 Task: Find connections with filter location Karamsad with filter topic #Saaswith filter profile language German with filter current company Paytm with filter school Fresher jobs updates with filter industry Dairy Product Manufacturing with filter service category Virtual Assistance with filter keywords title Accounting Director
Action: Mouse moved to (233, 299)
Screenshot: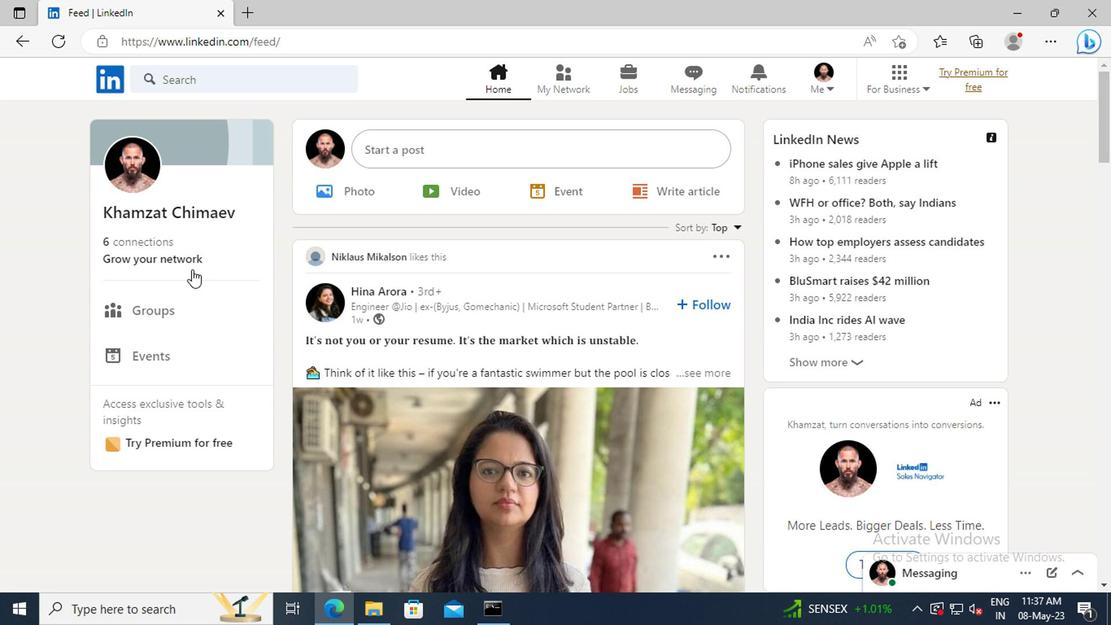 
Action: Mouse pressed left at (233, 299)
Screenshot: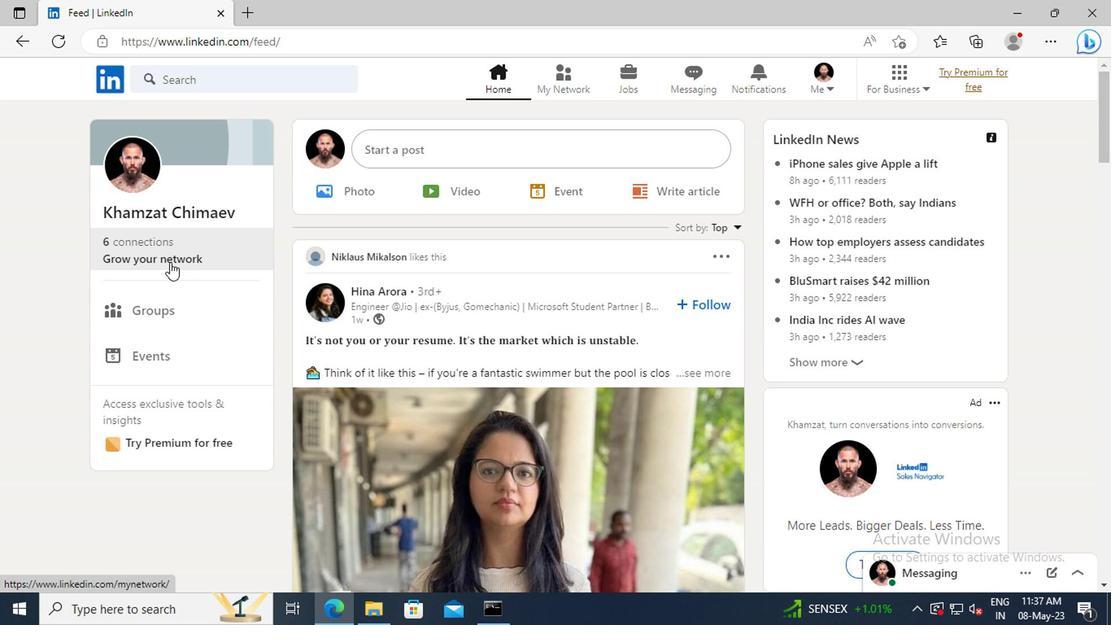 
Action: Mouse moved to (241, 239)
Screenshot: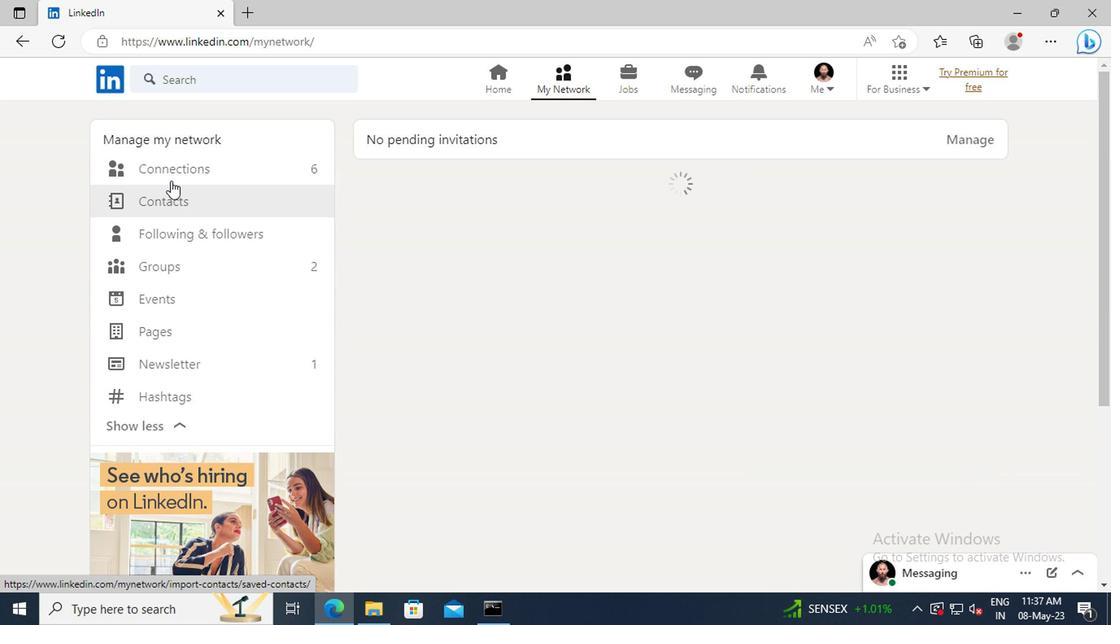
Action: Mouse pressed left at (241, 239)
Screenshot: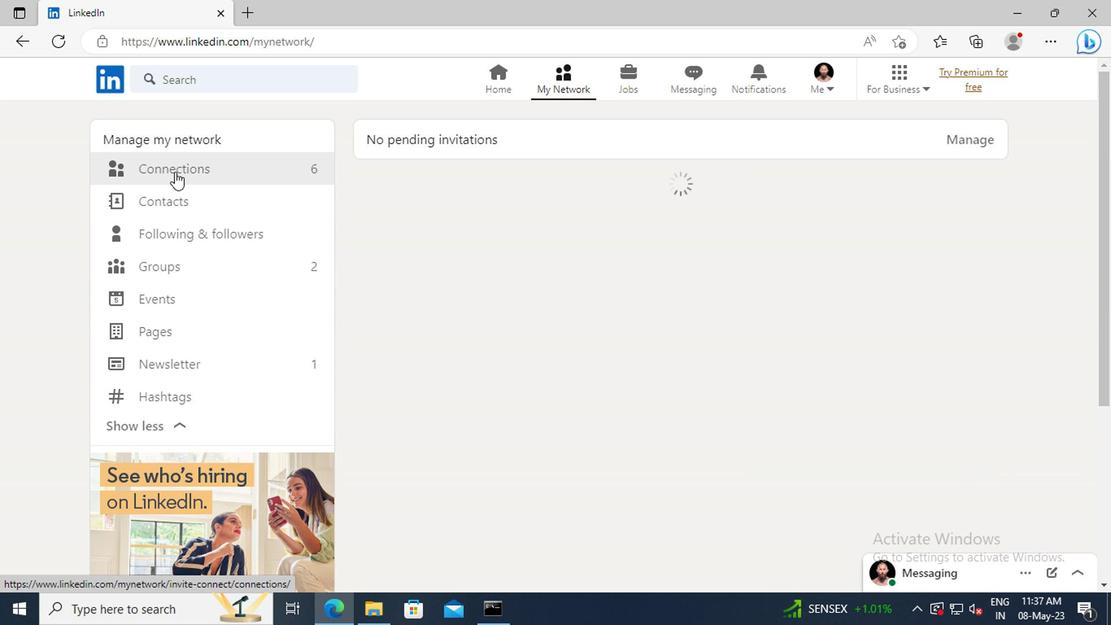 
Action: Mouse moved to (590, 241)
Screenshot: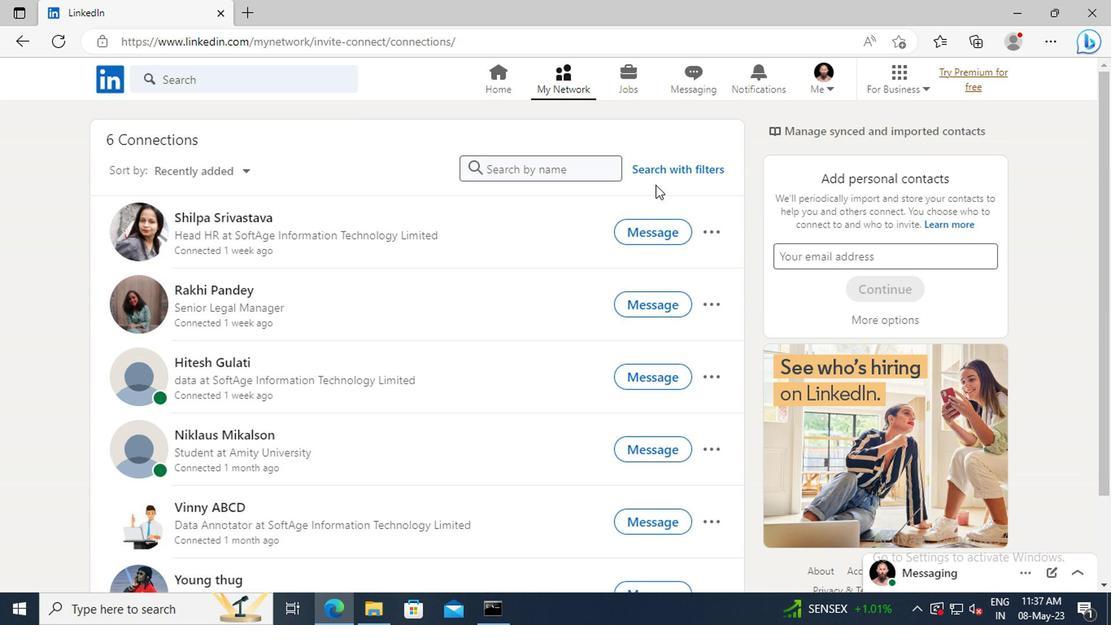 
Action: Mouse pressed left at (590, 241)
Screenshot: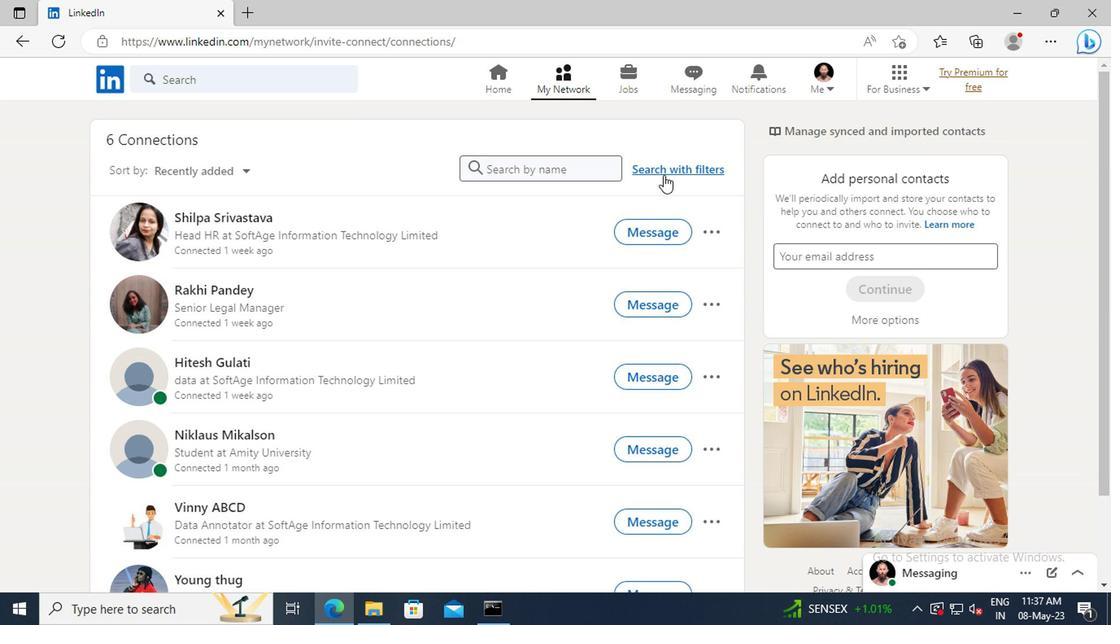 
Action: Mouse moved to (556, 207)
Screenshot: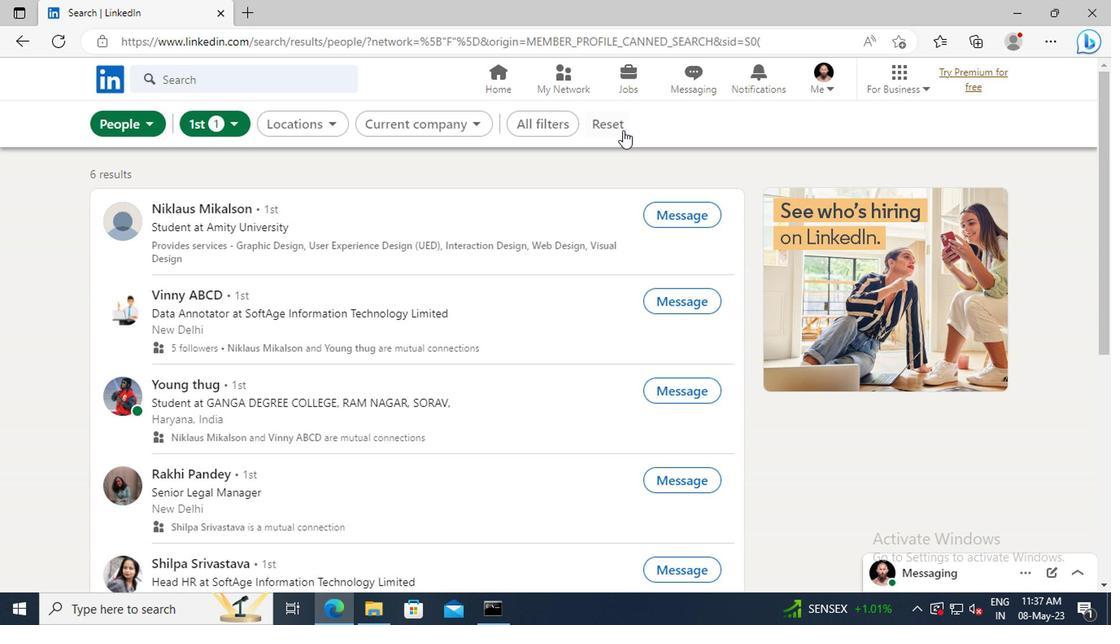 
Action: Mouse pressed left at (556, 207)
Screenshot: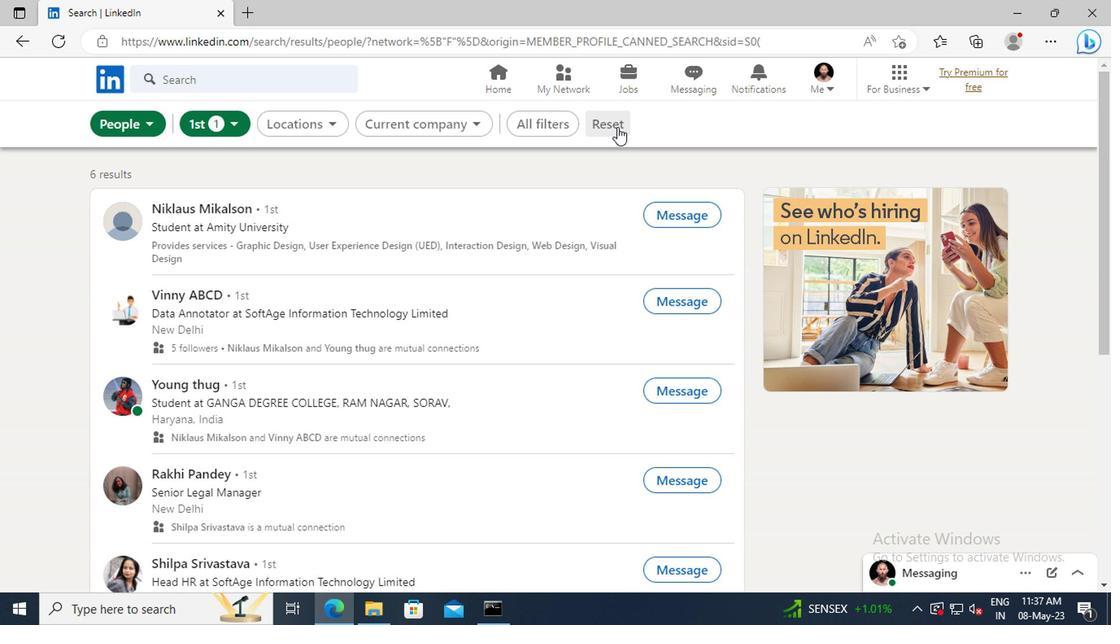 
Action: Mouse moved to (541, 207)
Screenshot: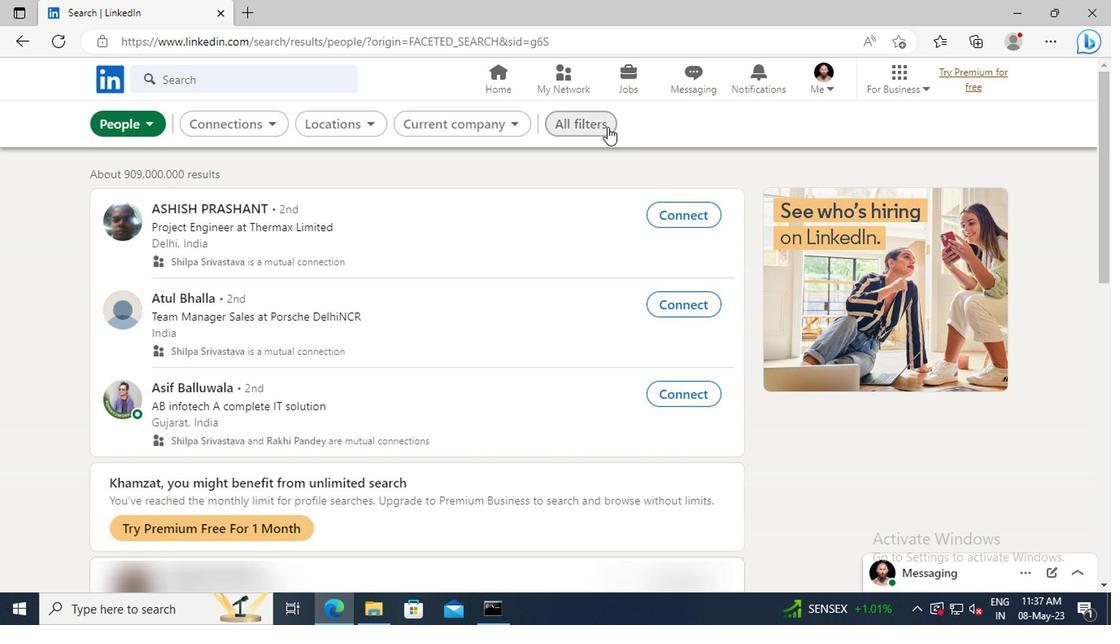 
Action: Mouse pressed left at (541, 207)
Screenshot: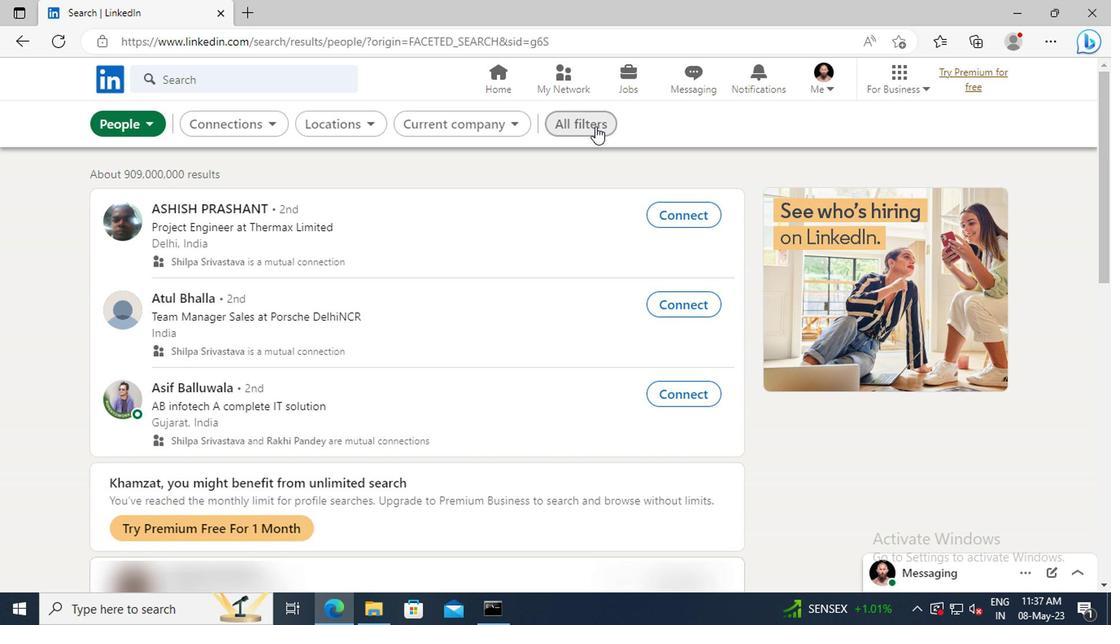 
Action: Mouse moved to (755, 333)
Screenshot: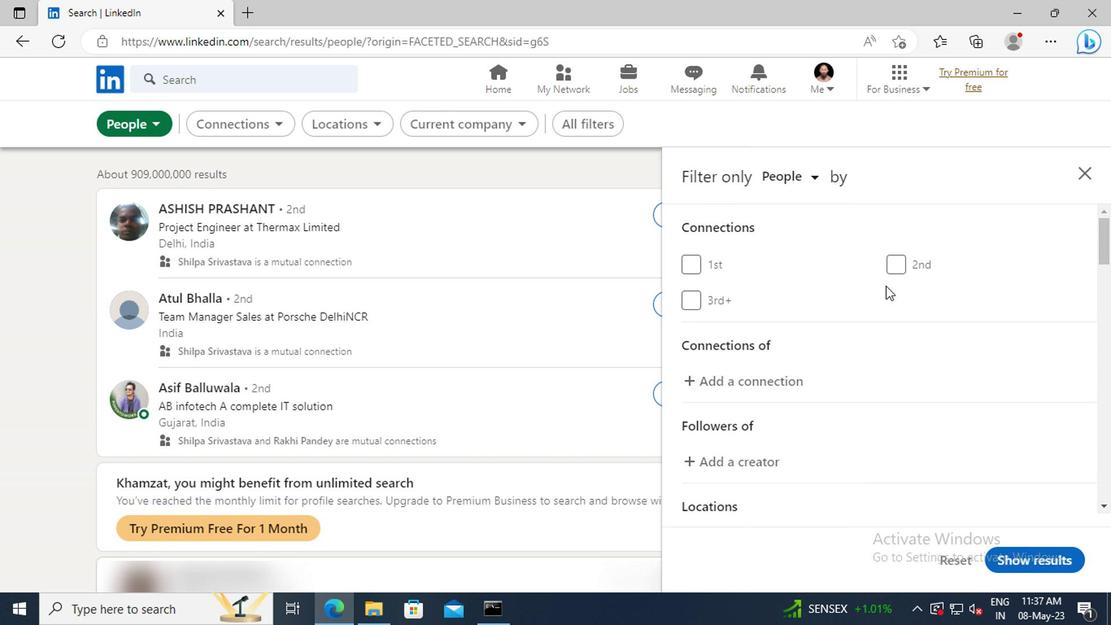 
Action: Mouse scrolled (755, 333) with delta (0, 0)
Screenshot: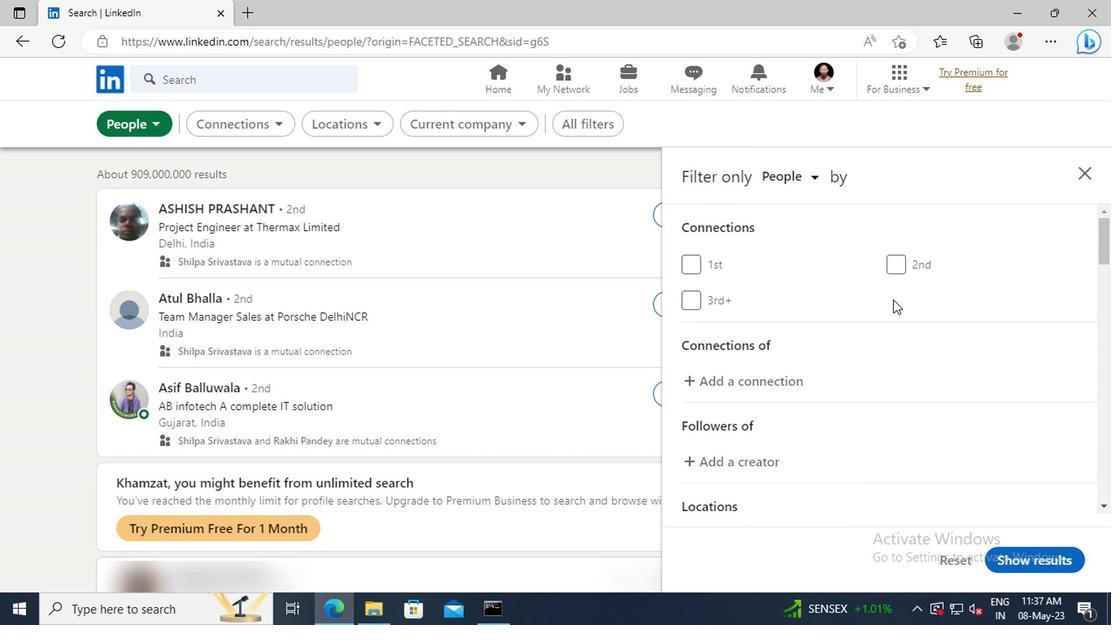 
Action: Mouse scrolled (755, 333) with delta (0, 0)
Screenshot: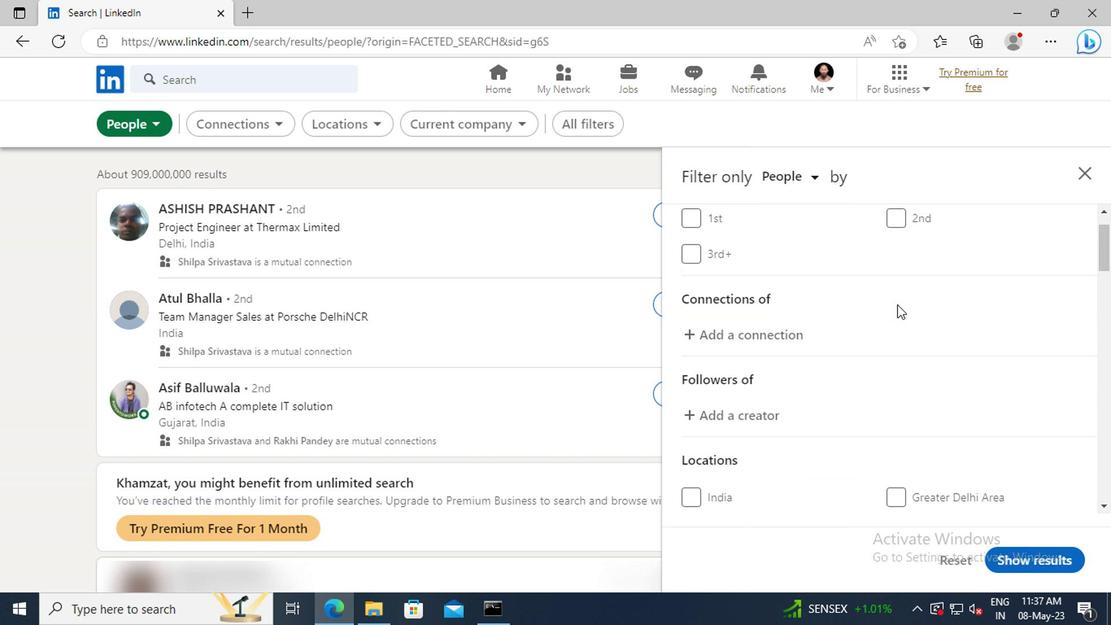 
Action: Mouse scrolled (755, 333) with delta (0, 0)
Screenshot: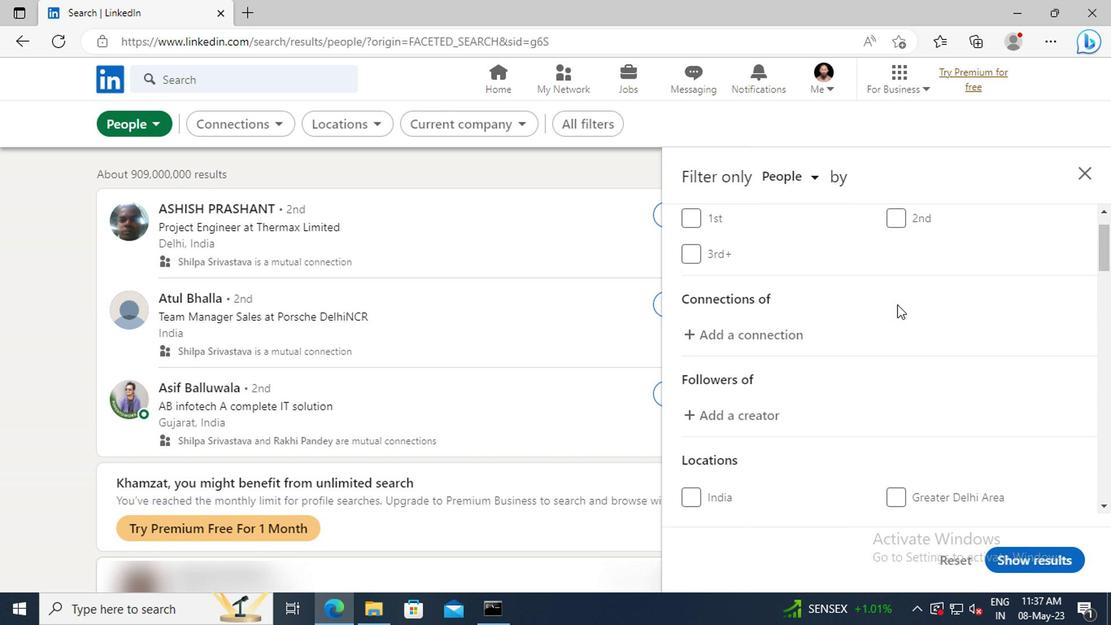 
Action: Mouse scrolled (755, 333) with delta (0, 0)
Screenshot: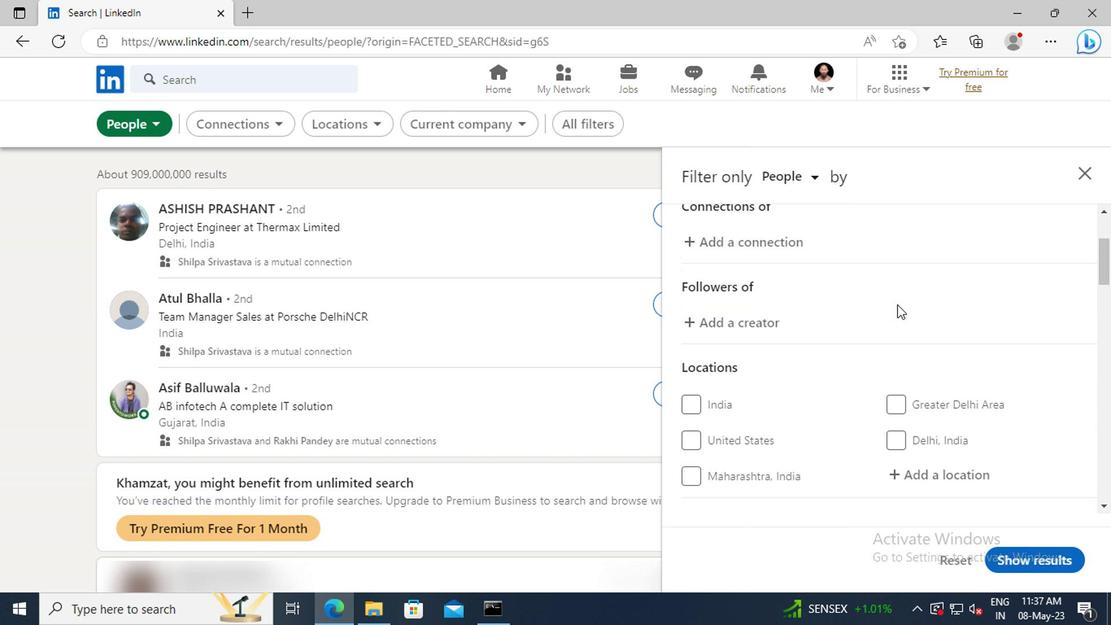 
Action: Mouse scrolled (755, 333) with delta (0, 0)
Screenshot: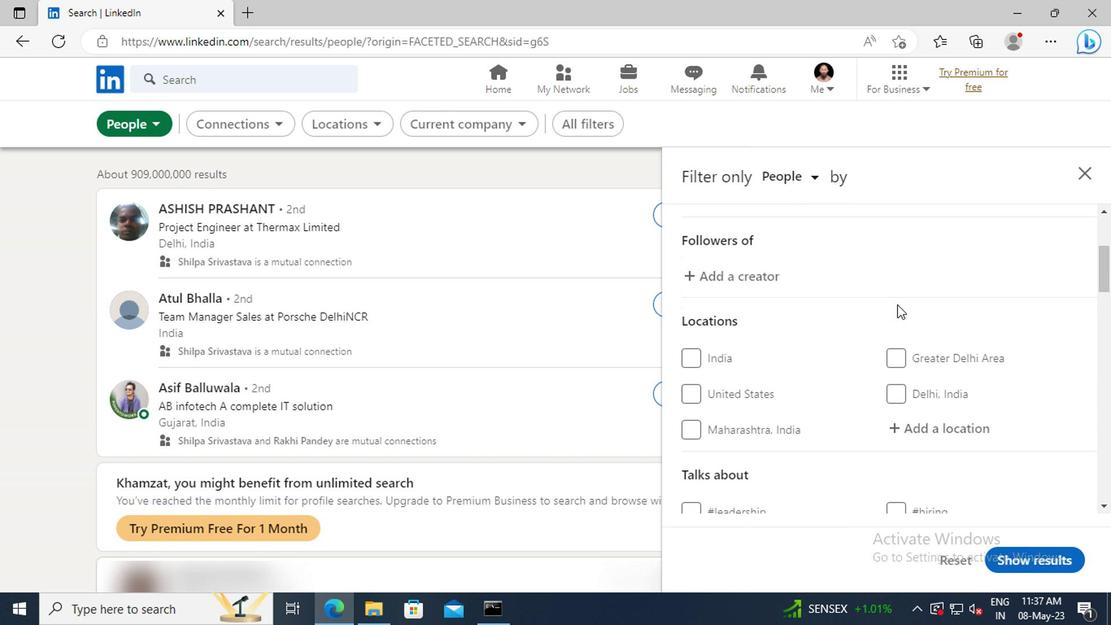 
Action: Mouse scrolled (755, 333) with delta (0, 0)
Screenshot: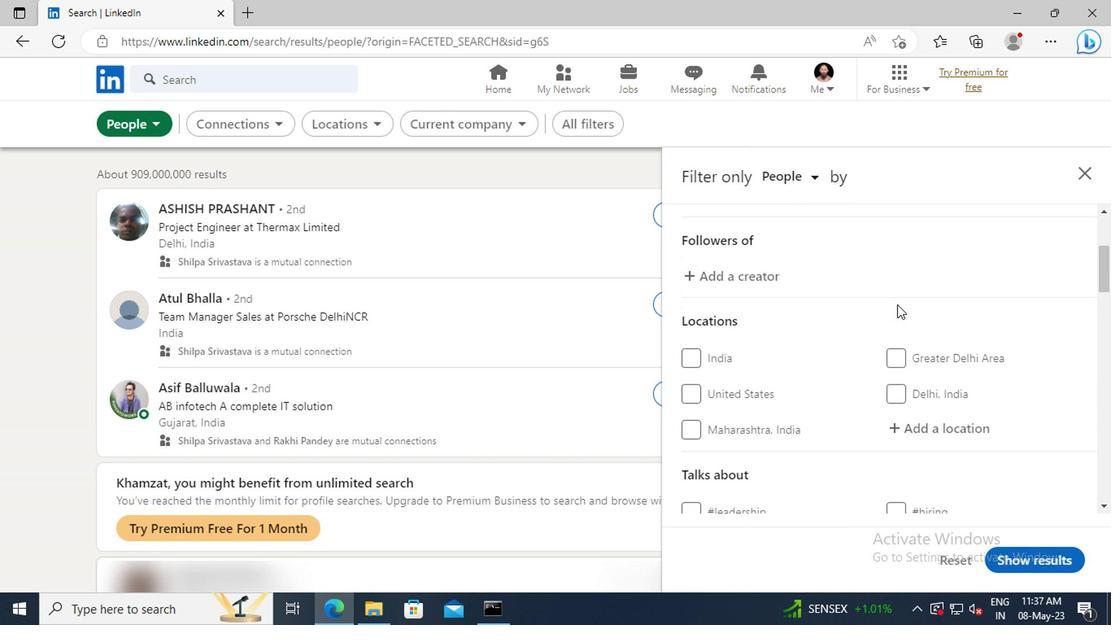 
Action: Mouse moved to (762, 353)
Screenshot: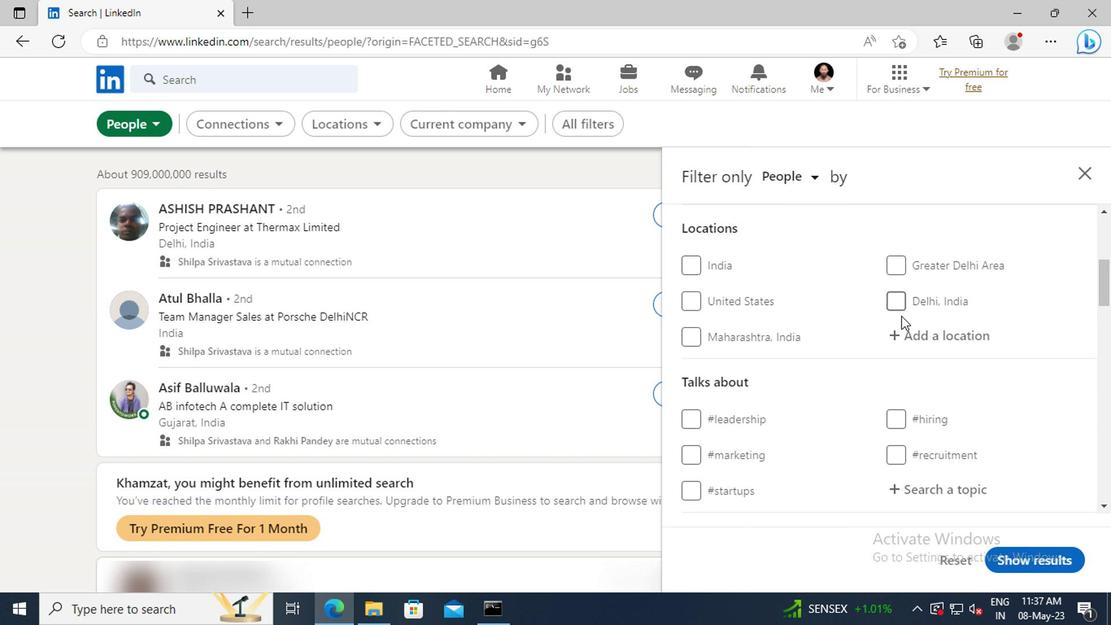 
Action: Mouse pressed left at (762, 353)
Screenshot: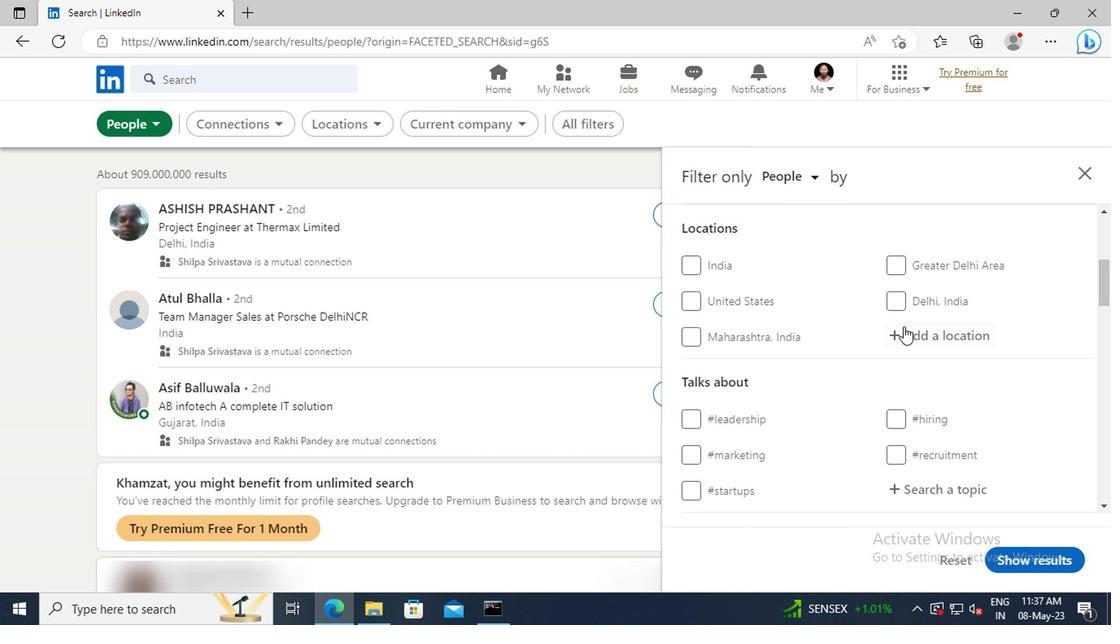 
Action: Key pressed <Key.shift>KARAMSAD<Key.enter>
Screenshot: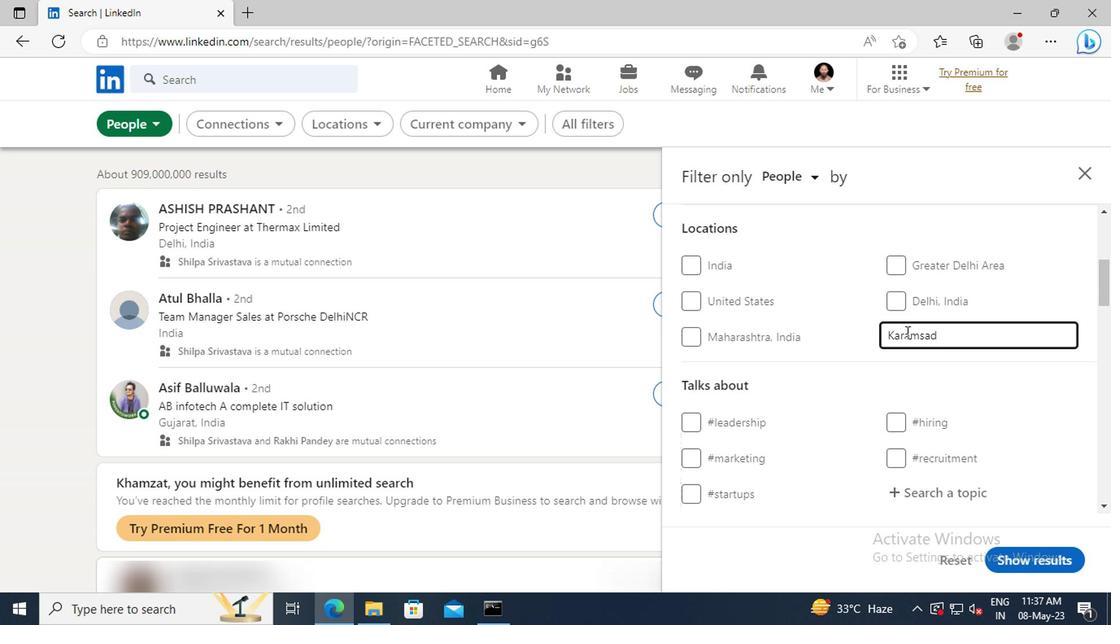 
Action: Mouse scrolled (762, 353) with delta (0, 0)
Screenshot: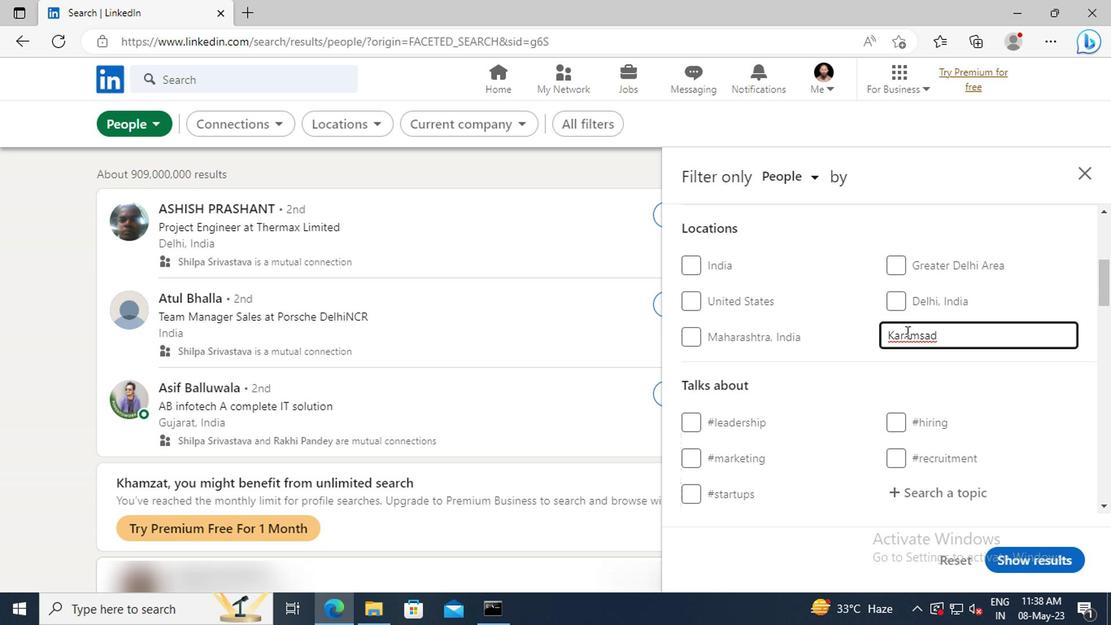 
Action: Mouse scrolled (762, 353) with delta (0, 0)
Screenshot: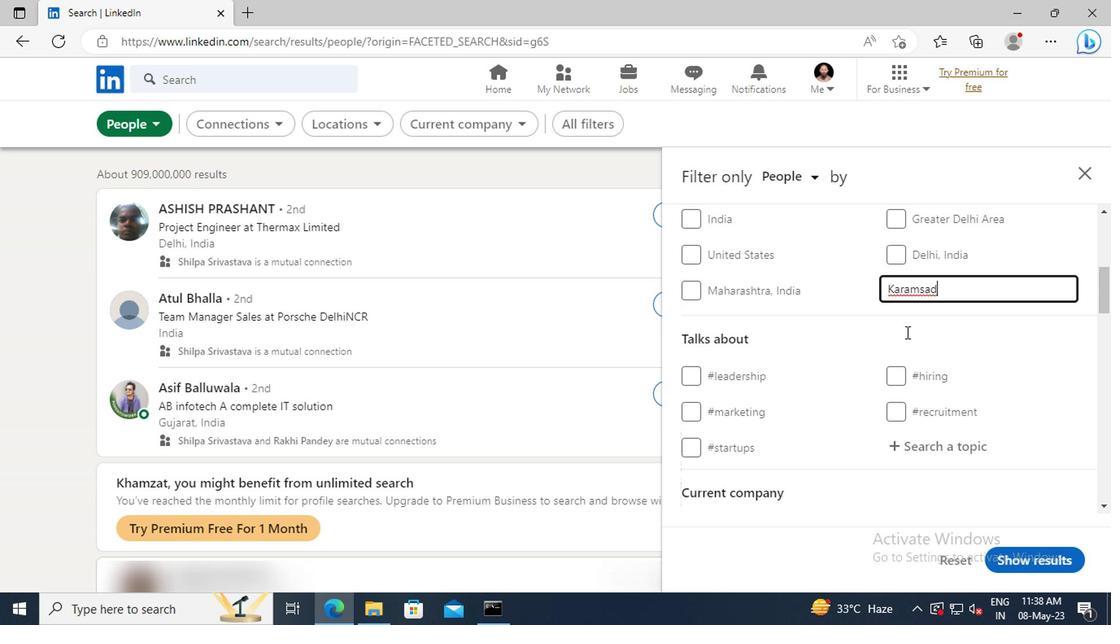 
Action: Mouse scrolled (762, 353) with delta (0, 0)
Screenshot: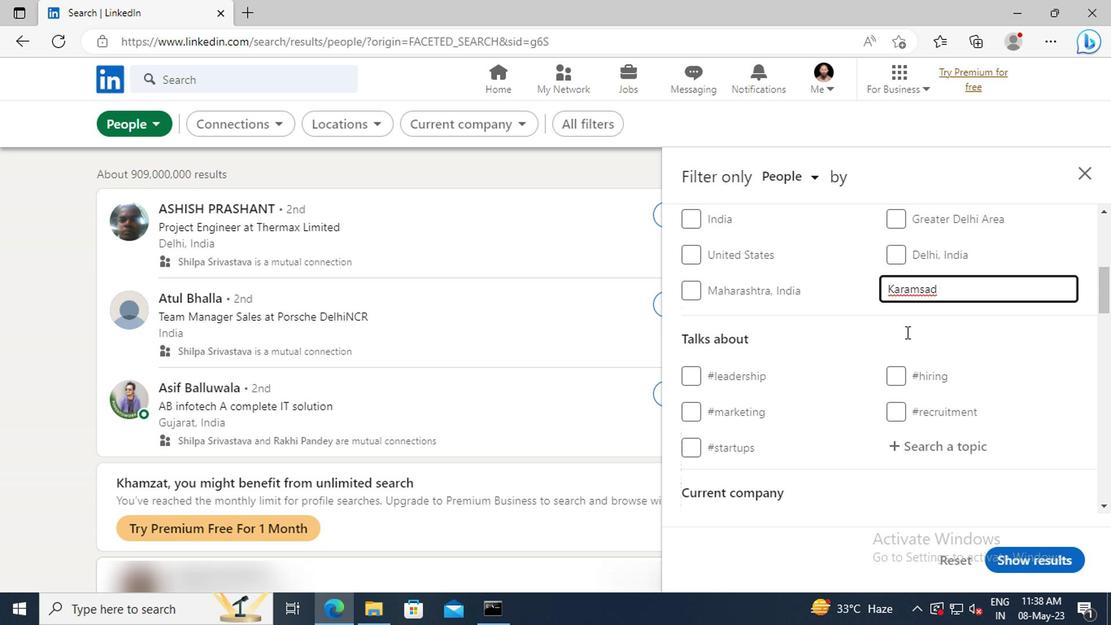 
Action: Mouse moved to (765, 364)
Screenshot: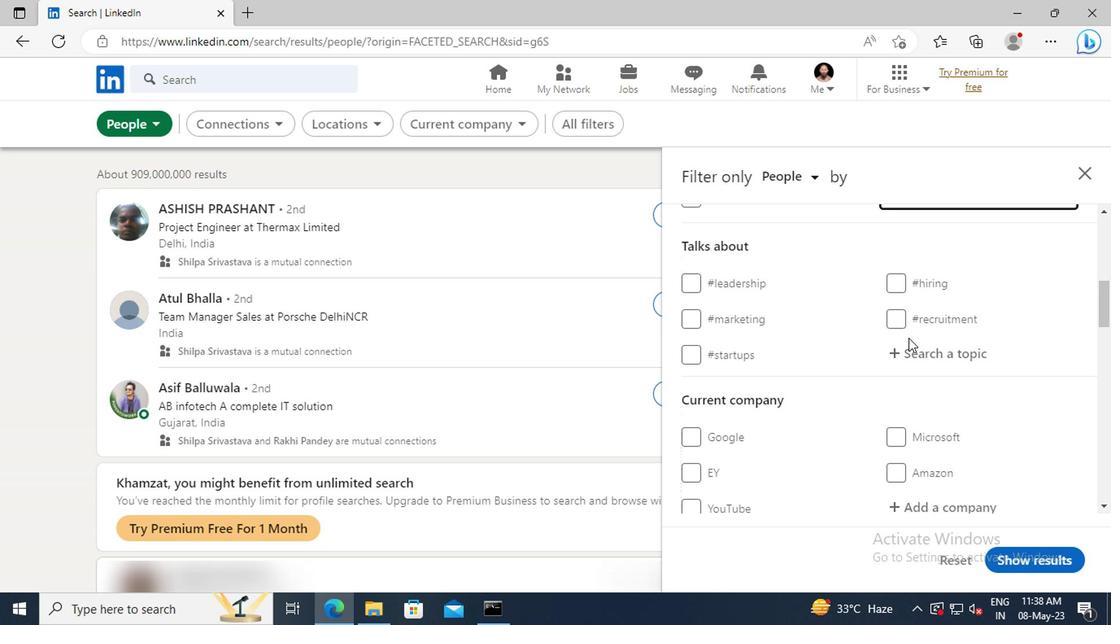 
Action: Mouse pressed left at (765, 364)
Screenshot: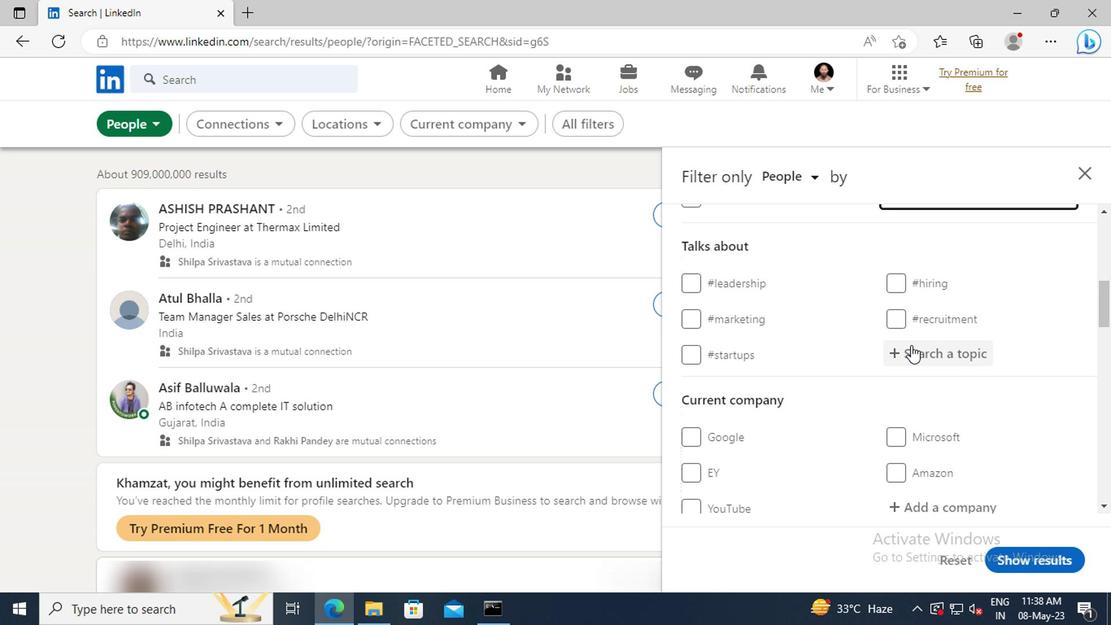 
Action: Key pressed <Key.shift>SAS<Key.backspace>AS
Screenshot: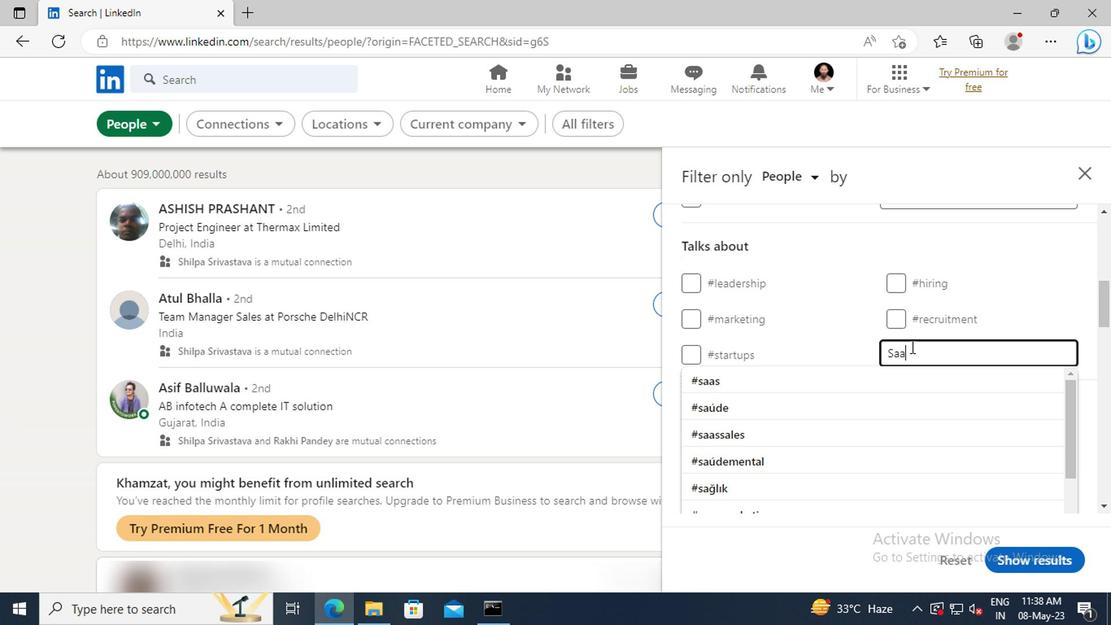 
Action: Mouse moved to (767, 384)
Screenshot: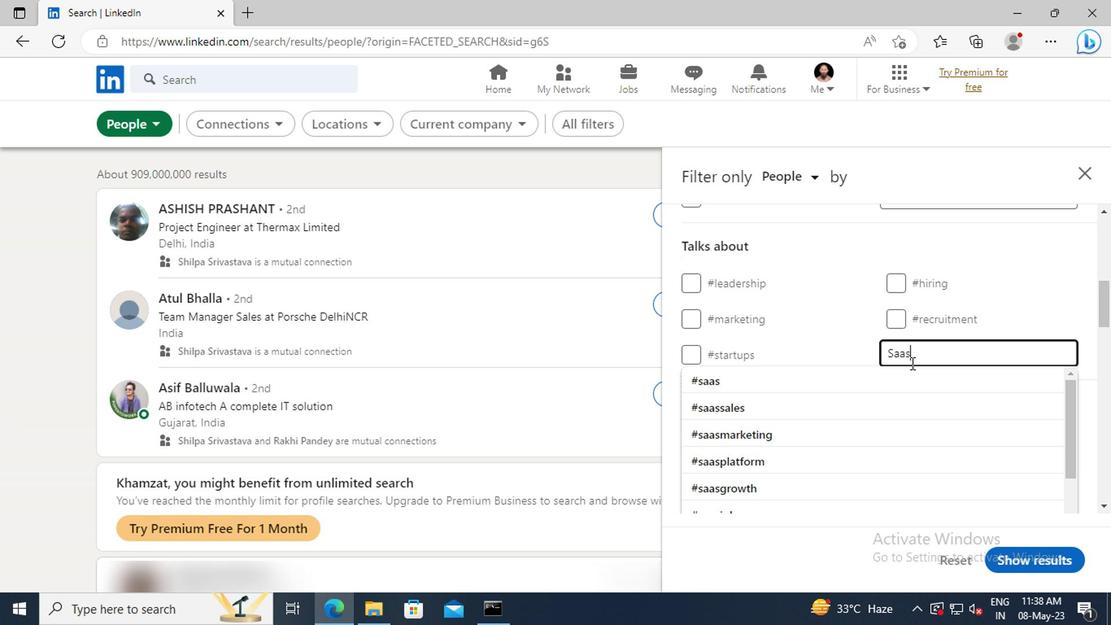 
Action: Mouse pressed left at (767, 384)
Screenshot: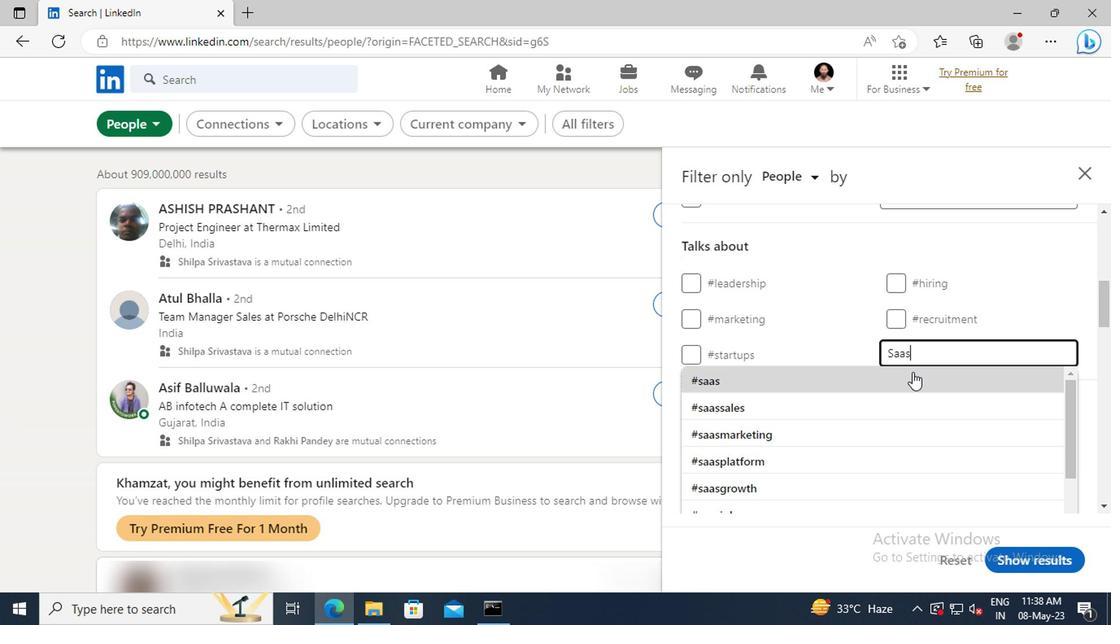 
Action: Mouse scrolled (767, 384) with delta (0, 0)
Screenshot: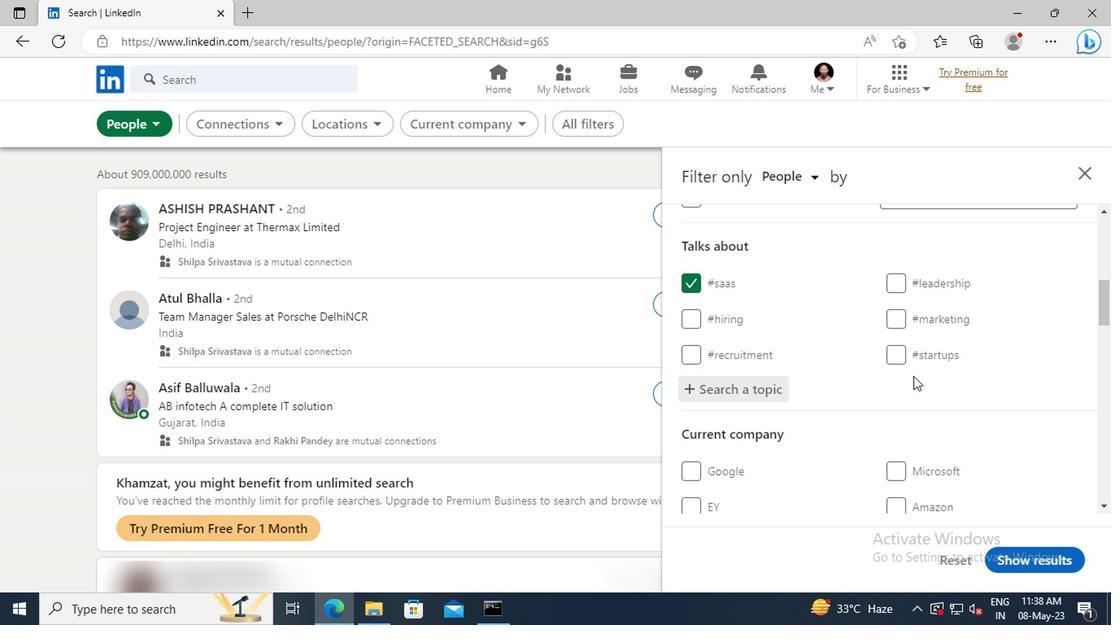 
Action: Mouse scrolled (767, 384) with delta (0, 0)
Screenshot: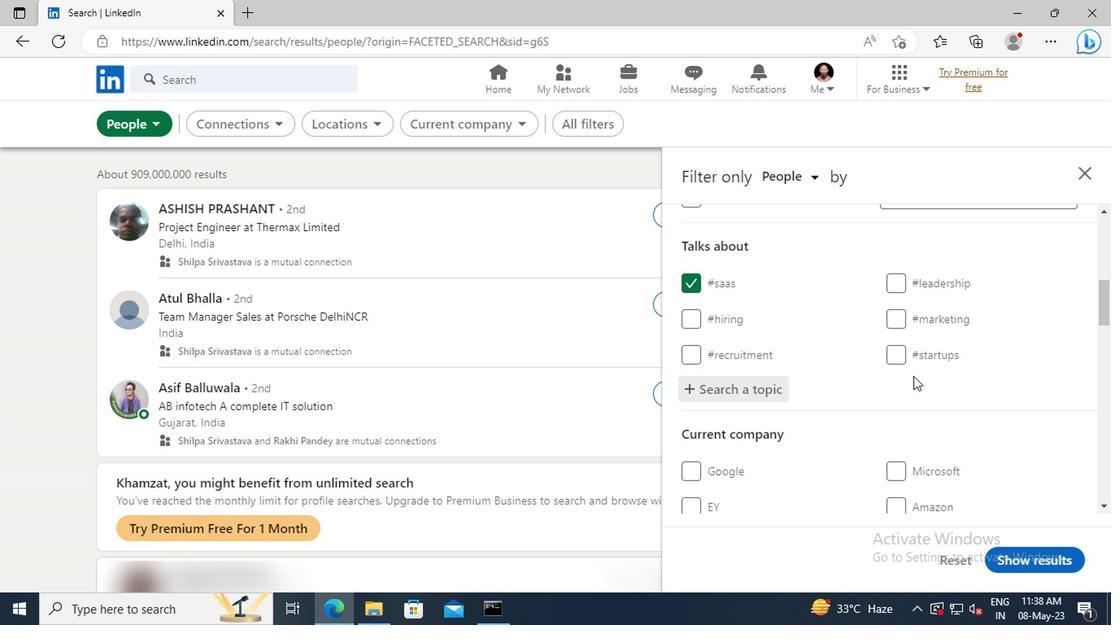
Action: Mouse scrolled (767, 384) with delta (0, 0)
Screenshot: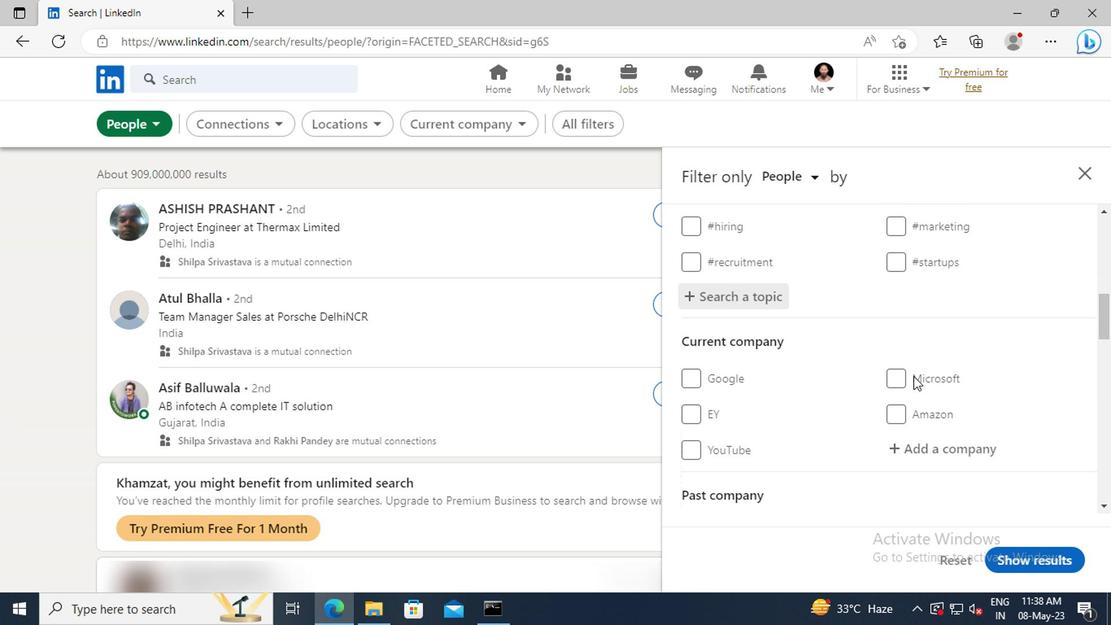 
Action: Mouse scrolled (767, 384) with delta (0, 0)
Screenshot: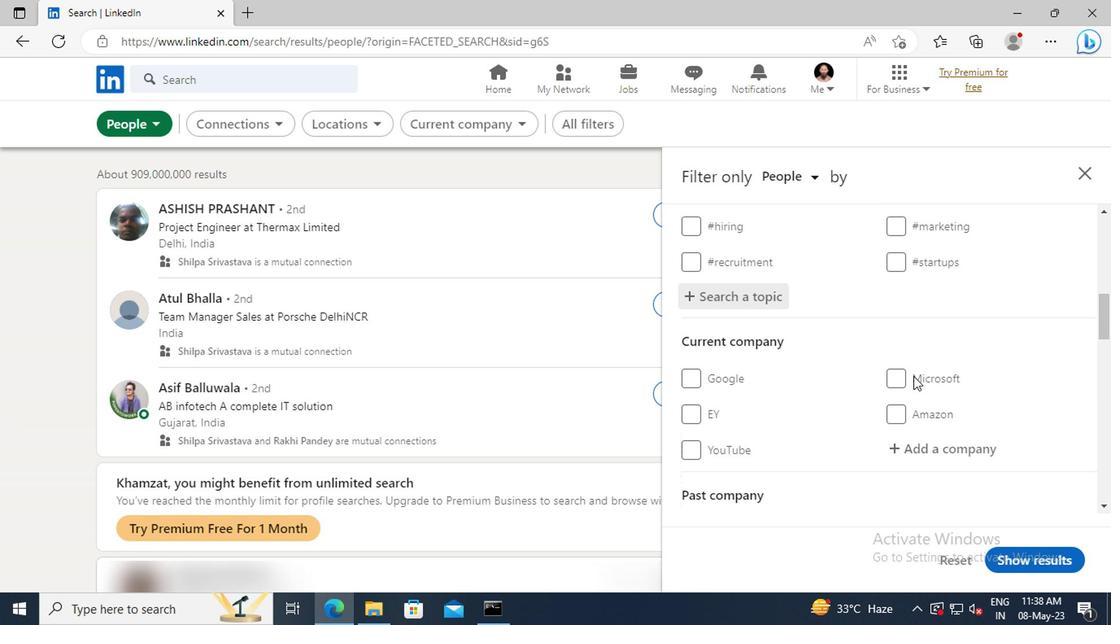 
Action: Mouse scrolled (767, 384) with delta (0, 0)
Screenshot: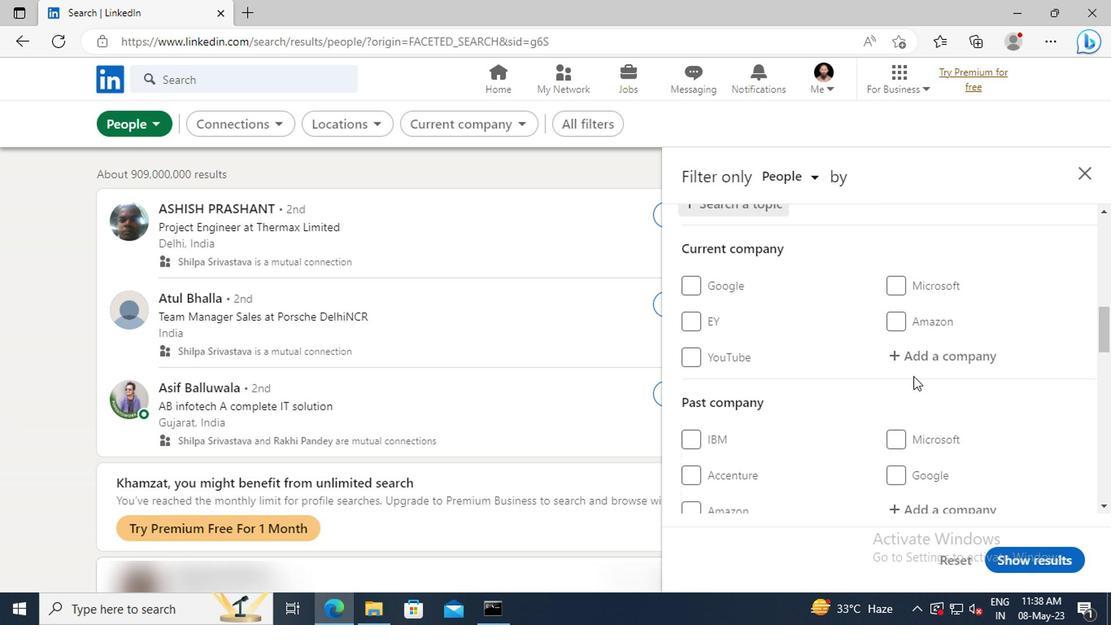 
Action: Mouse scrolled (767, 384) with delta (0, 0)
Screenshot: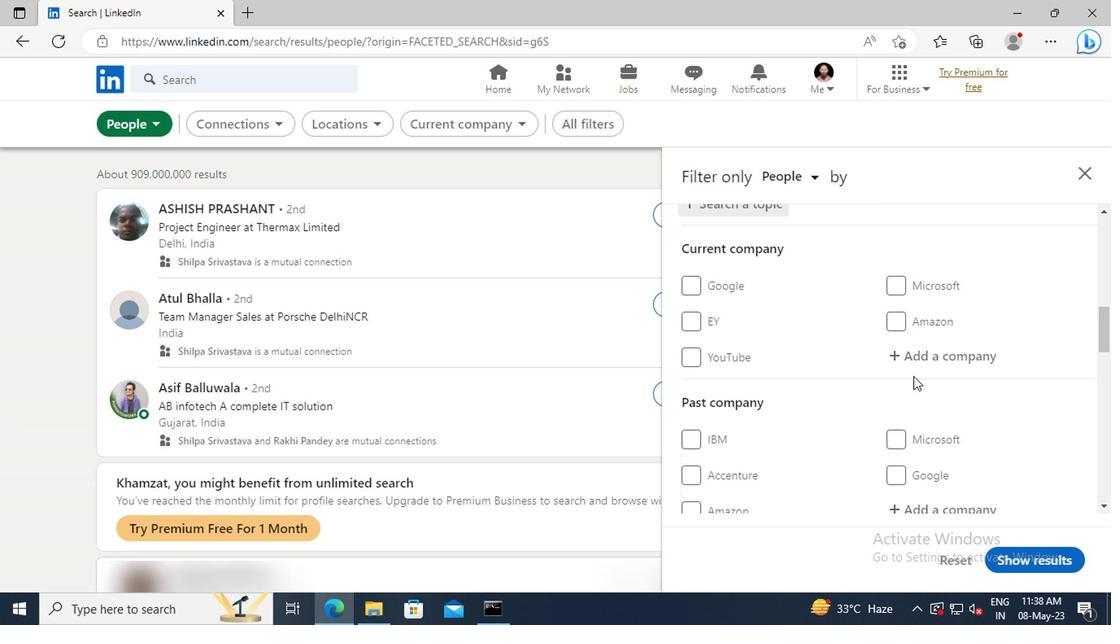 
Action: Mouse scrolled (767, 384) with delta (0, 0)
Screenshot: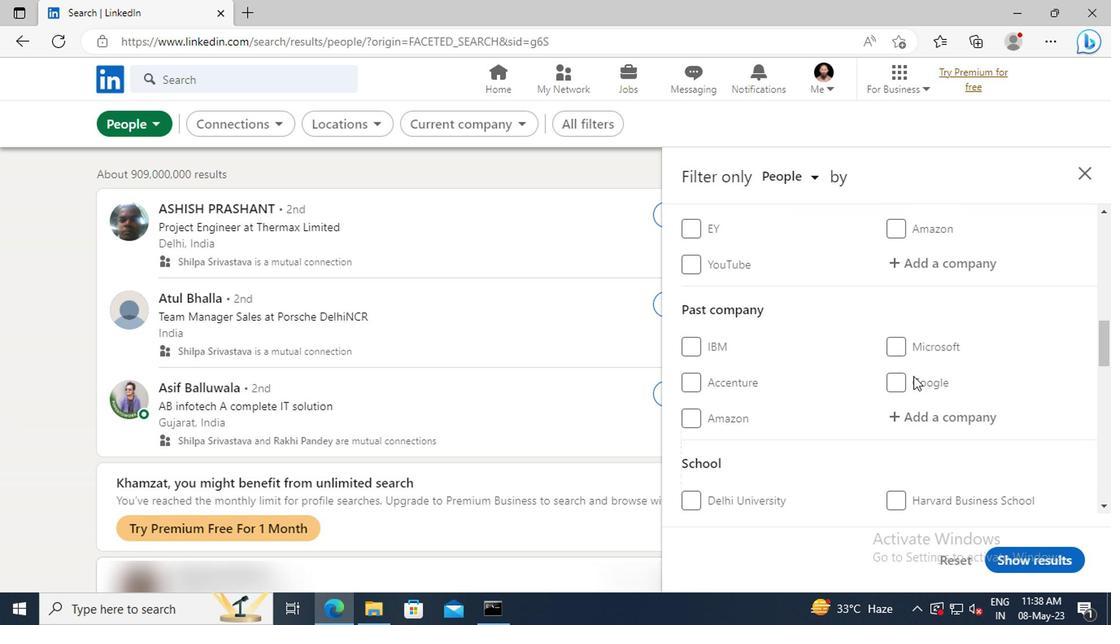 
Action: Mouse scrolled (767, 384) with delta (0, 0)
Screenshot: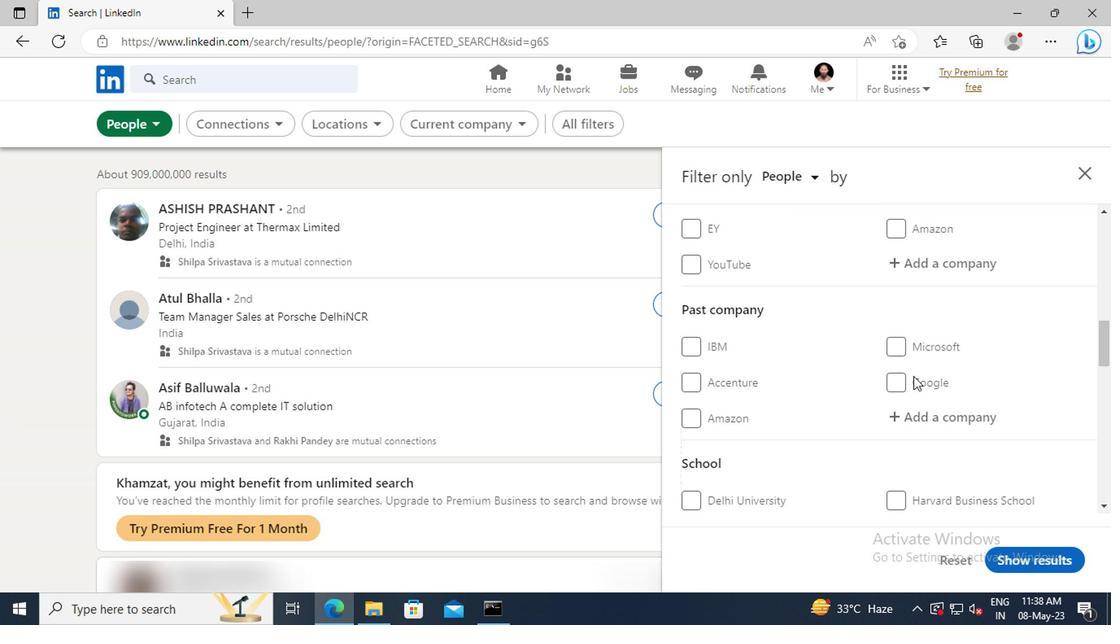 
Action: Mouse scrolled (767, 384) with delta (0, 0)
Screenshot: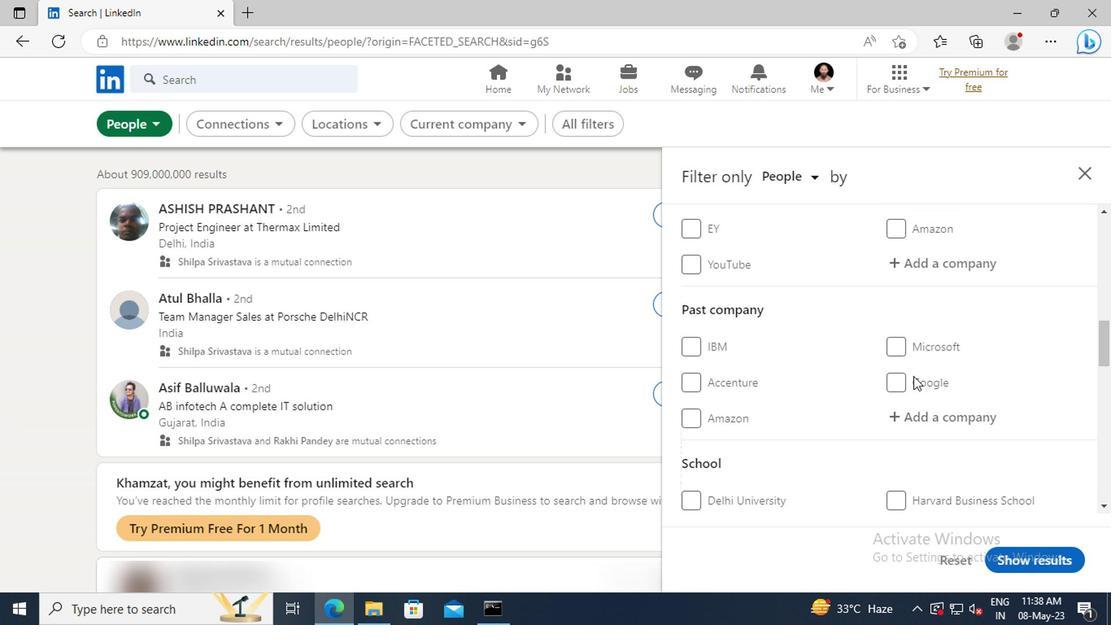 
Action: Mouse scrolled (767, 384) with delta (0, 0)
Screenshot: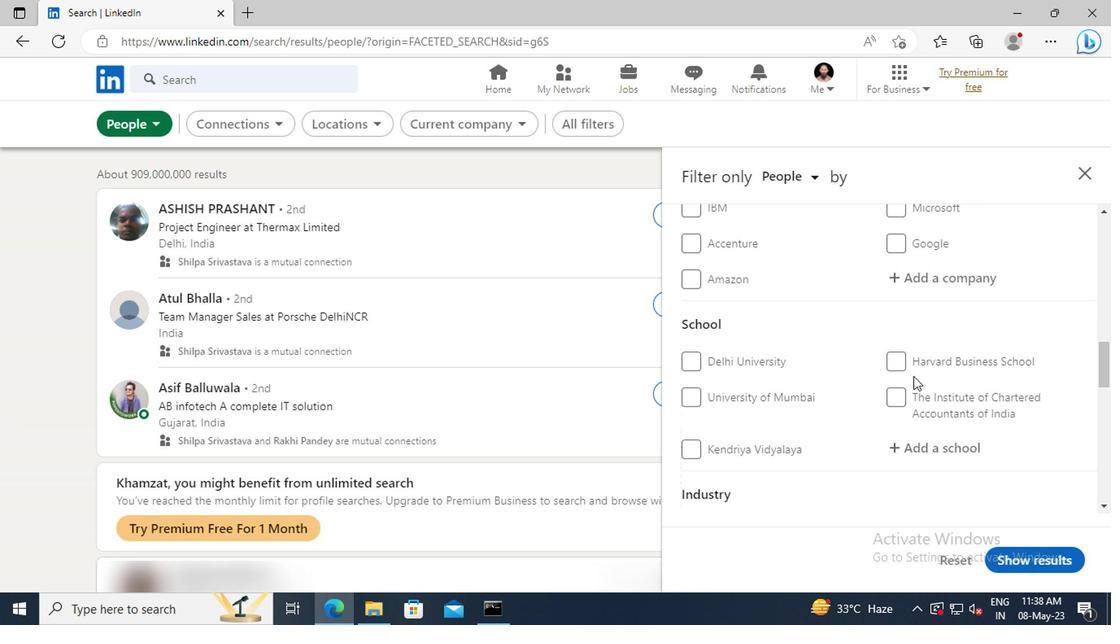 
Action: Mouse scrolled (767, 384) with delta (0, 0)
Screenshot: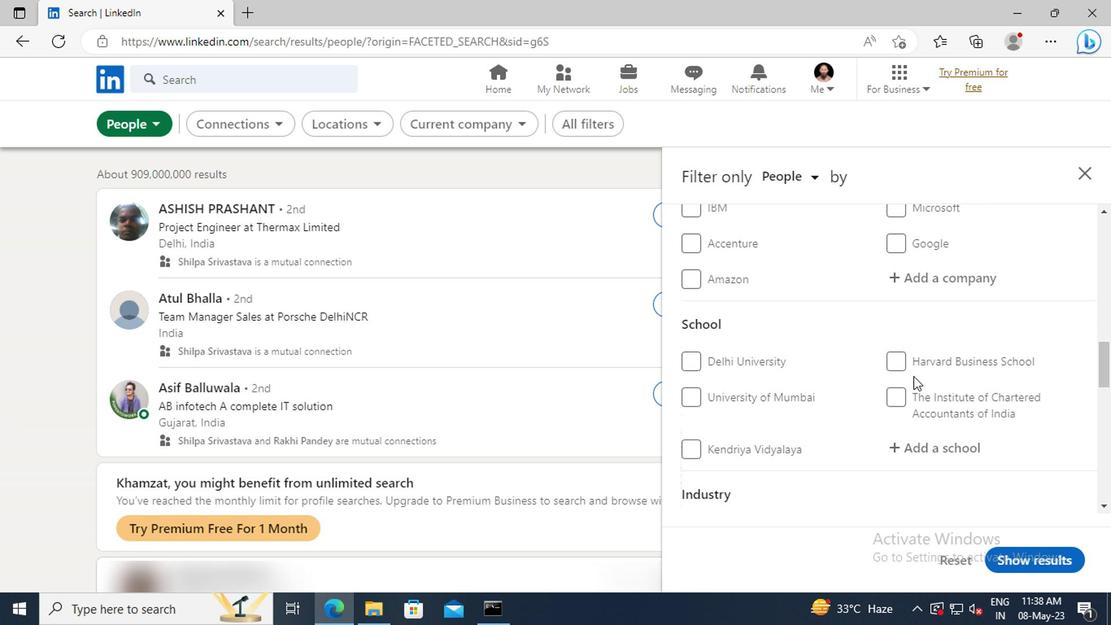 
Action: Mouse scrolled (767, 384) with delta (0, 0)
Screenshot: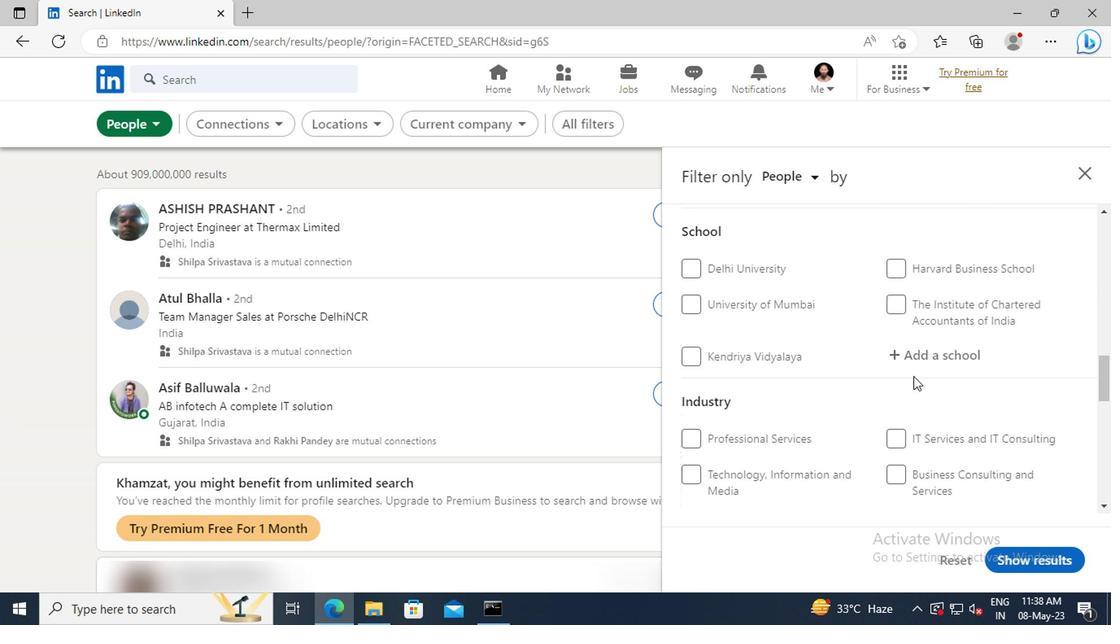 
Action: Mouse scrolled (767, 384) with delta (0, 0)
Screenshot: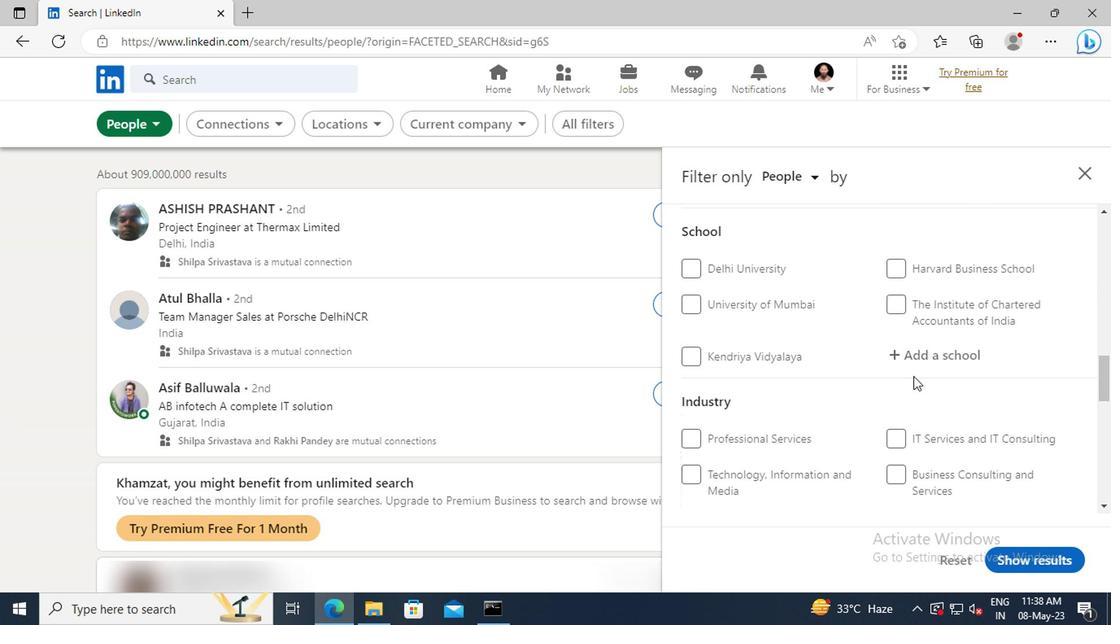 
Action: Mouse scrolled (767, 384) with delta (0, 0)
Screenshot: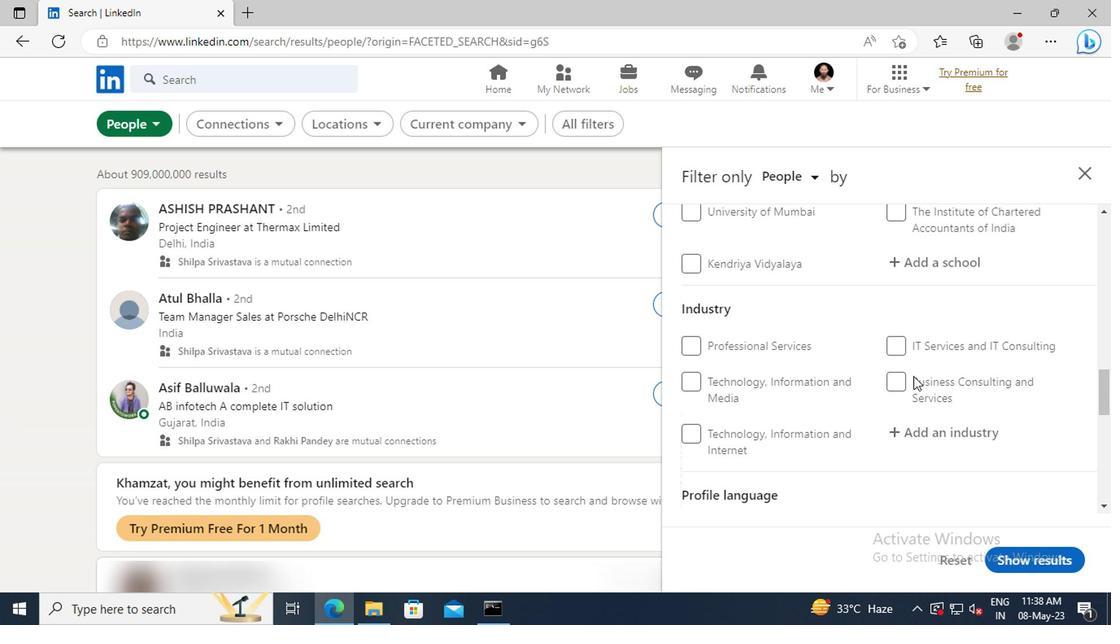 
Action: Mouse scrolled (767, 384) with delta (0, 0)
Screenshot: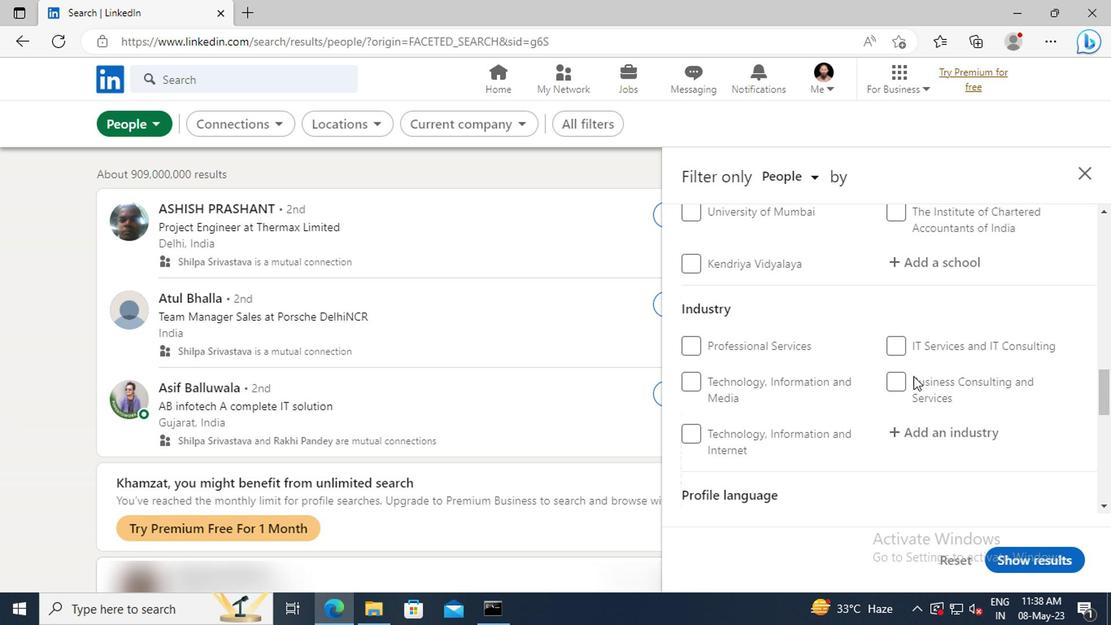 
Action: Mouse scrolled (767, 384) with delta (0, 0)
Screenshot: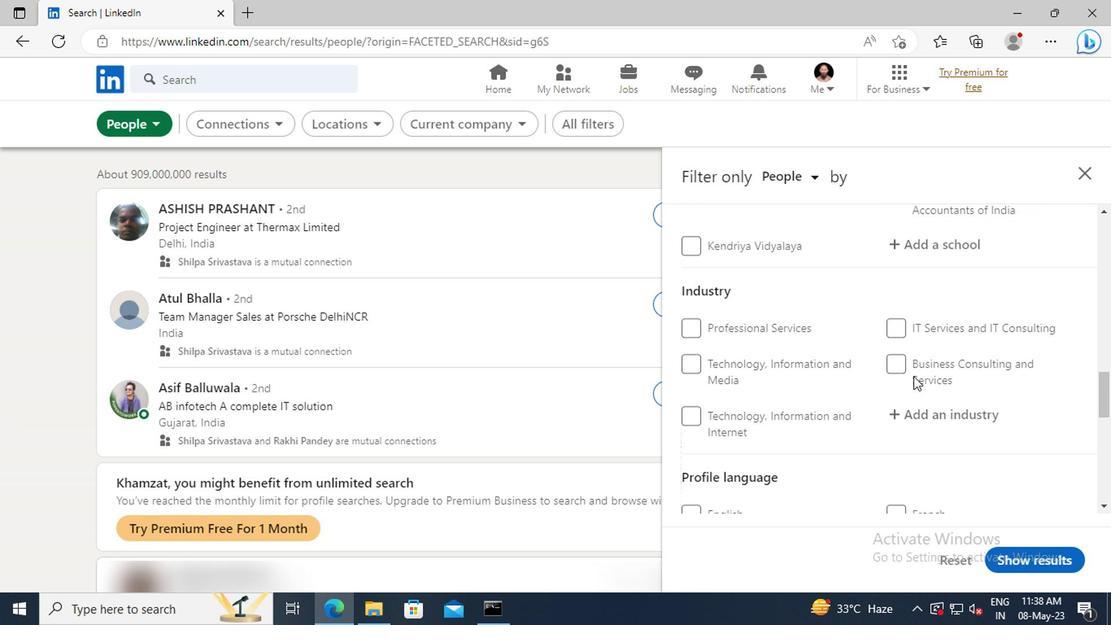 
Action: Mouse moved to (612, 448)
Screenshot: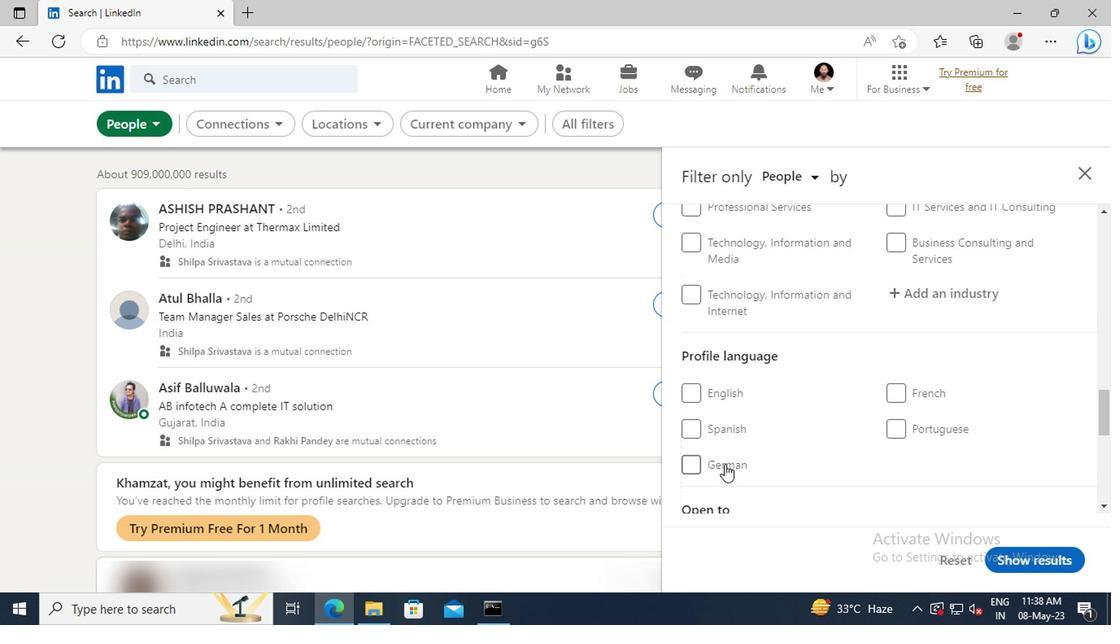 
Action: Mouse pressed left at (612, 448)
Screenshot: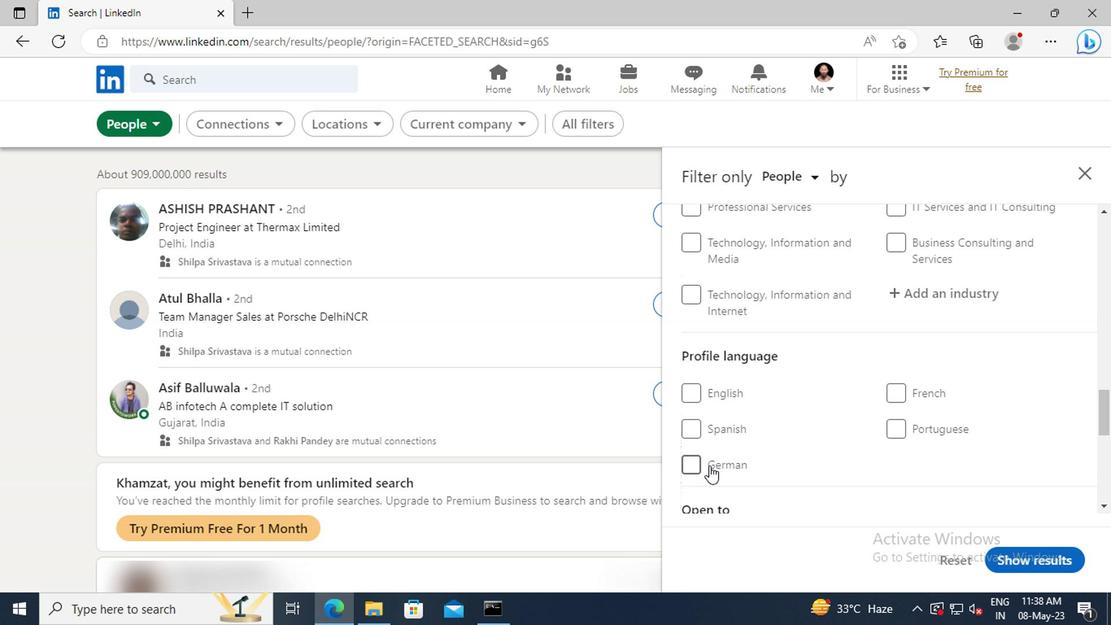 
Action: Mouse moved to (761, 396)
Screenshot: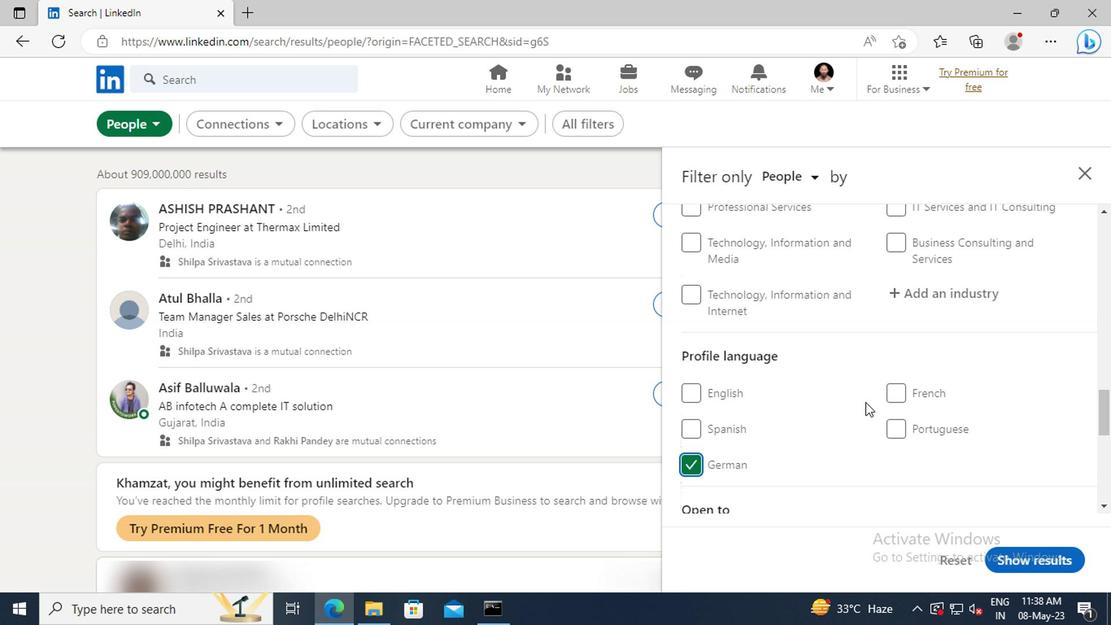 
Action: Mouse scrolled (761, 397) with delta (0, 0)
Screenshot: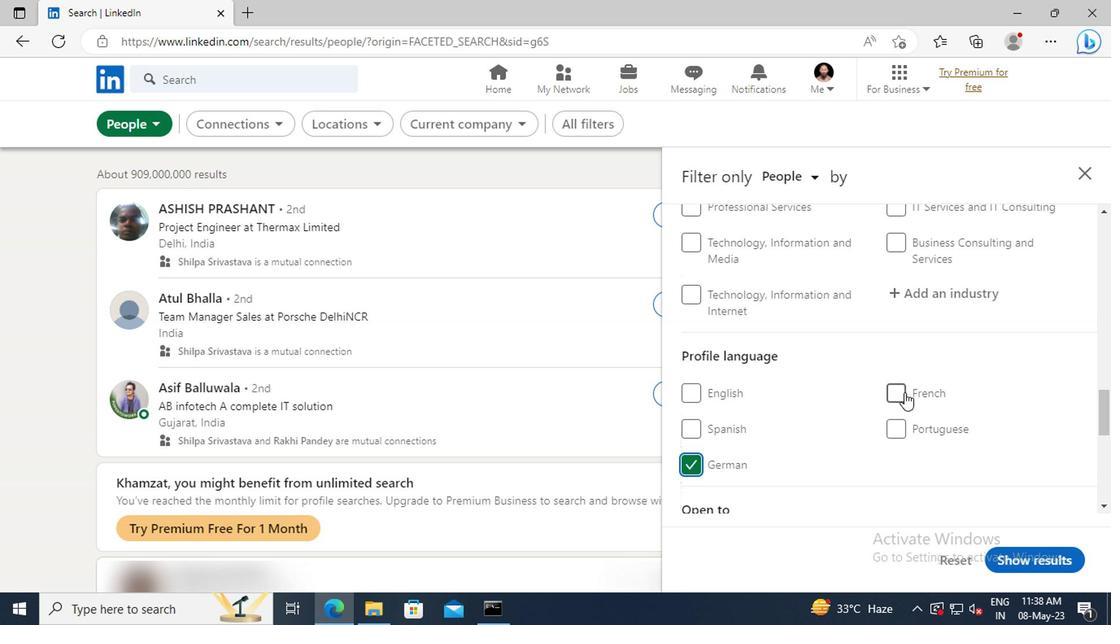 
Action: Mouse scrolled (761, 397) with delta (0, 0)
Screenshot: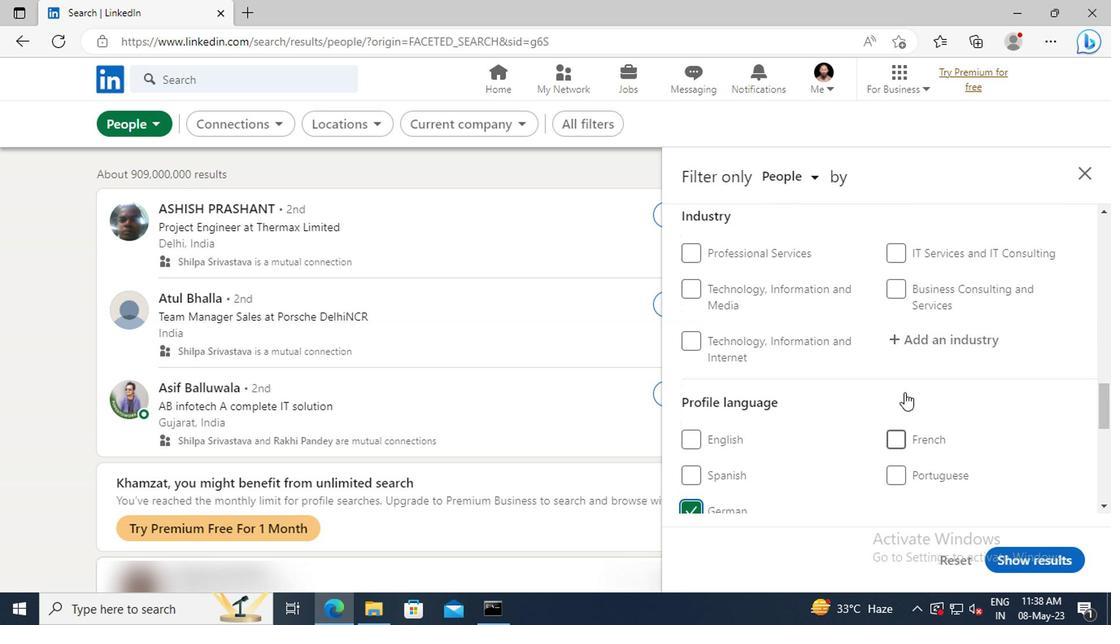
Action: Mouse moved to (761, 396)
Screenshot: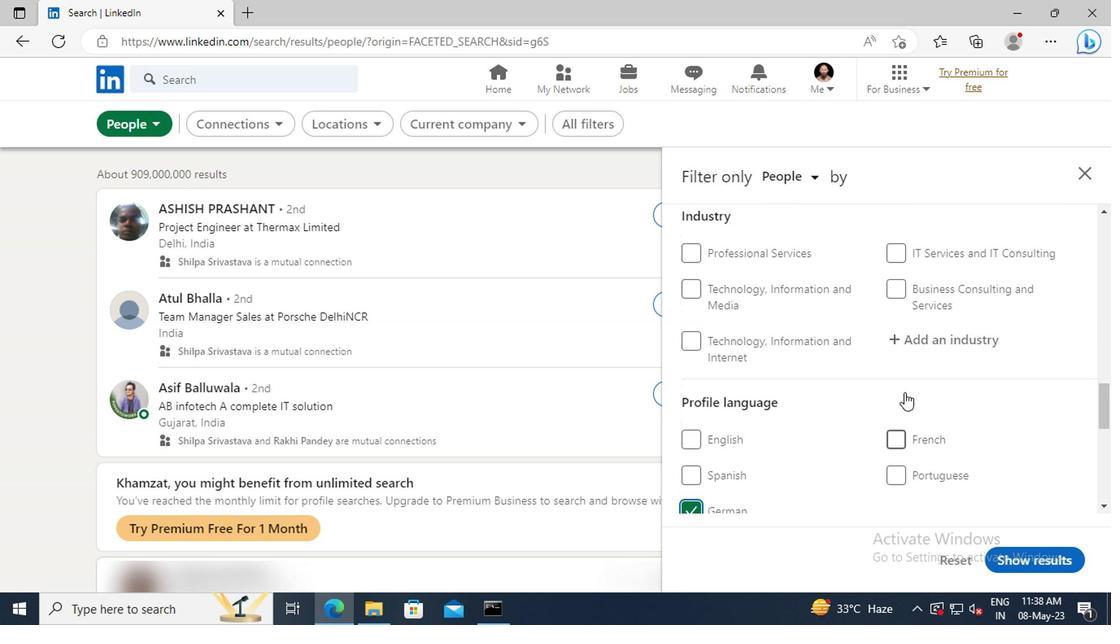 
Action: Mouse scrolled (761, 397) with delta (0, 0)
Screenshot: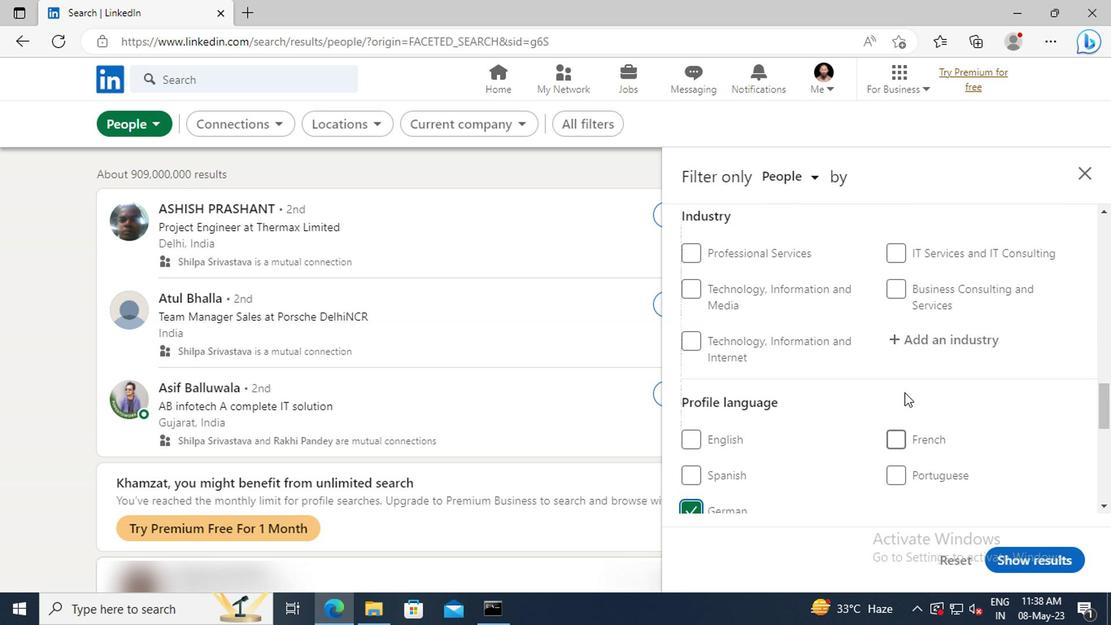 
Action: Mouse scrolled (761, 397) with delta (0, 0)
Screenshot: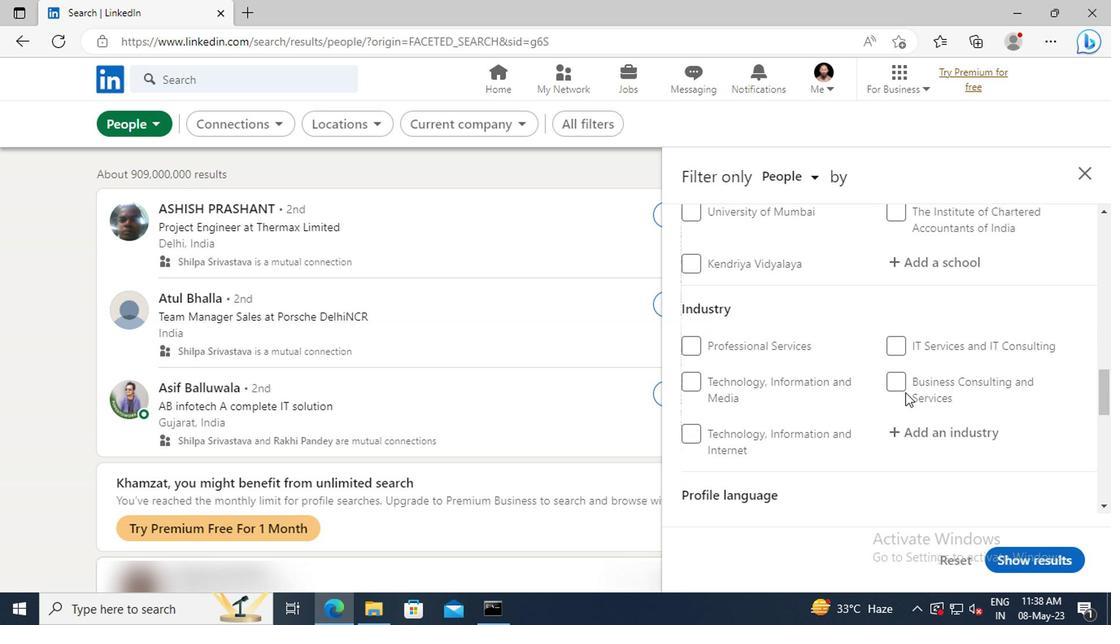 
Action: Mouse scrolled (761, 397) with delta (0, 0)
Screenshot: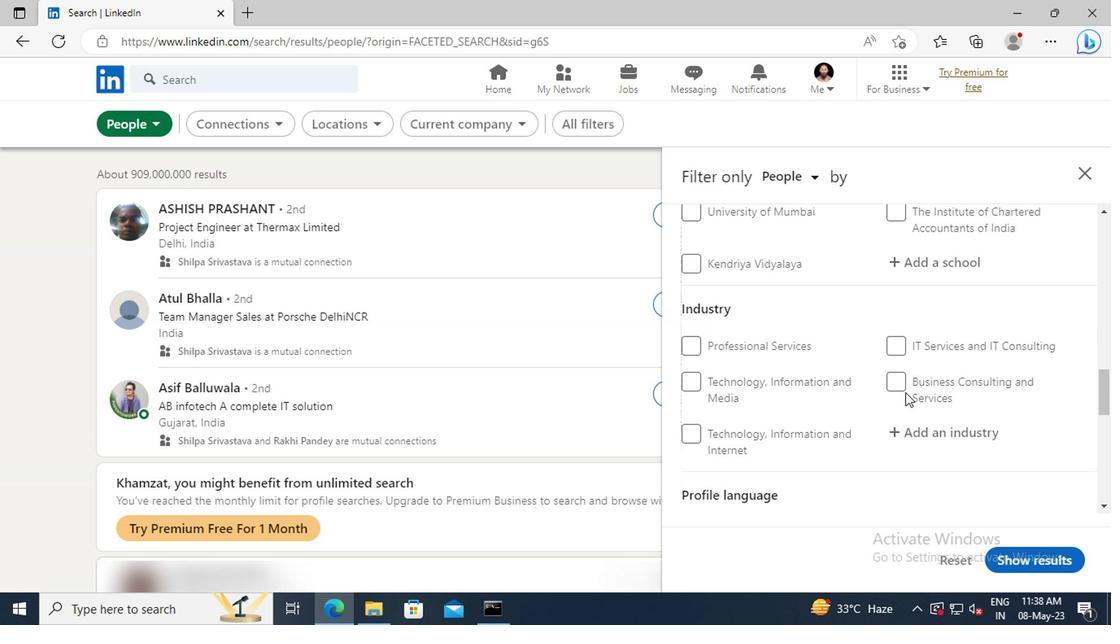 
Action: Mouse moved to (762, 395)
Screenshot: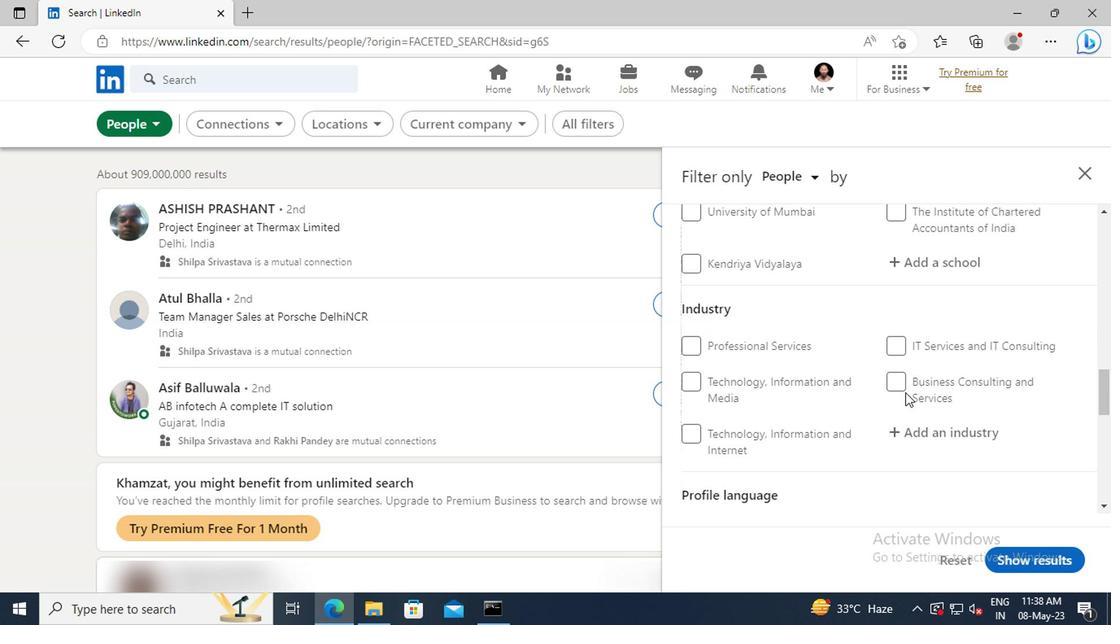 
Action: Mouse scrolled (762, 396) with delta (0, 0)
Screenshot: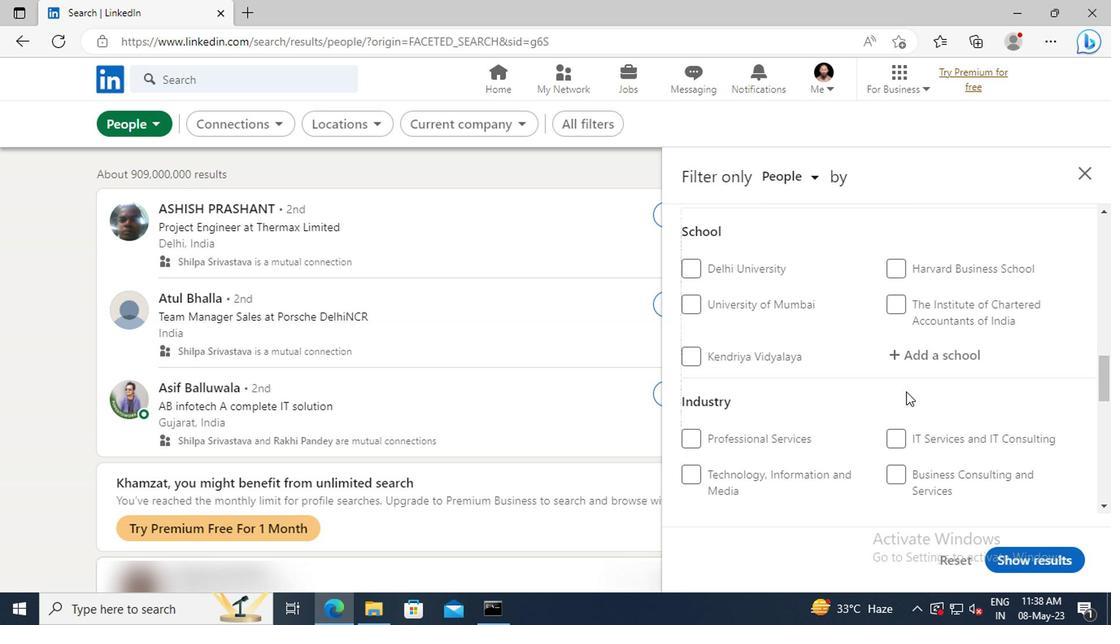 
Action: Mouse scrolled (762, 396) with delta (0, 0)
Screenshot: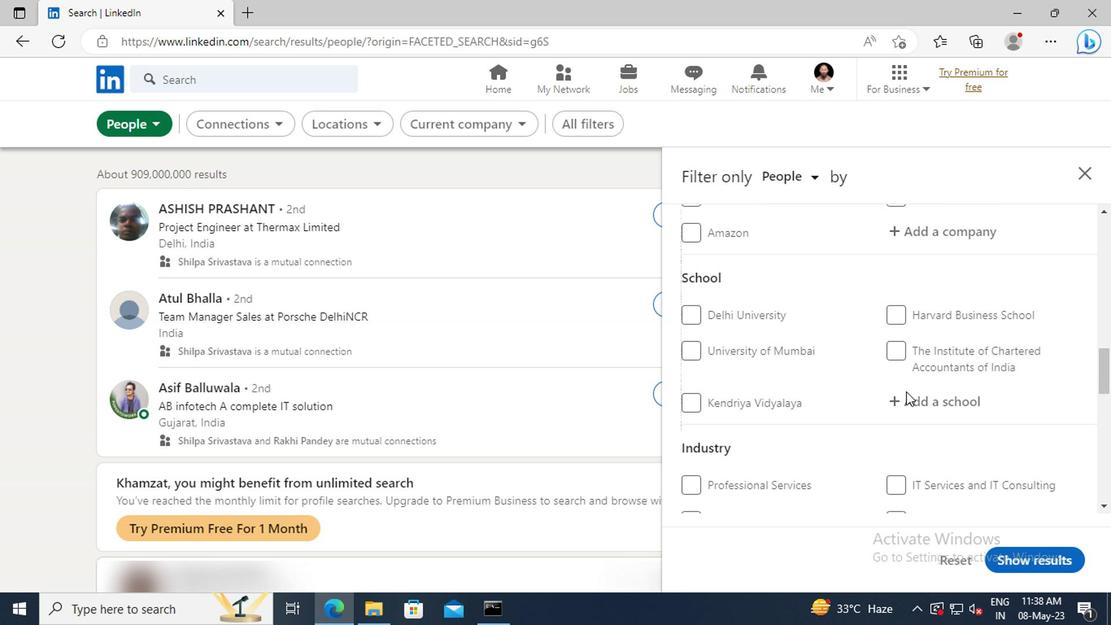 
Action: Mouse scrolled (762, 396) with delta (0, 0)
Screenshot: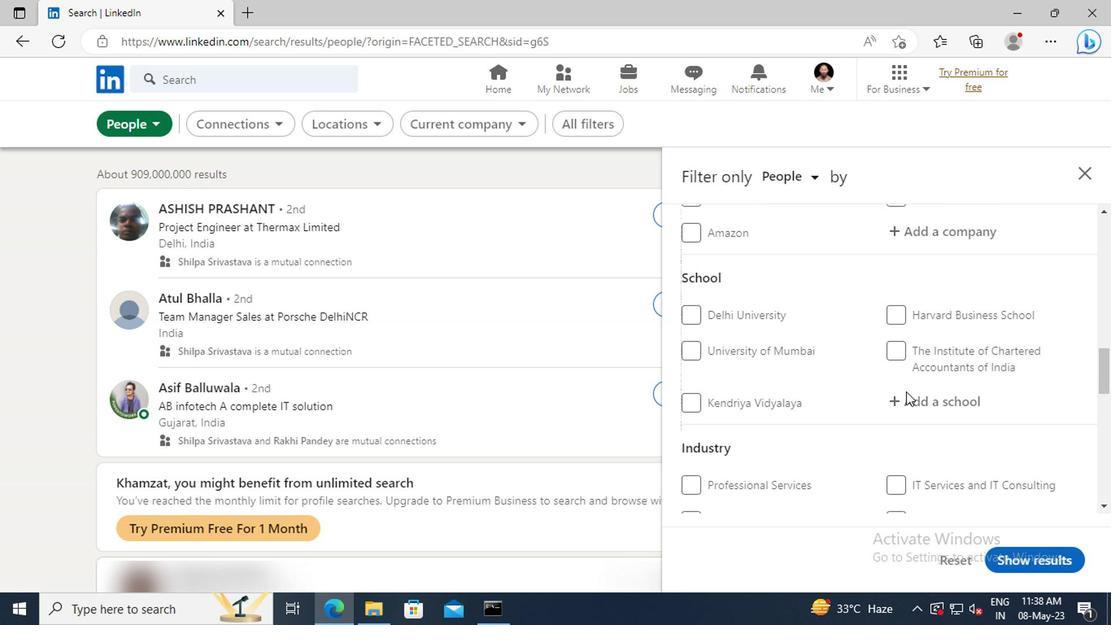 
Action: Mouse scrolled (762, 396) with delta (0, 0)
Screenshot: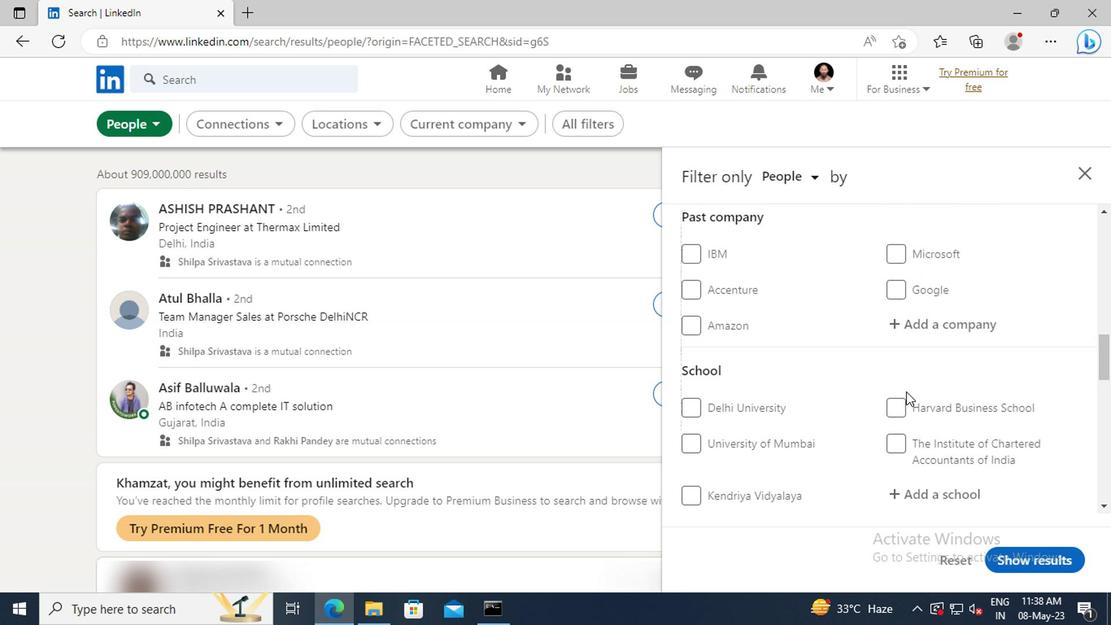 
Action: Mouse scrolled (762, 396) with delta (0, 0)
Screenshot: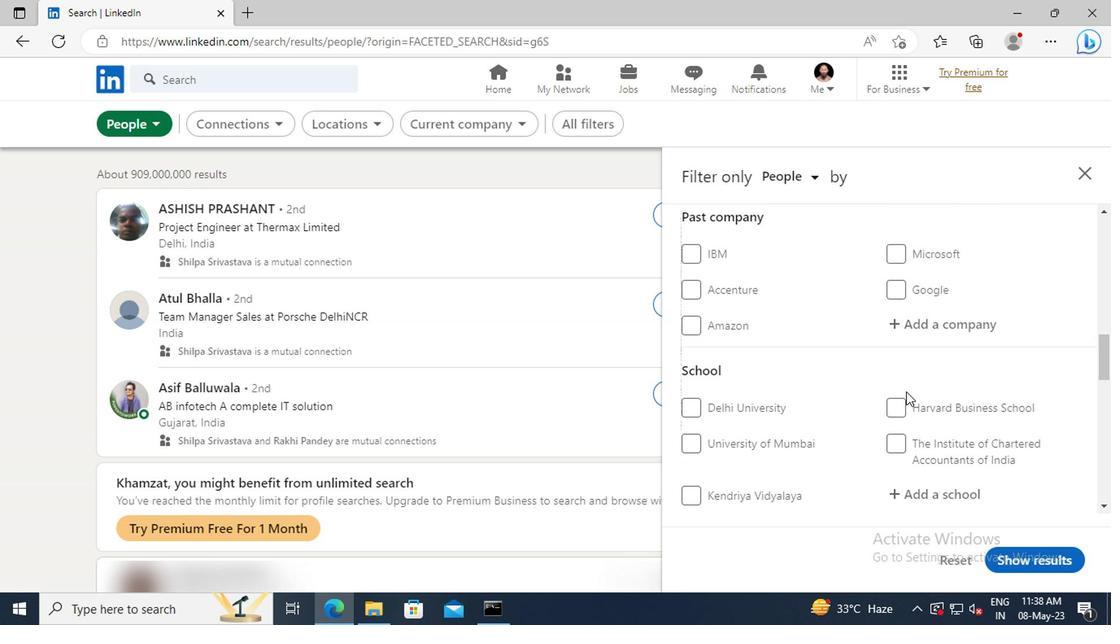 
Action: Mouse scrolled (762, 396) with delta (0, 0)
Screenshot: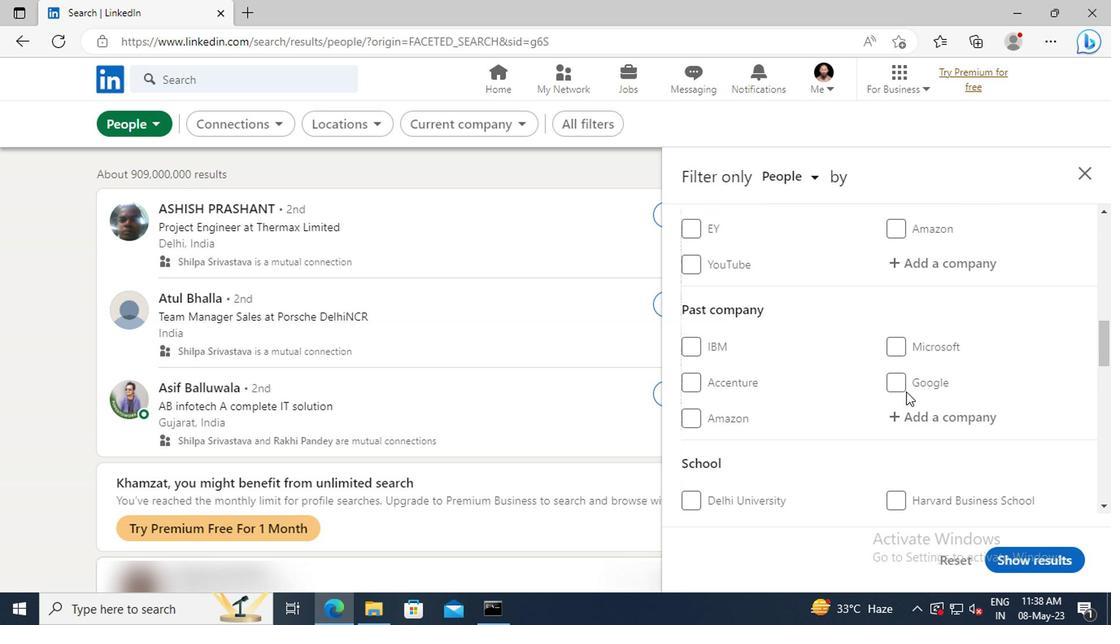 
Action: Mouse scrolled (762, 396) with delta (0, 0)
Screenshot: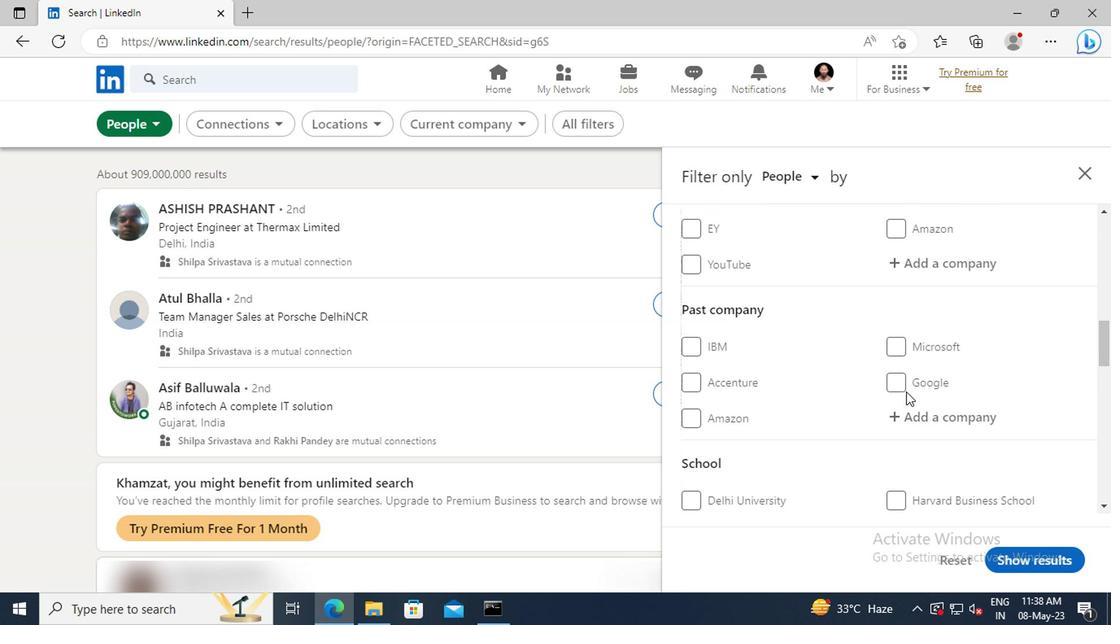 
Action: Mouse moved to (758, 371)
Screenshot: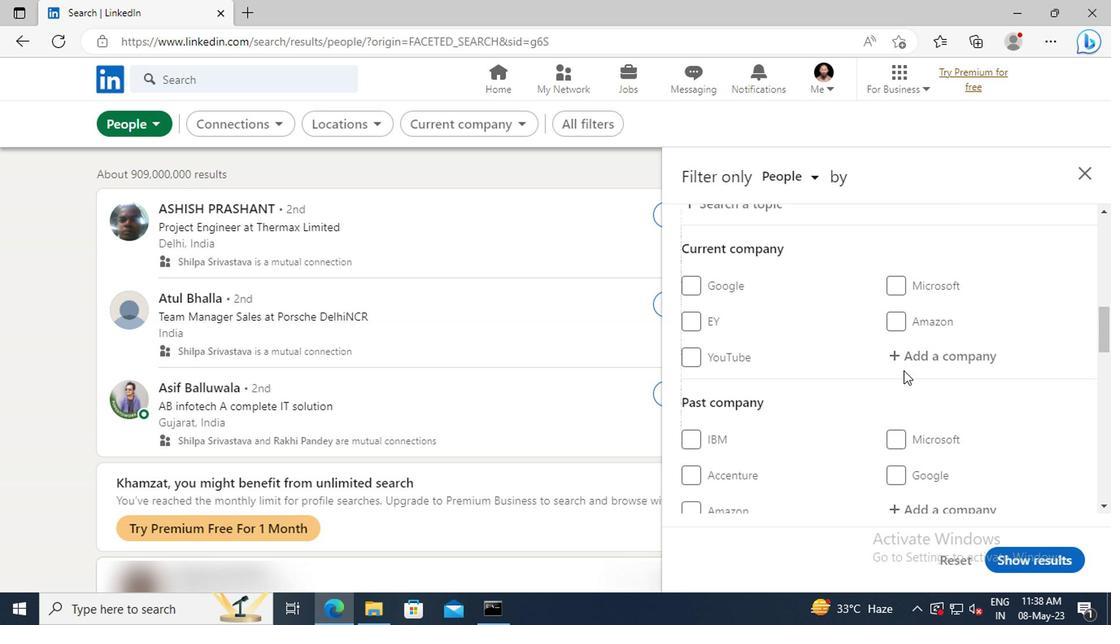 
Action: Mouse pressed left at (758, 371)
Screenshot: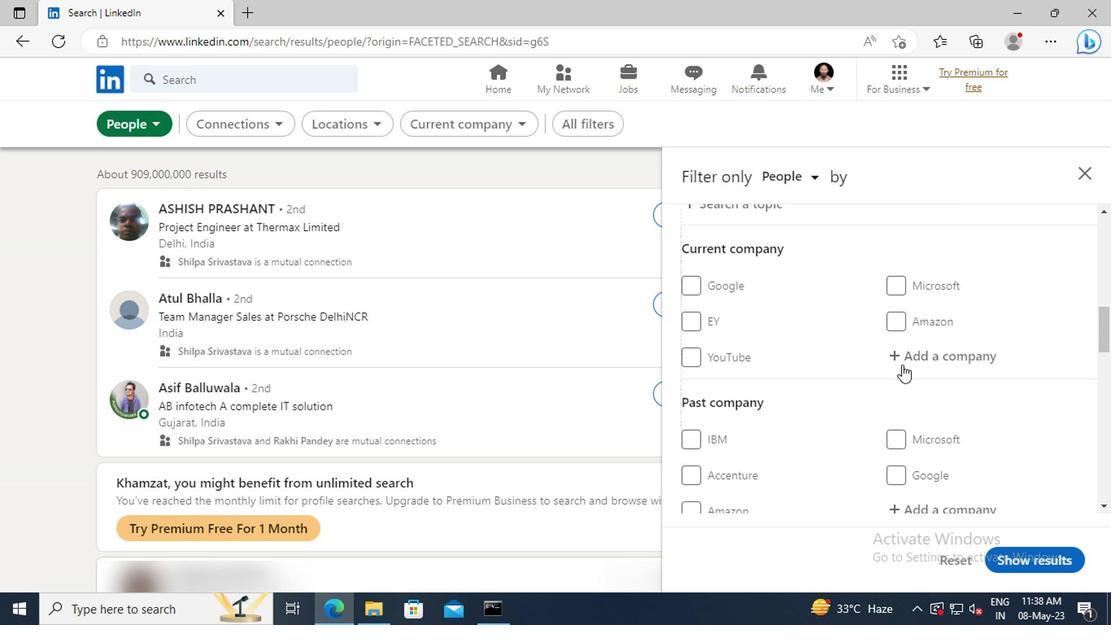 
Action: Key pressed <Key.shift>PAYTM
Screenshot: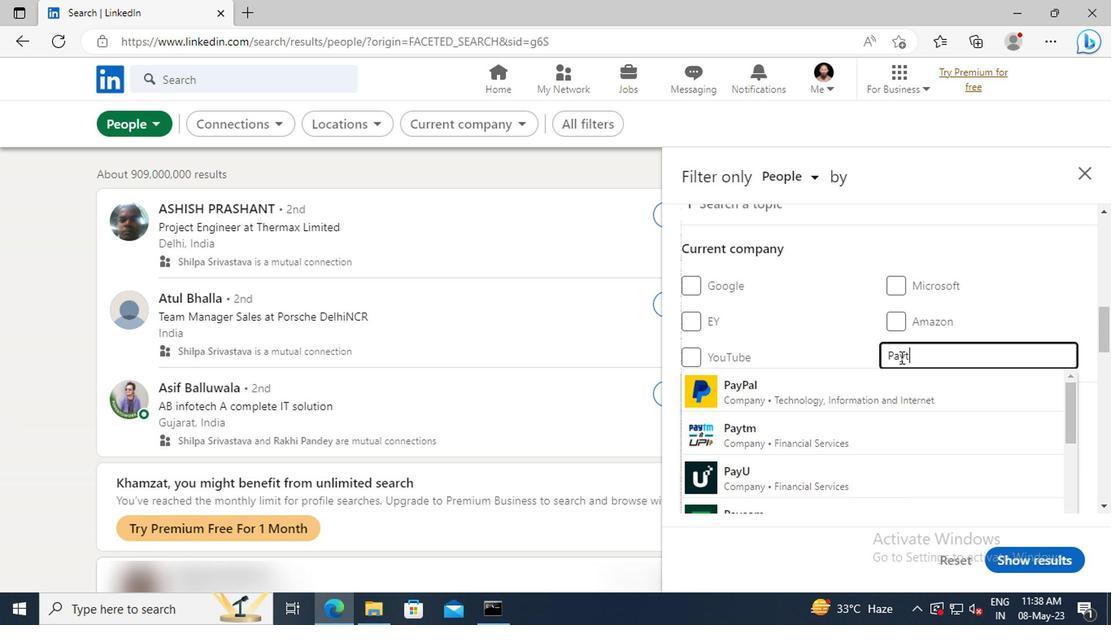
Action: Mouse moved to (759, 391)
Screenshot: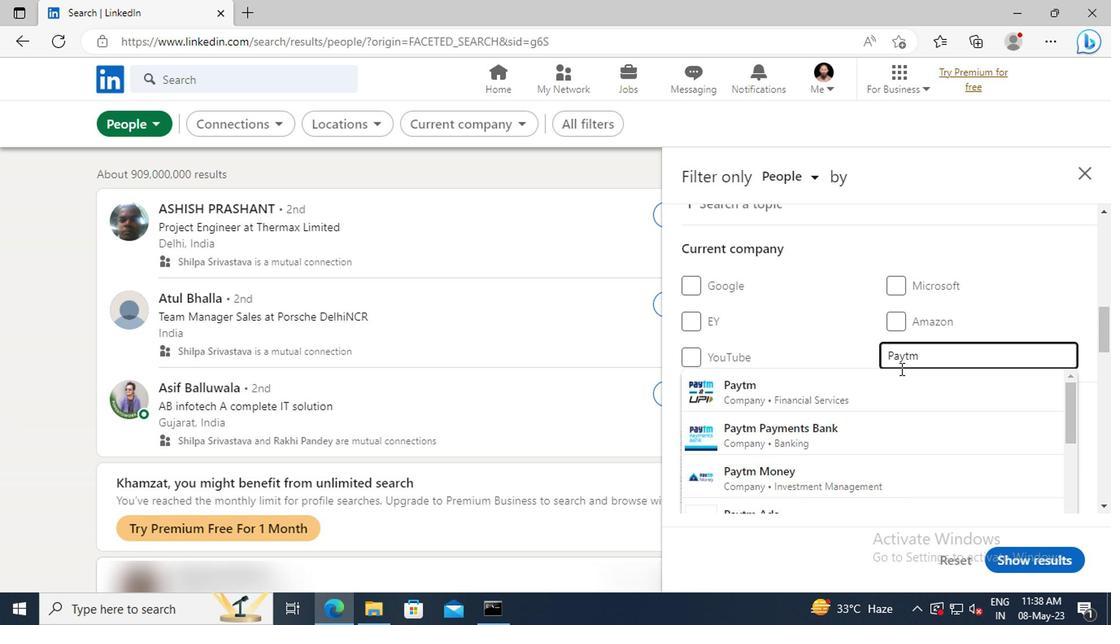 
Action: Mouse pressed left at (759, 391)
Screenshot: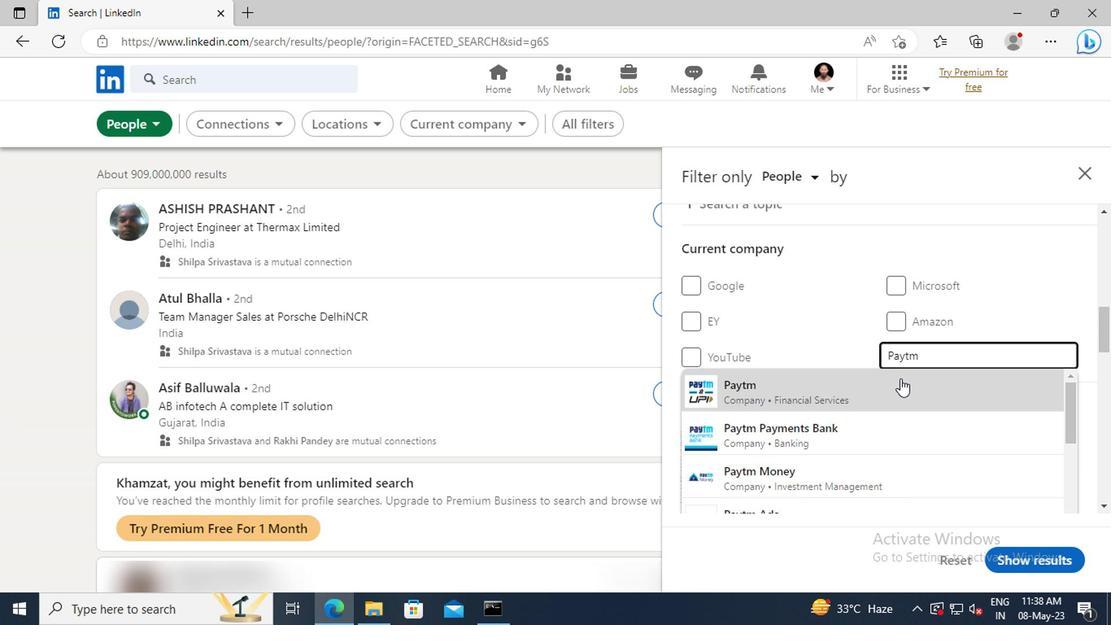 
Action: Mouse scrolled (759, 390) with delta (0, 0)
Screenshot: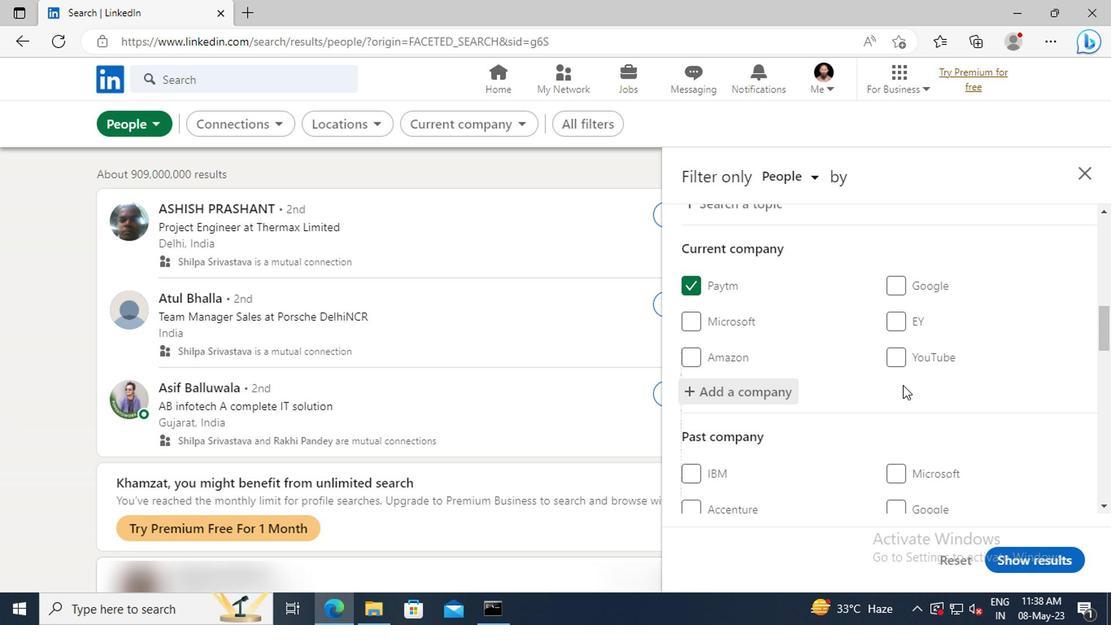 
Action: Mouse moved to (759, 389)
Screenshot: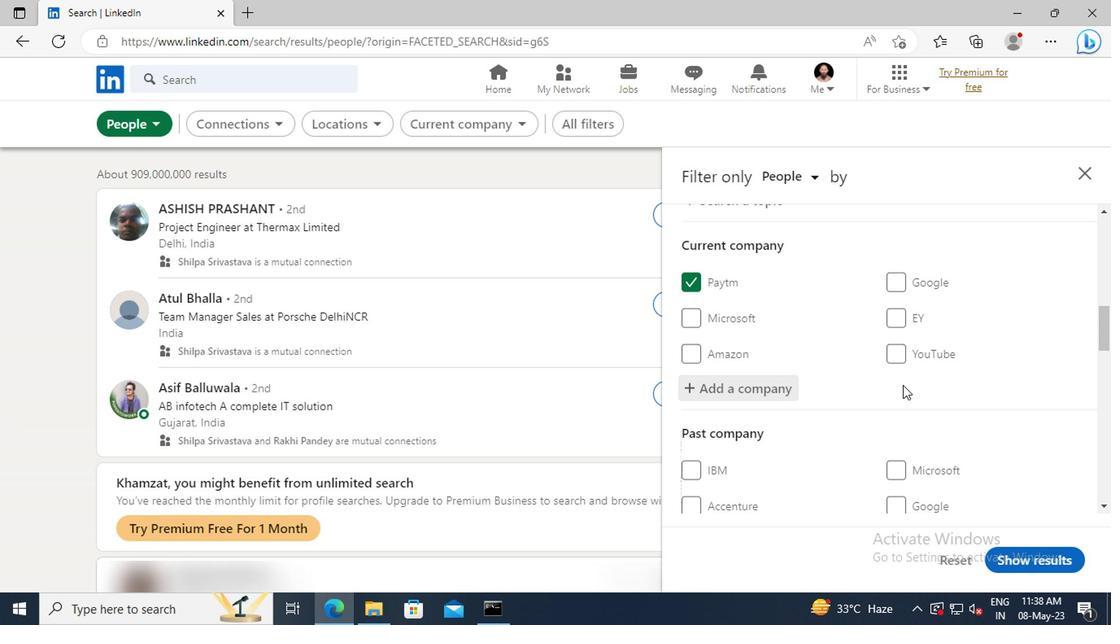 
Action: Mouse scrolled (759, 388) with delta (0, 0)
Screenshot: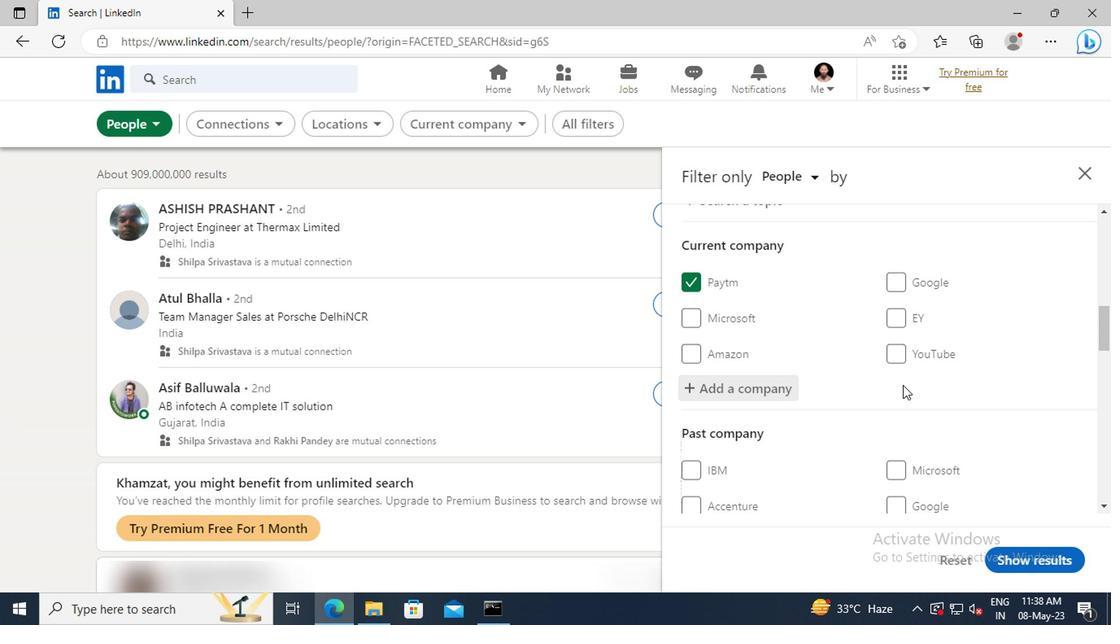 
Action: Mouse moved to (759, 378)
Screenshot: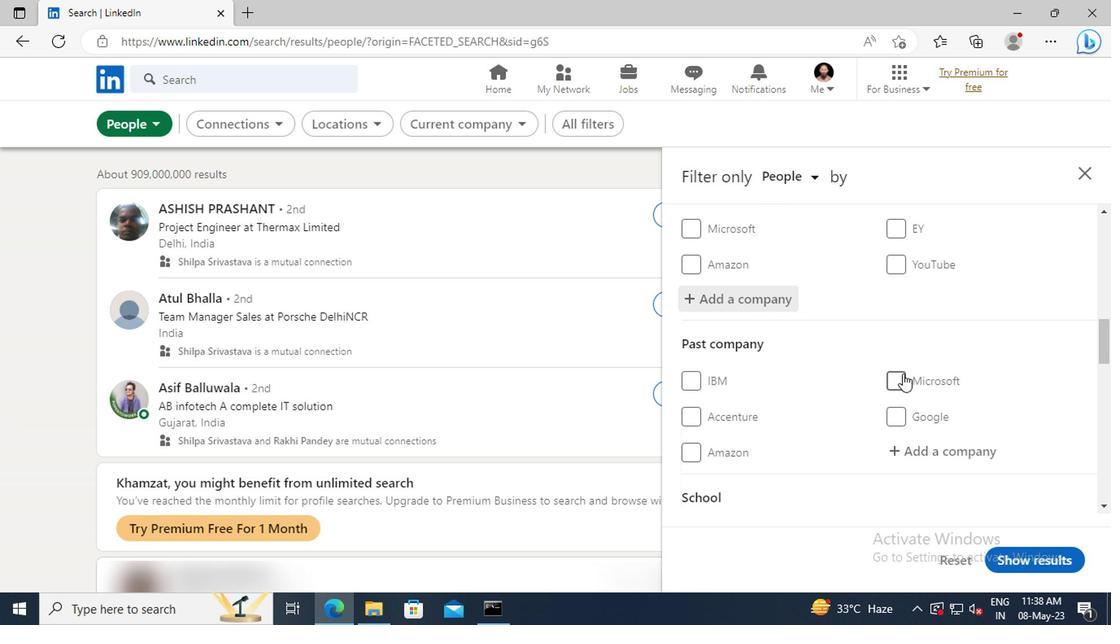 
Action: Mouse scrolled (759, 377) with delta (0, 0)
Screenshot: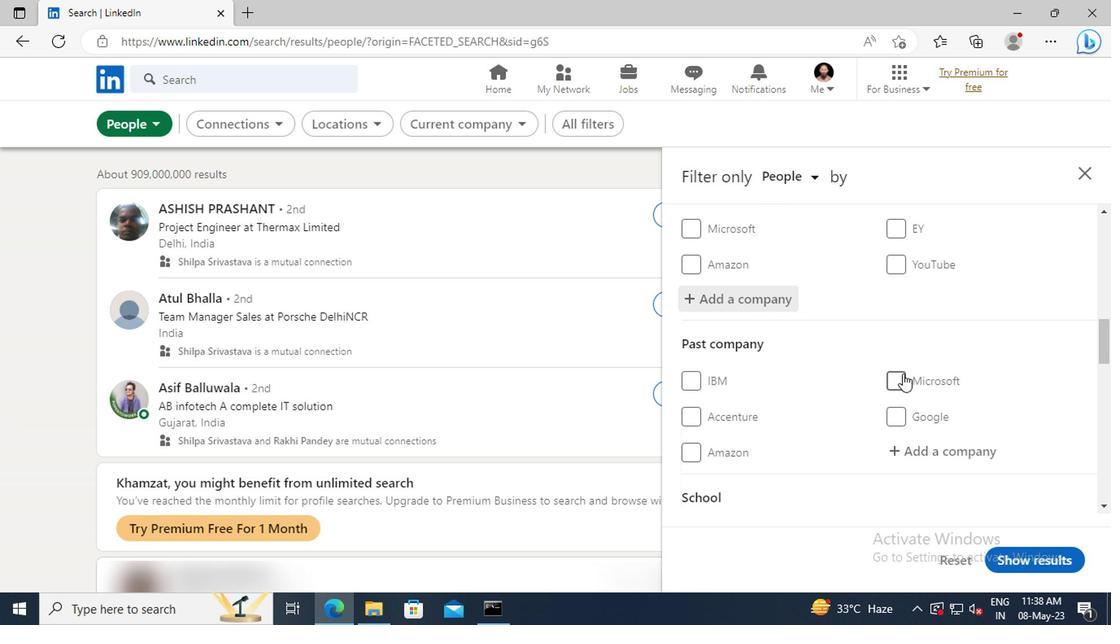 
Action: Mouse moved to (758, 372)
Screenshot: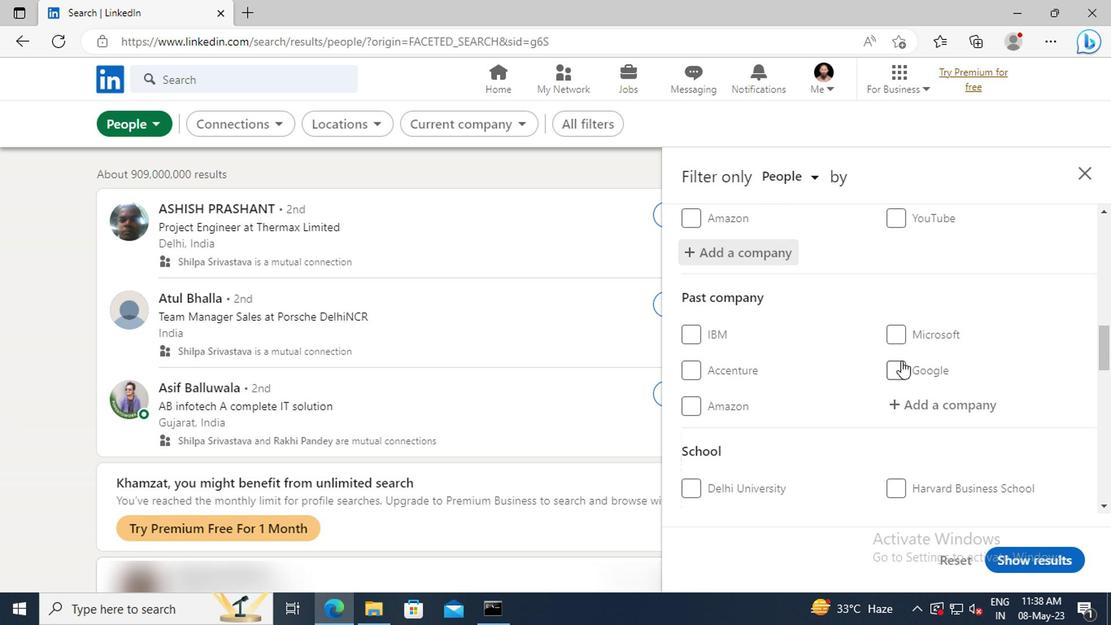 
Action: Mouse scrolled (758, 371) with delta (0, 0)
Screenshot: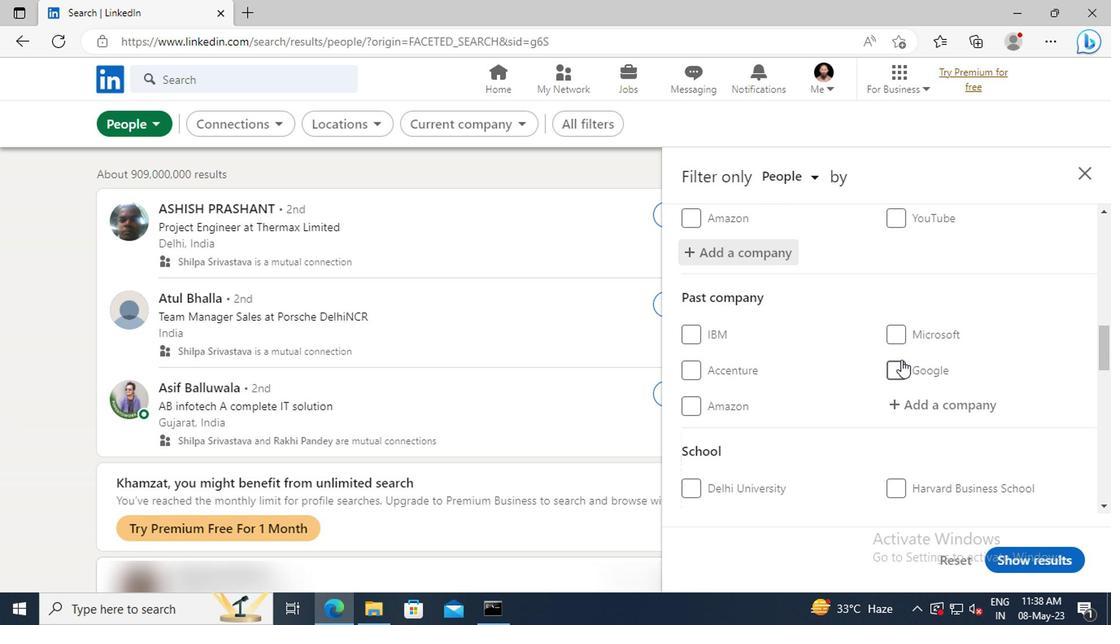 
Action: Mouse moved to (758, 371)
Screenshot: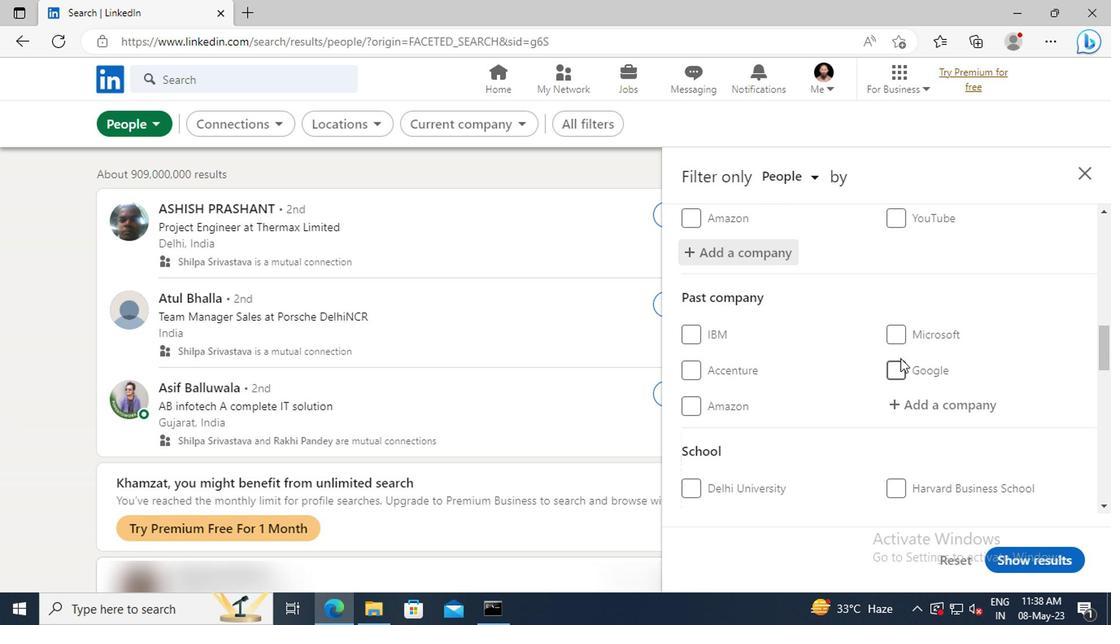
Action: Mouse scrolled (758, 370) with delta (0, 0)
Screenshot: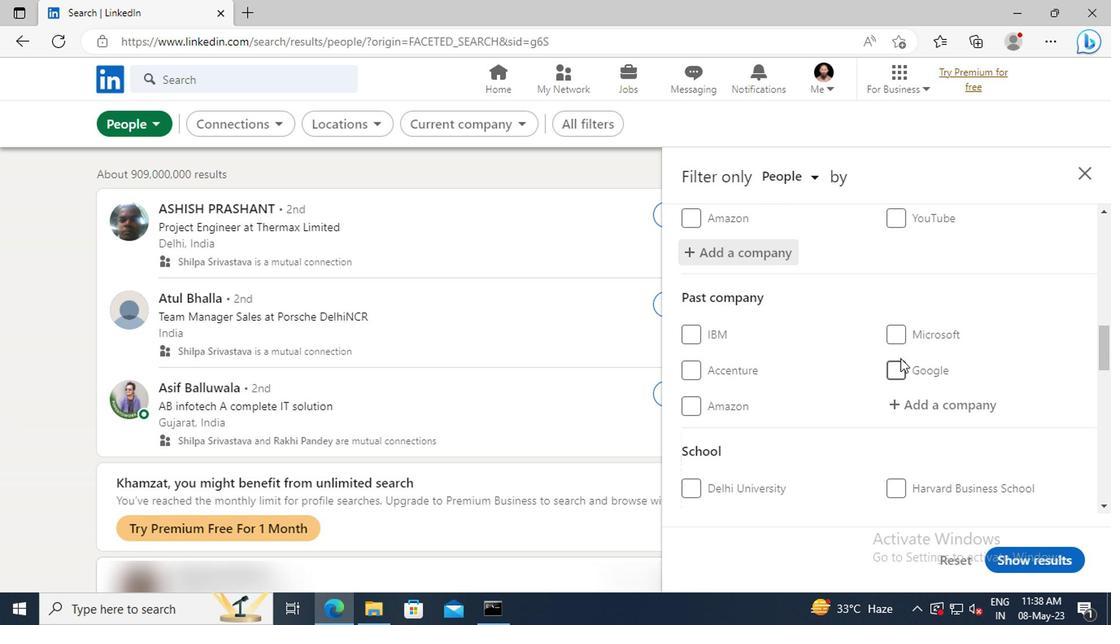 
Action: Mouse moved to (758, 370)
Screenshot: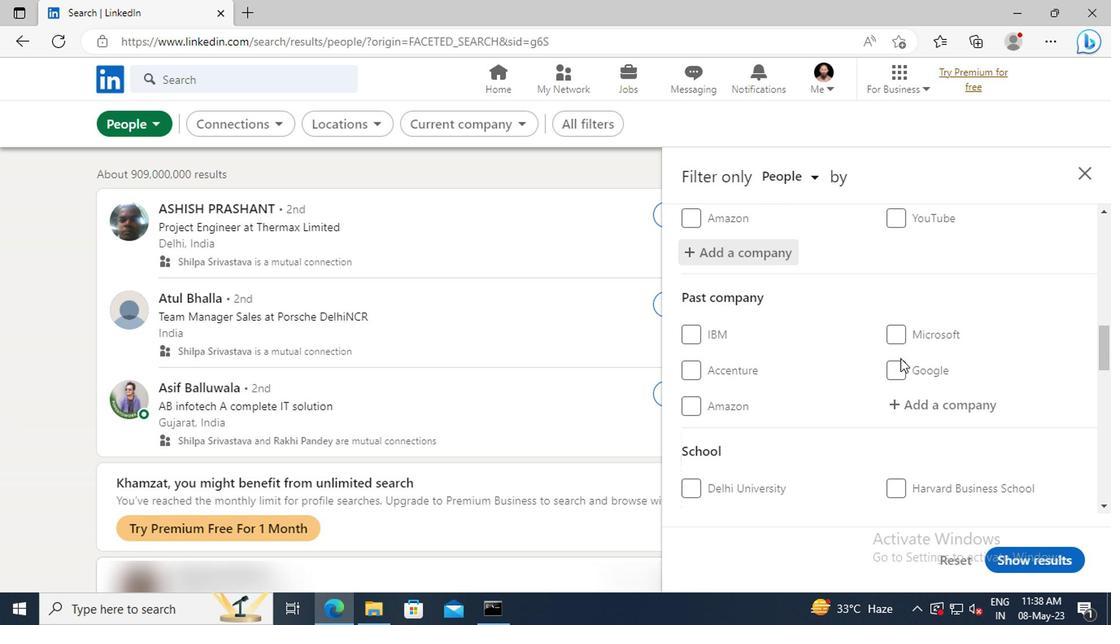 
Action: Mouse scrolled (758, 370) with delta (0, 0)
Screenshot: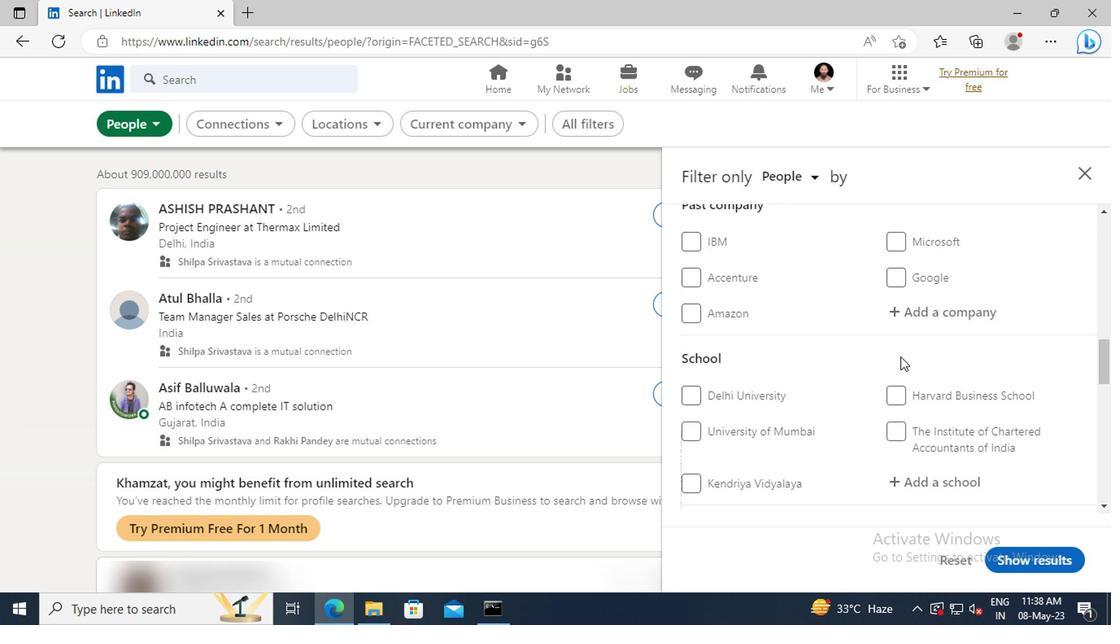 
Action: Mouse scrolled (758, 370) with delta (0, 0)
Screenshot: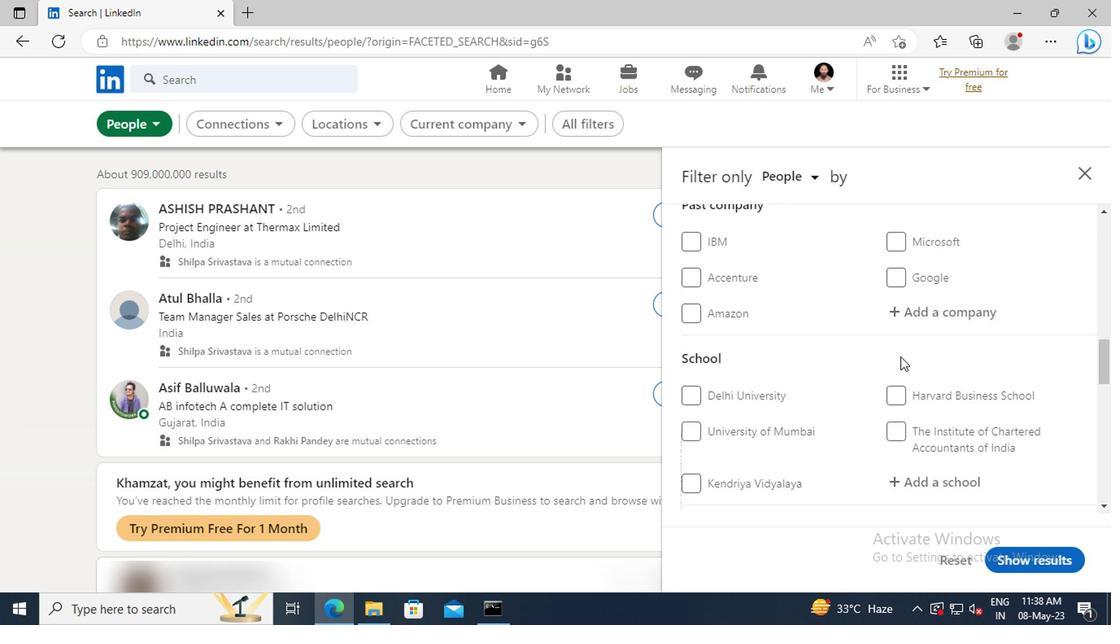 
Action: Mouse scrolled (758, 370) with delta (0, 0)
Screenshot: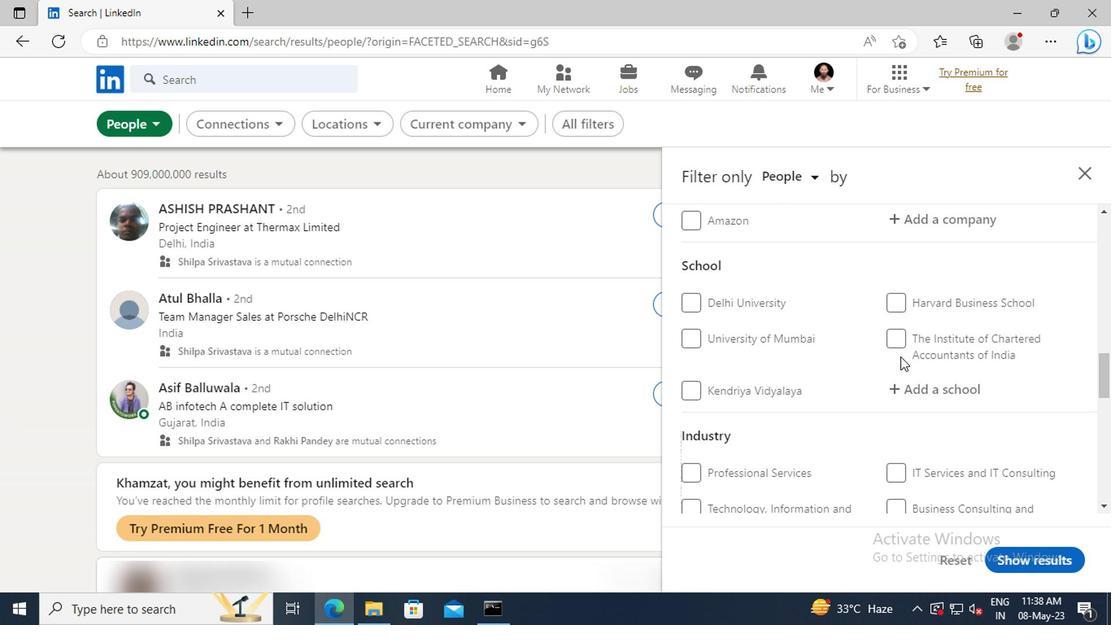 
Action: Mouse moved to (759, 364)
Screenshot: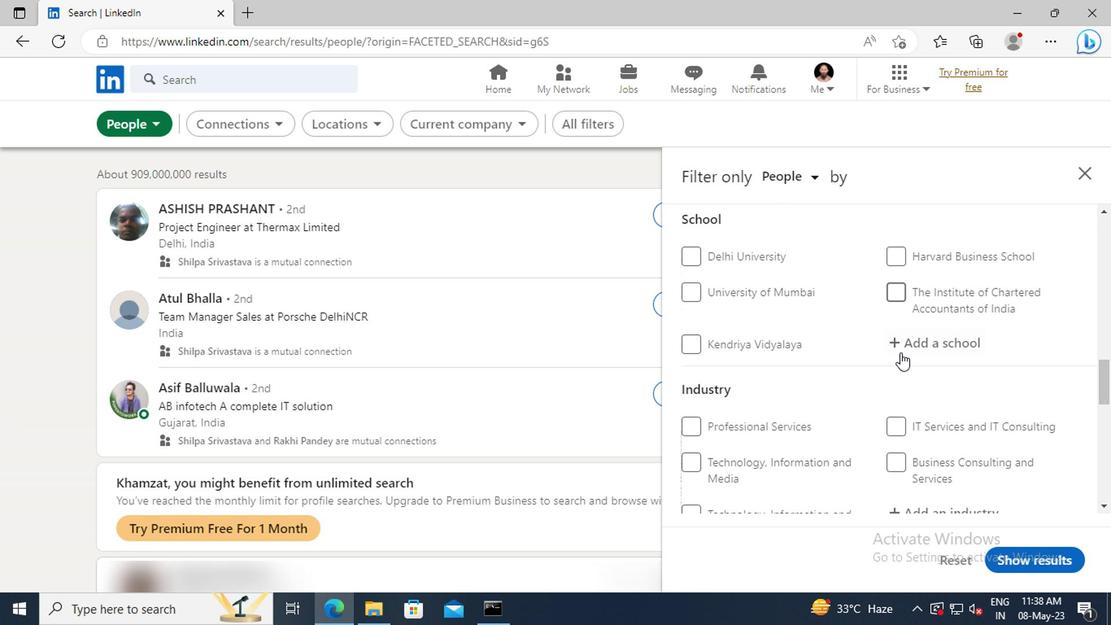 
Action: Mouse pressed left at (759, 364)
Screenshot: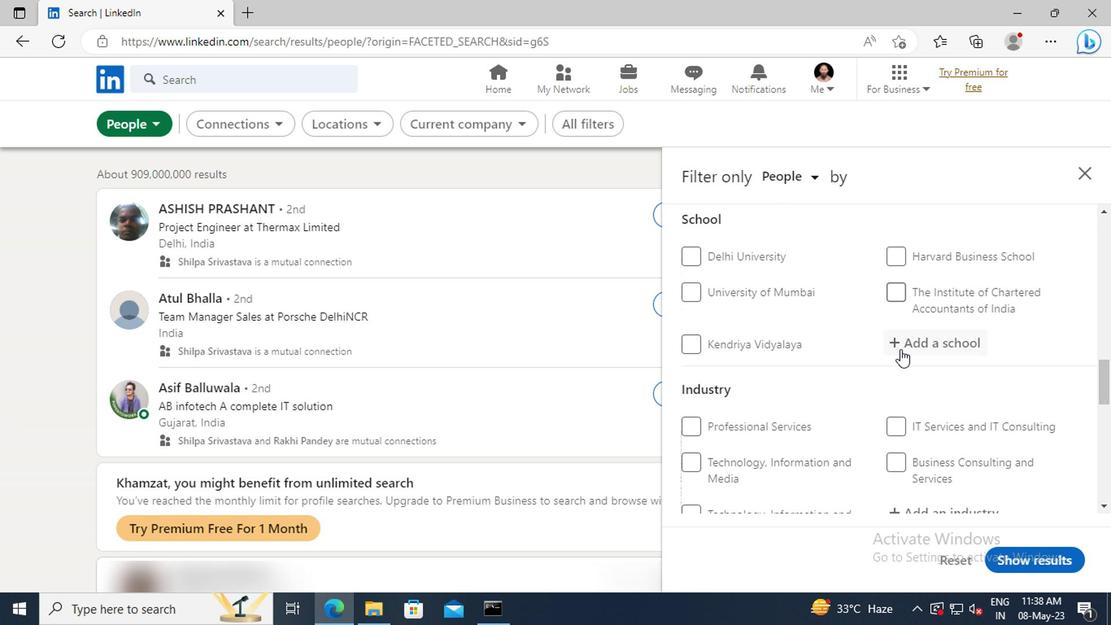 
Action: Key pressed <Key.shift>FRESHER<Key.space>JOBS<Key.space>
Screenshot: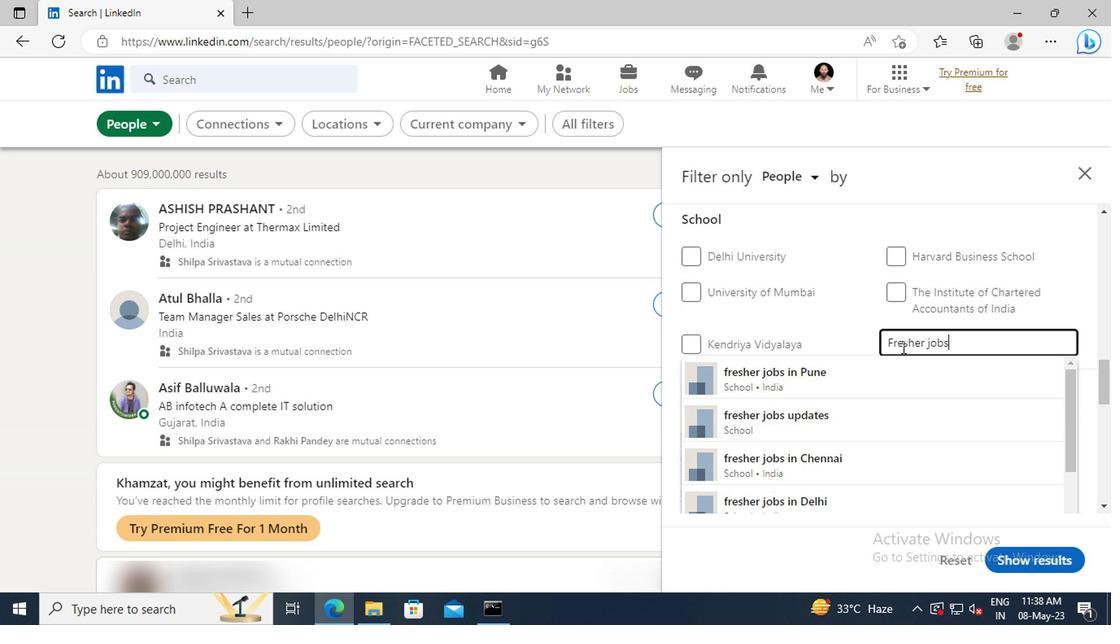 
Action: Mouse moved to (770, 406)
Screenshot: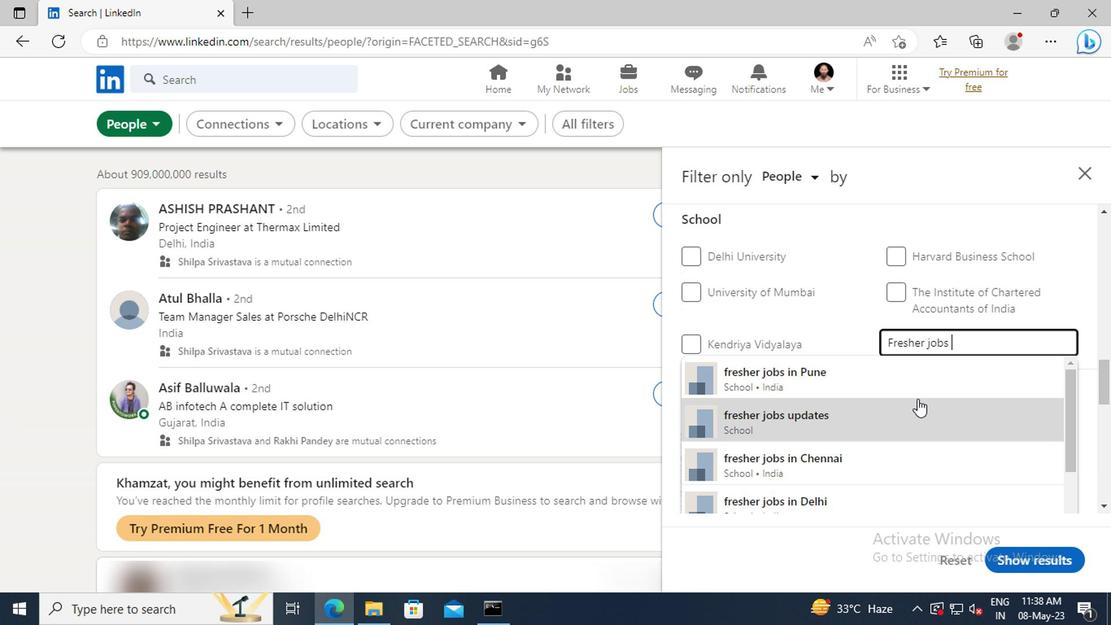
Action: Mouse pressed left at (770, 406)
Screenshot: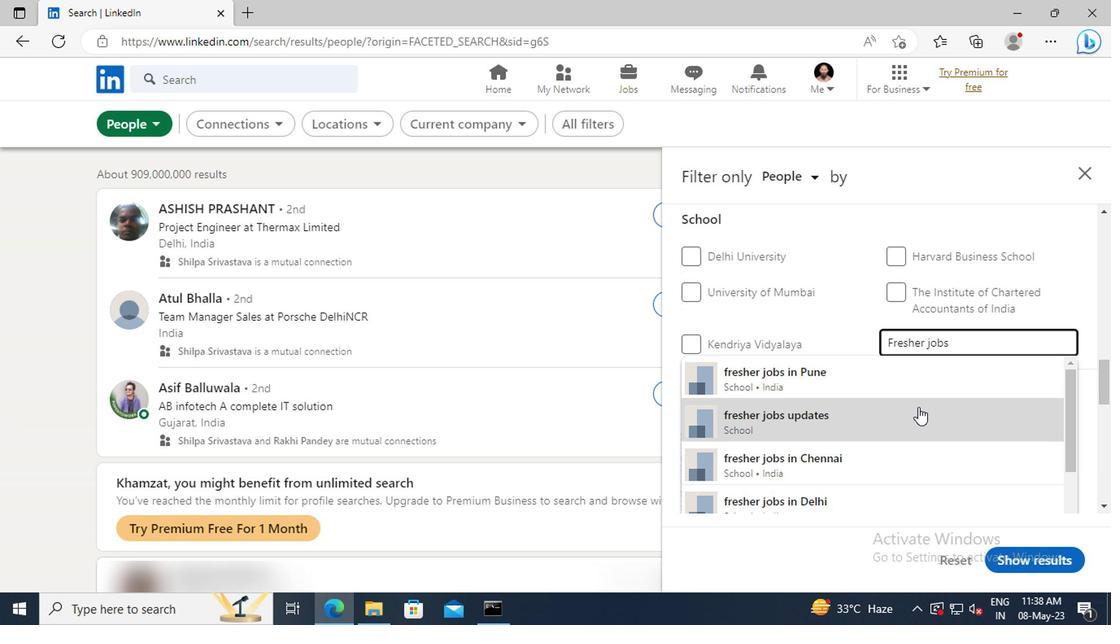 
Action: Mouse scrolled (770, 406) with delta (0, 0)
Screenshot: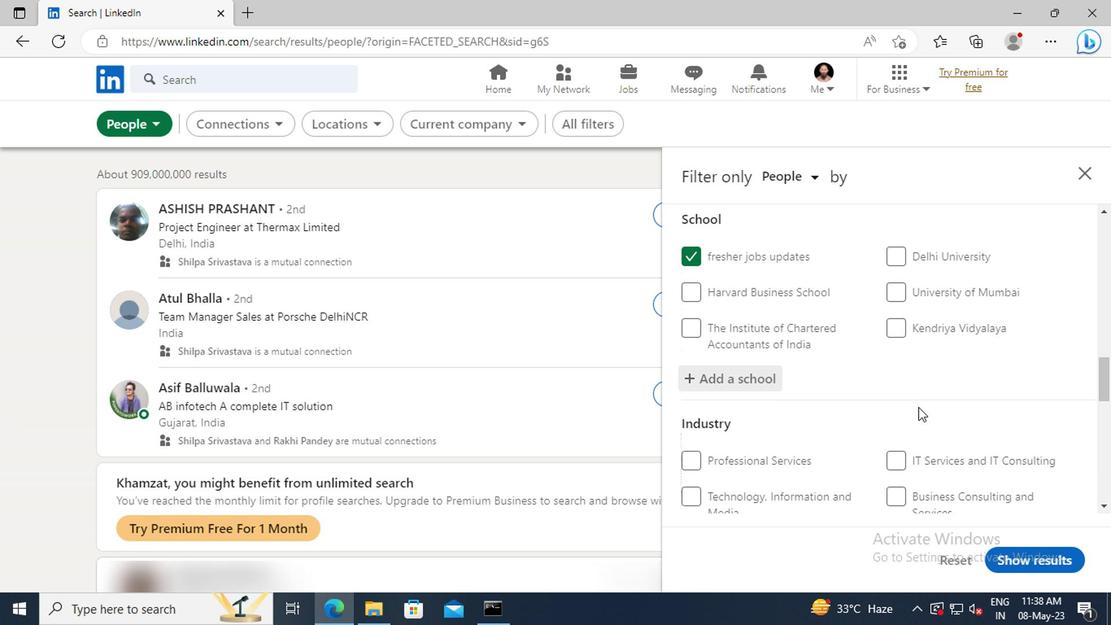
Action: Mouse moved to (770, 405)
Screenshot: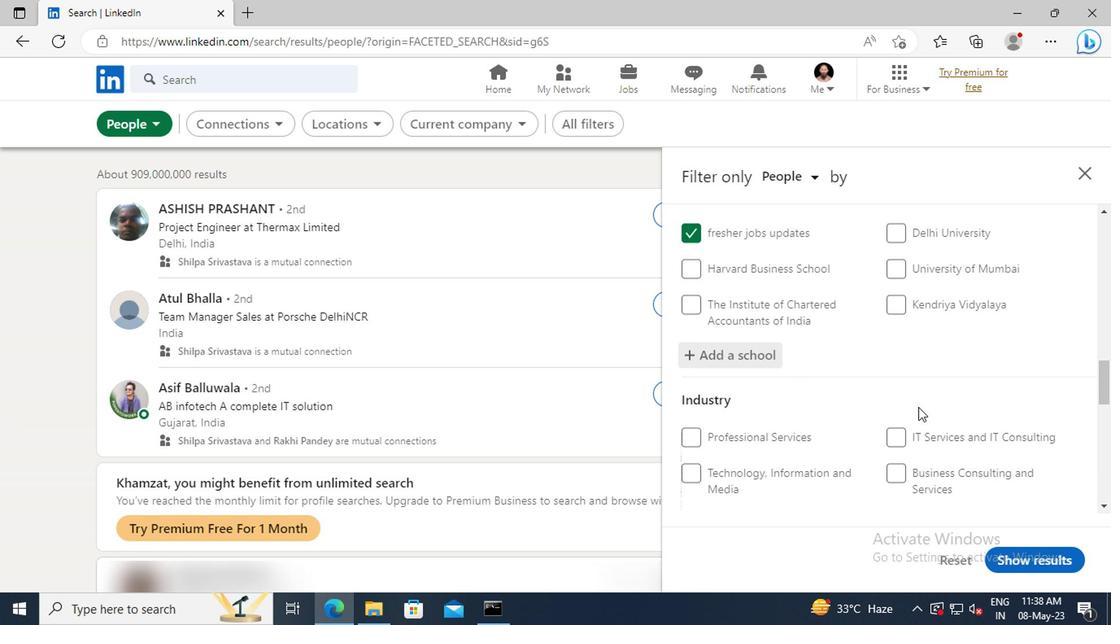 
Action: Mouse scrolled (770, 404) with delta (0, 0)
Screenshot: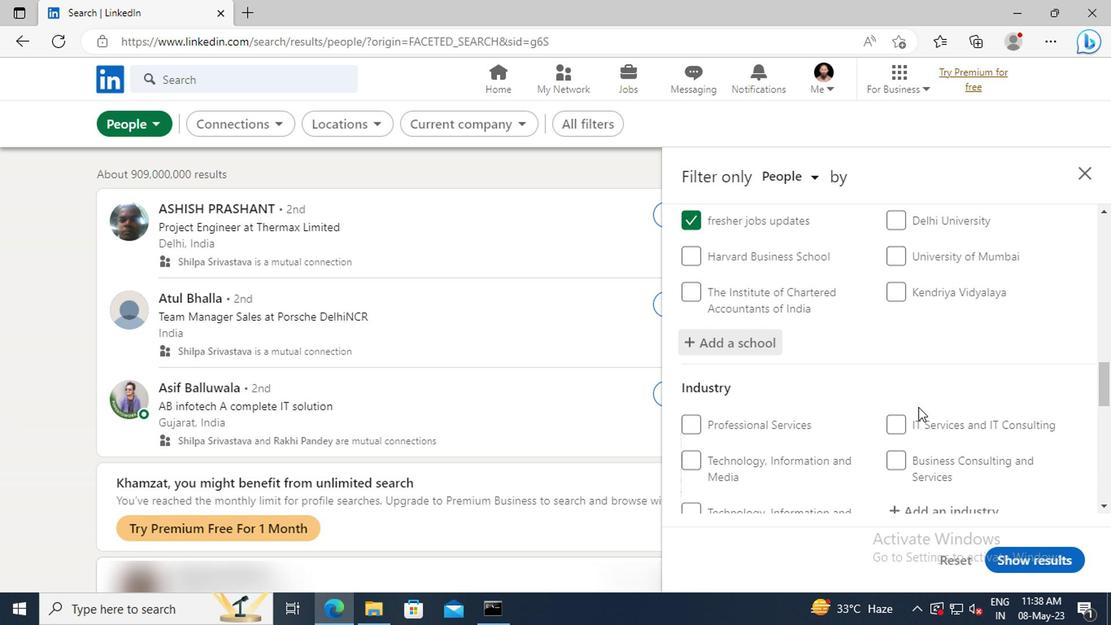 
Action: Mouse moved to (770, 399)
Screenshot: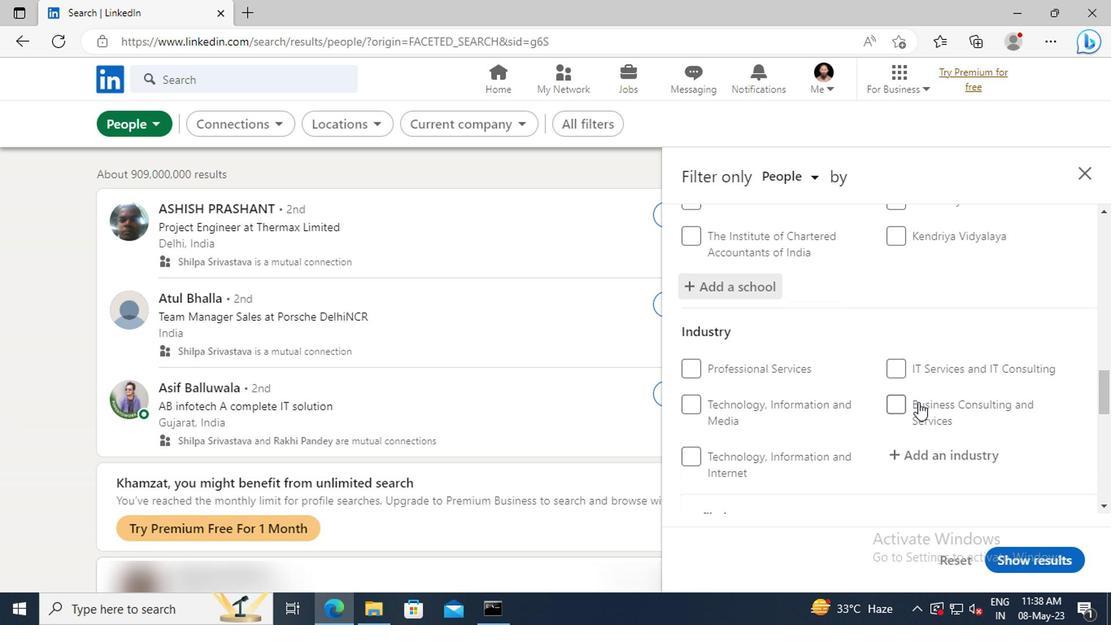 
Action: Mouse scrolled (770, 399) with delta (0, 0)
Screenshot: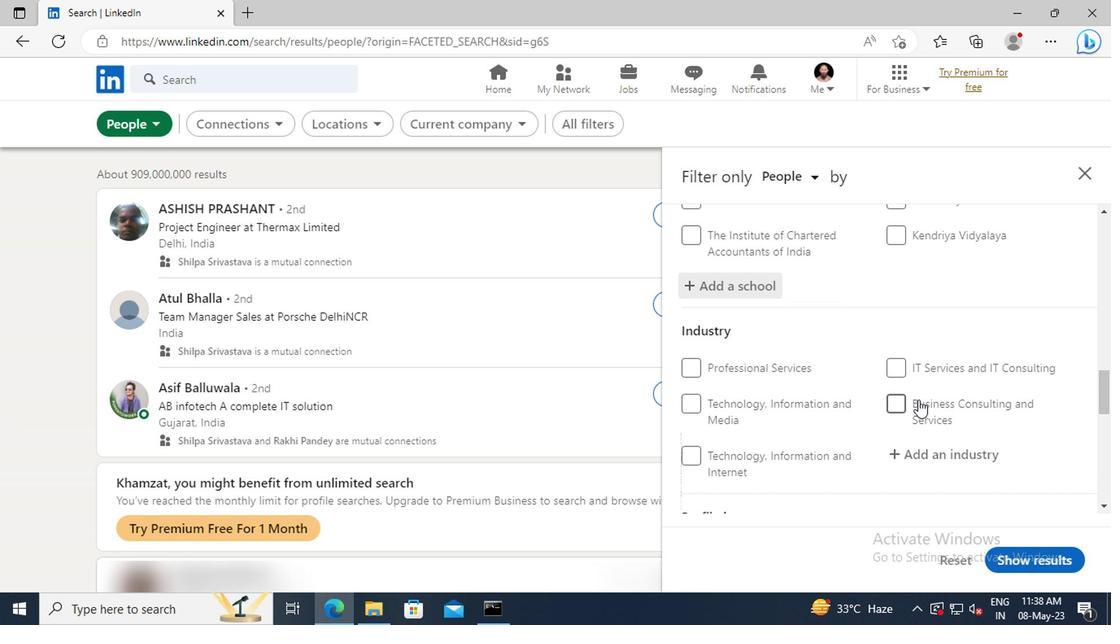 
Action: Mouse moved to (770, 406)
Screenshot: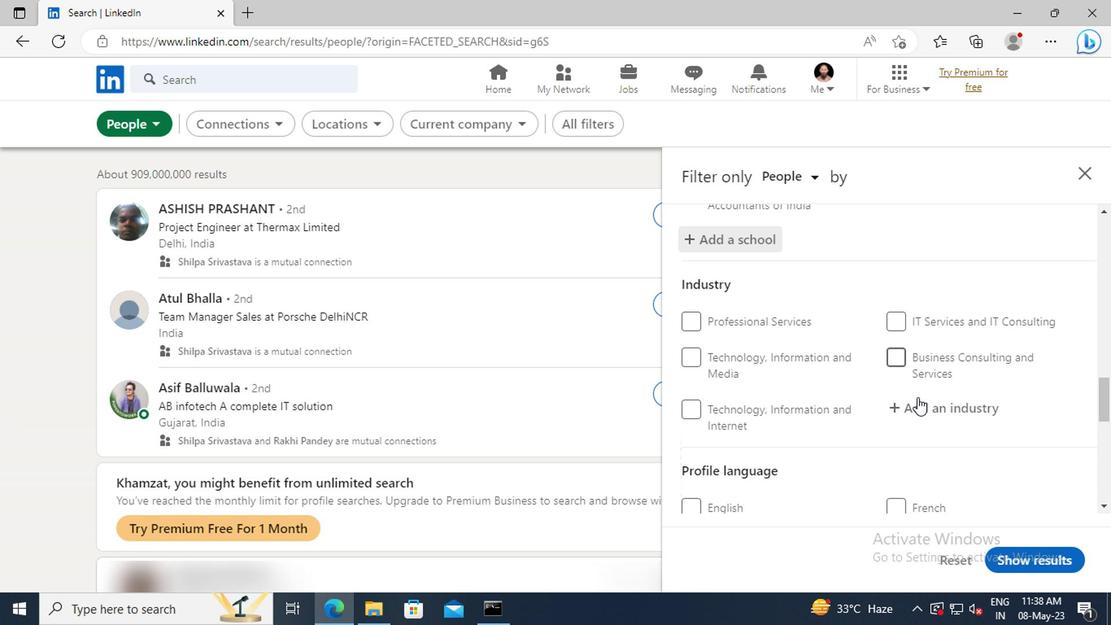 
Action: Mouse pressed left at (770, 406)
Screenshot: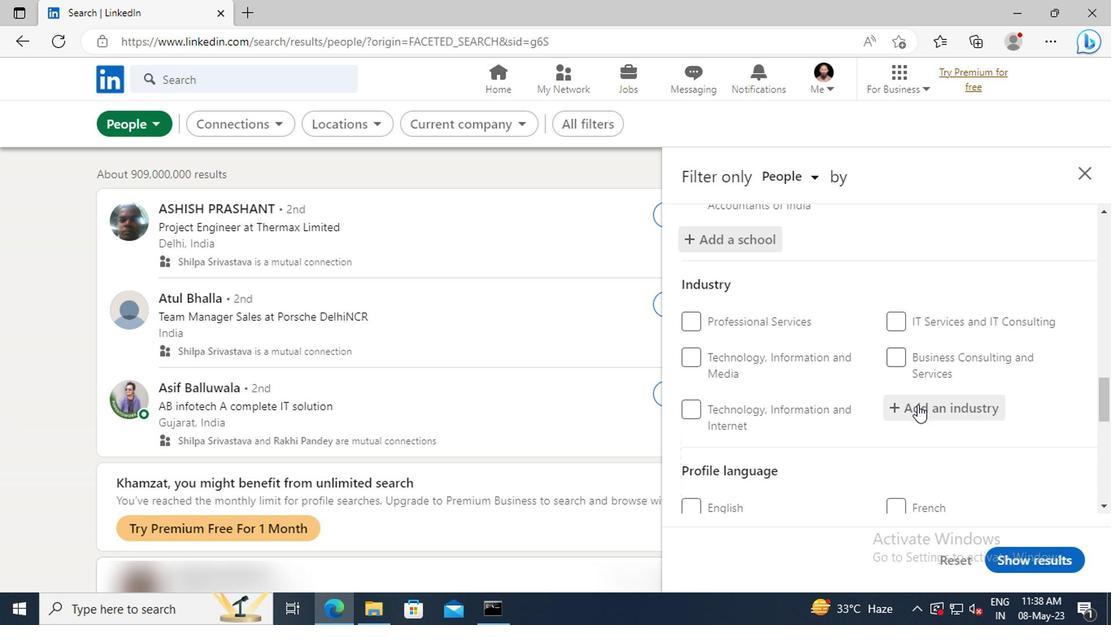 
Action: Key pressed <Key.shift>DAIRY<Key.space>
Screenshot: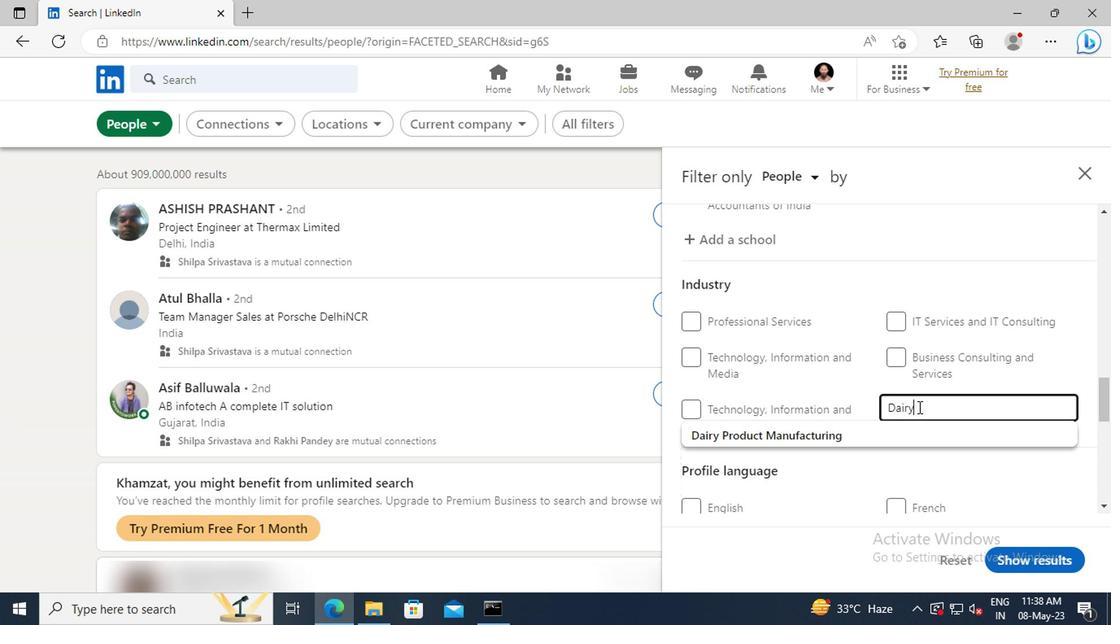 
Action: Mouse moved to (775, 421)
Screenshot: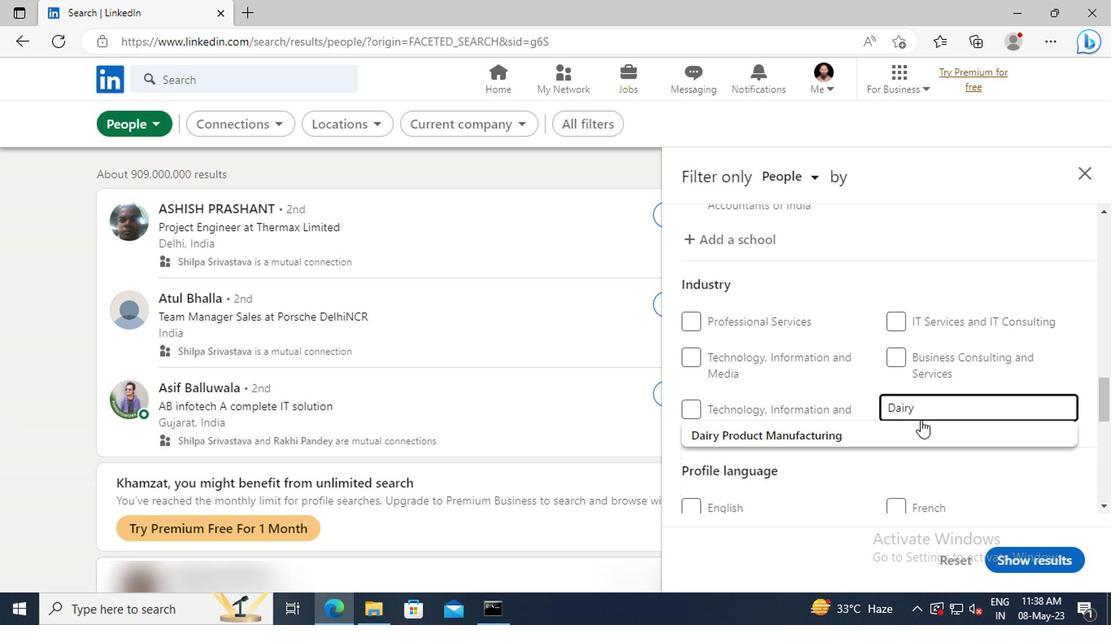 
Action: Mouse pressed left at (775, 421)
Screenshot: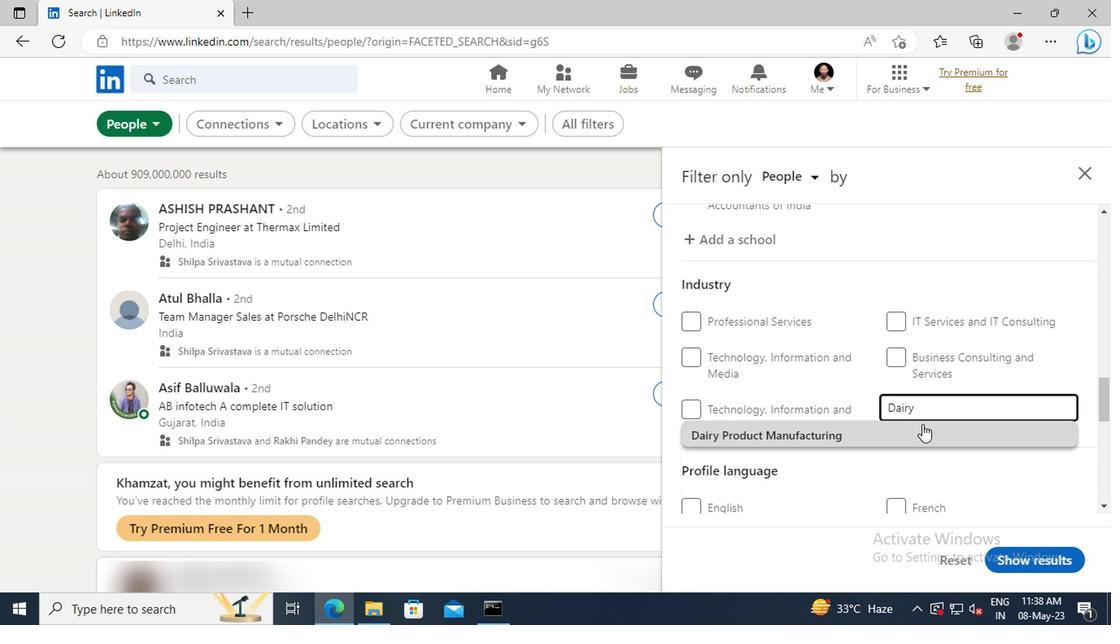 
Action: Mouse scrolled (775, 420) with delta (0, 0)
Screenshot: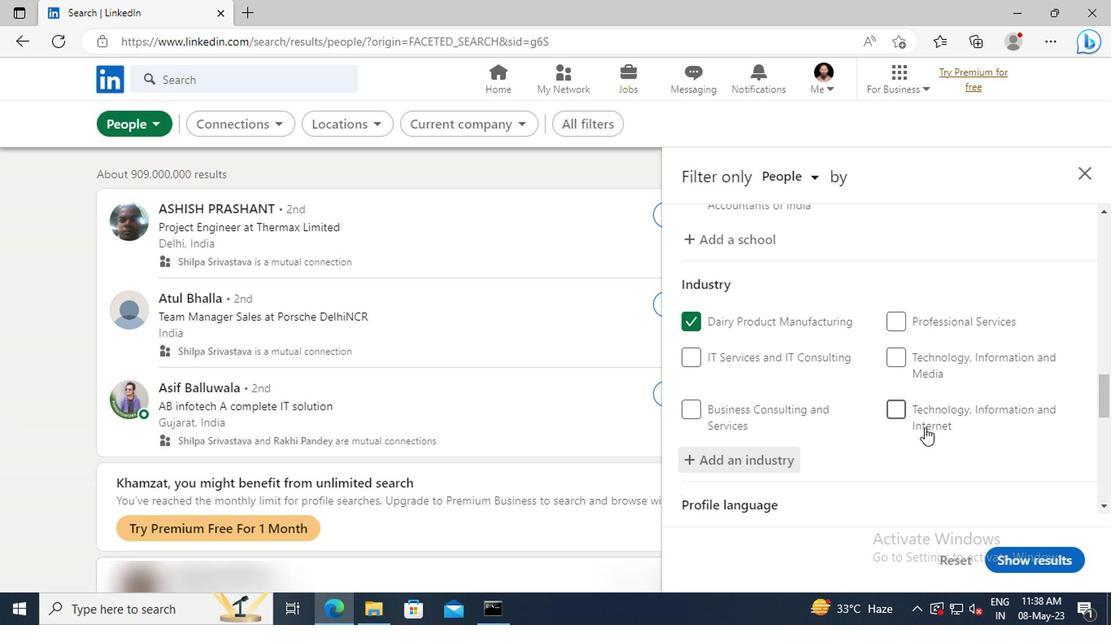 
Action: Mouse scrolled (775, 420) with delta (0, 0)
Screenshot: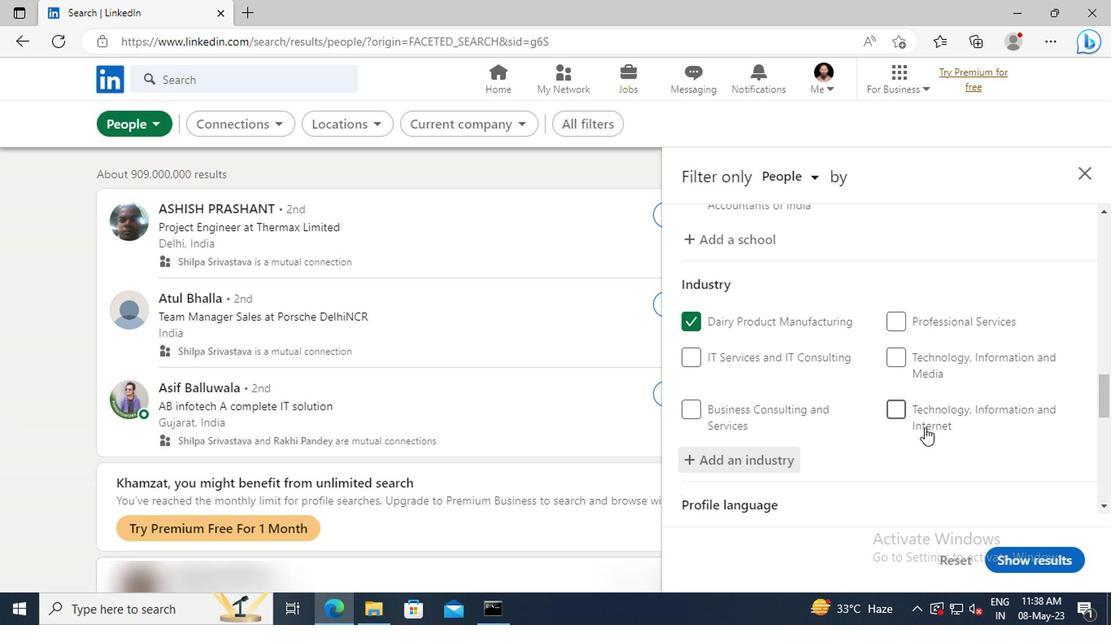 
Action: Mouse scrolled (775, 420) with delta (0, 0)
Screenshot: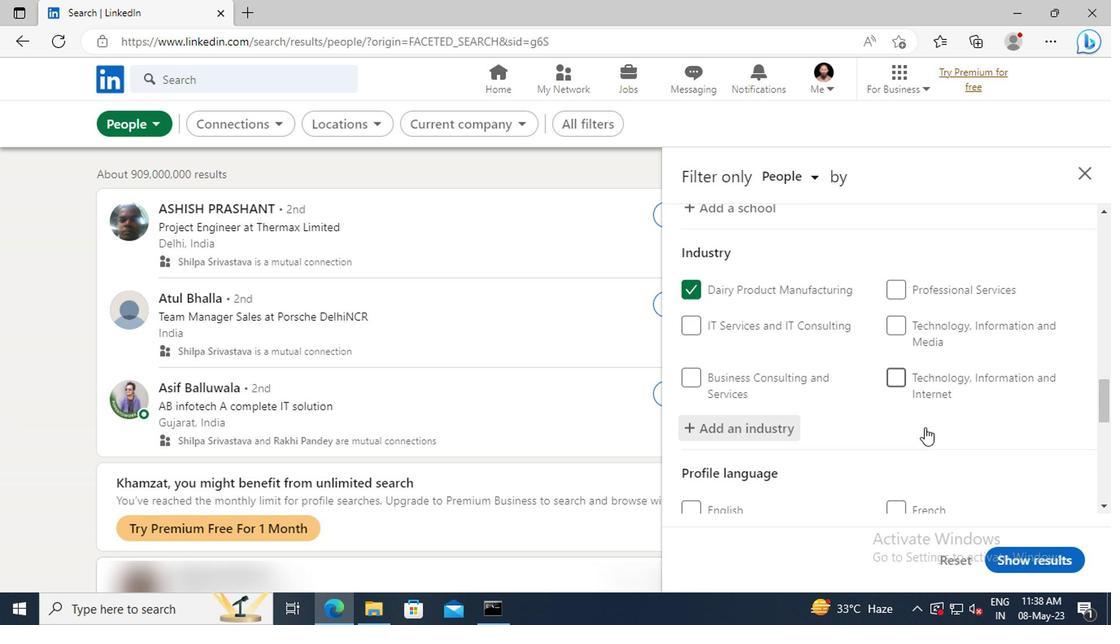 
Action: Mouse scrolled (775, 420) with delta (0, 0)
Screenshot: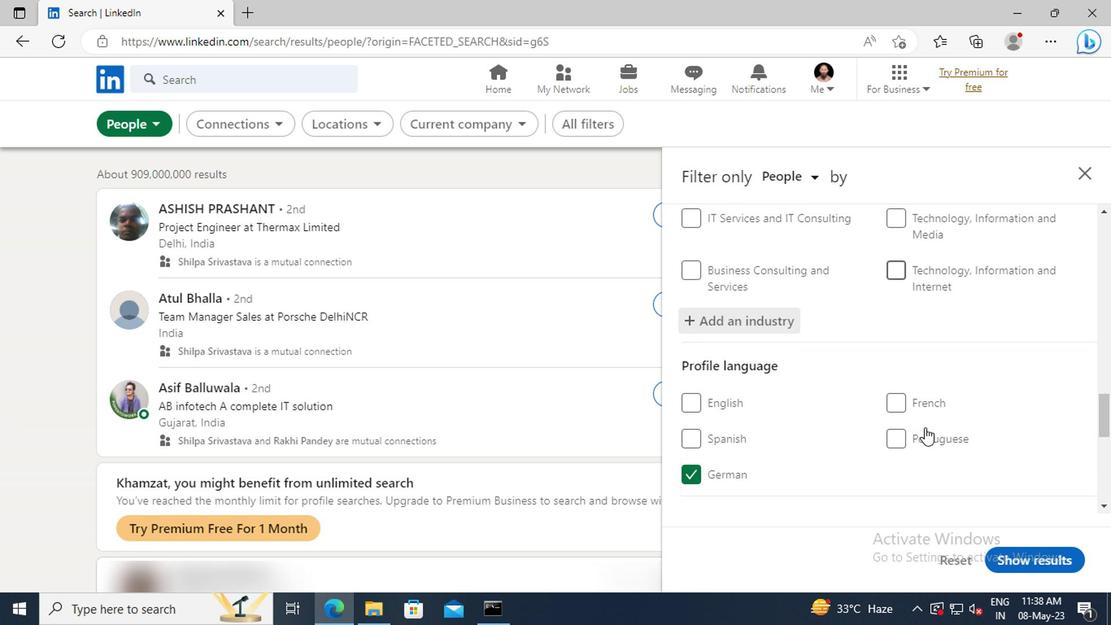 
Action: Mouse scrolled (775, 420) with delta (0, 0)
Screenshot: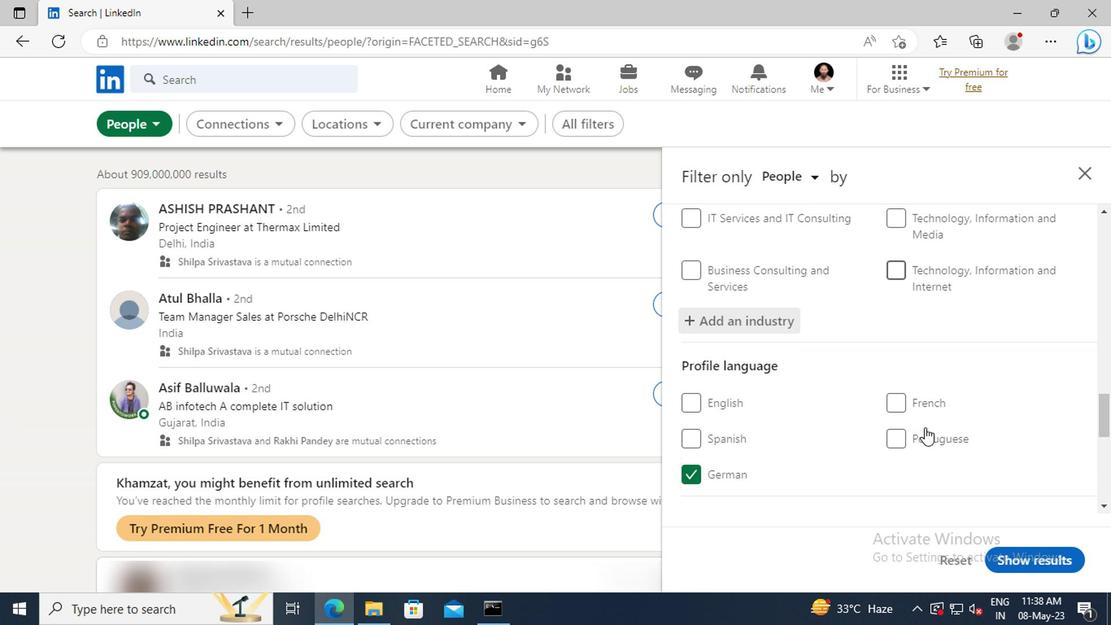 
Action: Mouse moved to (774, 410)
Screenshot: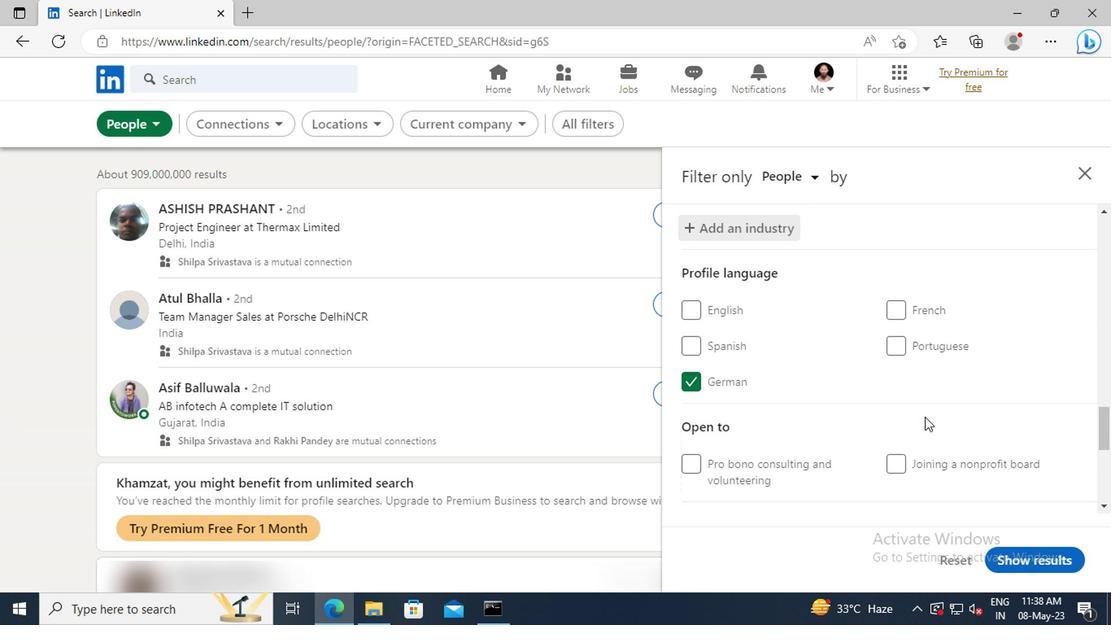 
Action: Mouse scrolled (774, 409) with delta (0, 0)
Screenshot: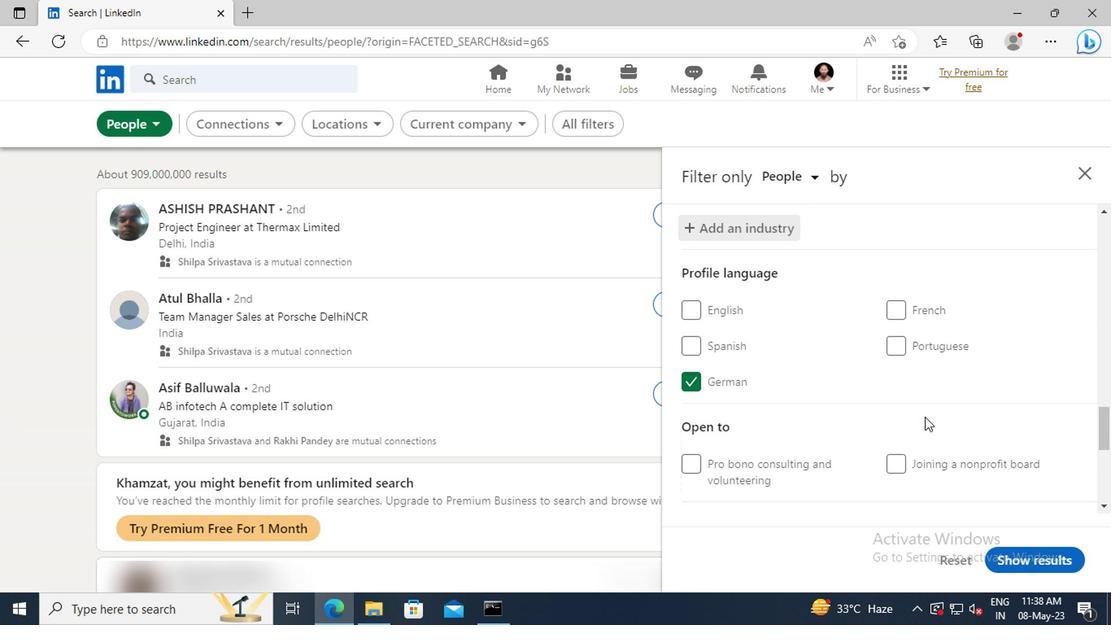 
Action: Mouse moved to (773, 399)
Screenshot: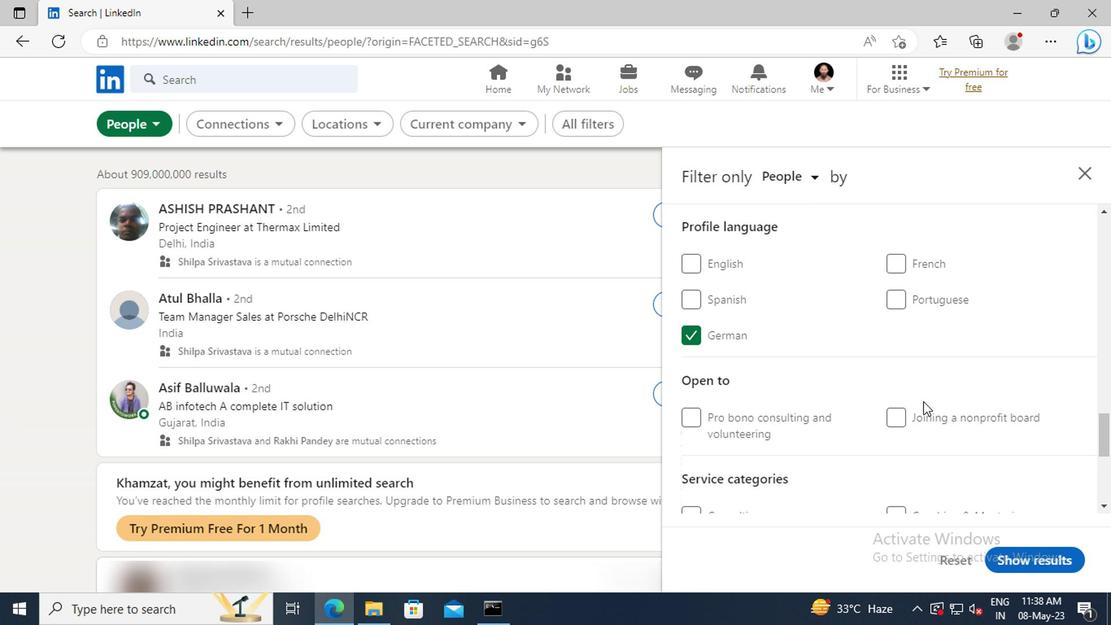 
Action: Mouse scrolled (773, 398) with delta (0, 0)
Screenshot: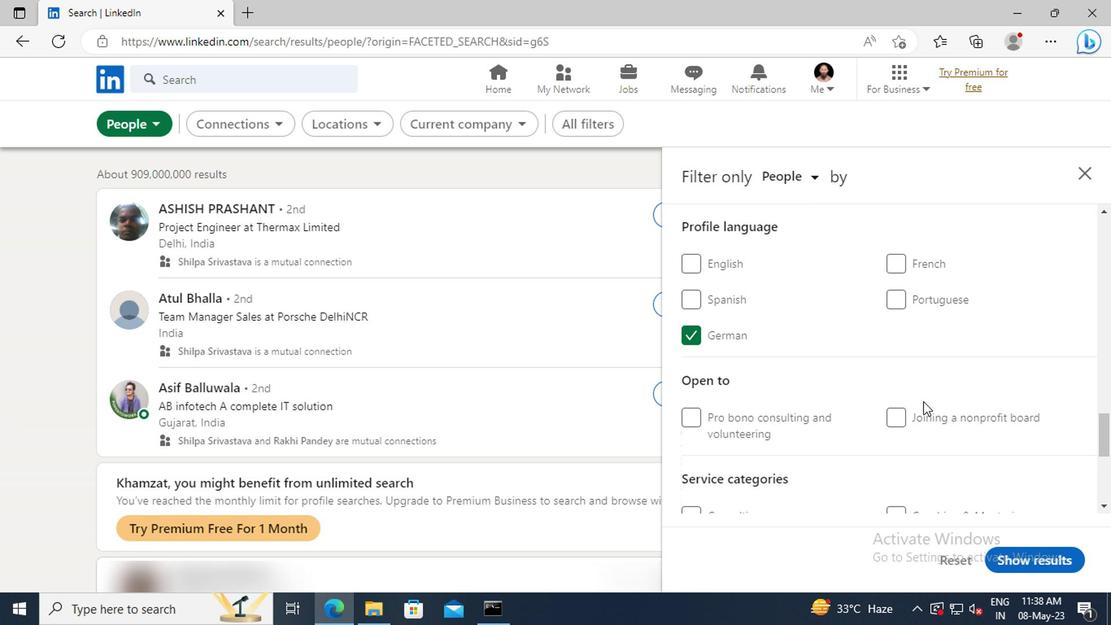 
Action: Mouse moved to (773, 398)
Screenshot: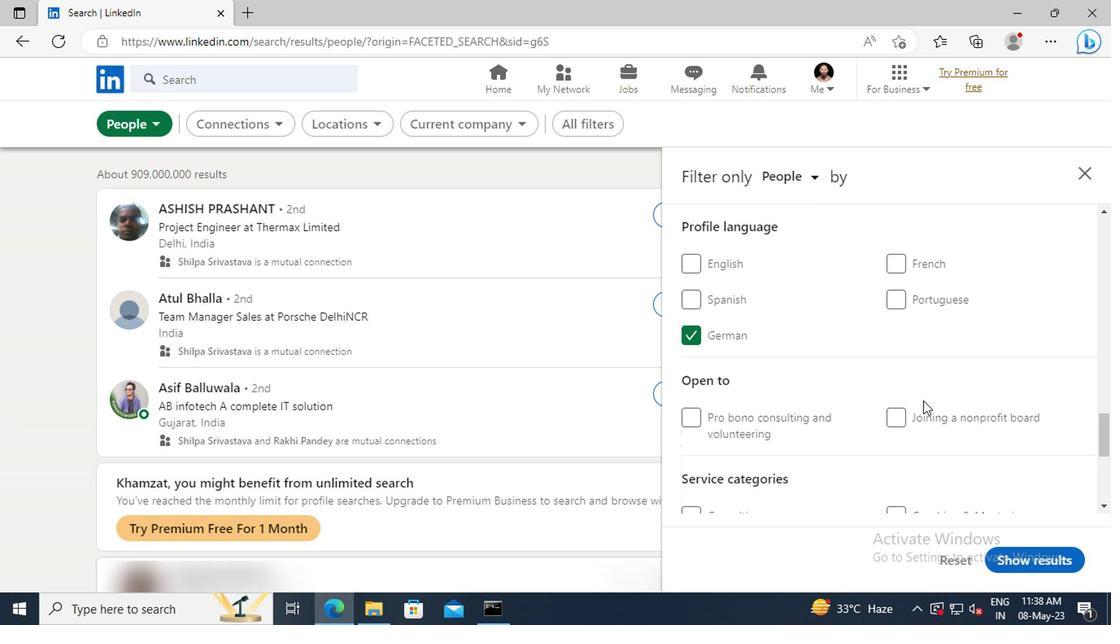 
Action: Mouse scrolled (773, 398) with delta (0, 0)
Screenshot: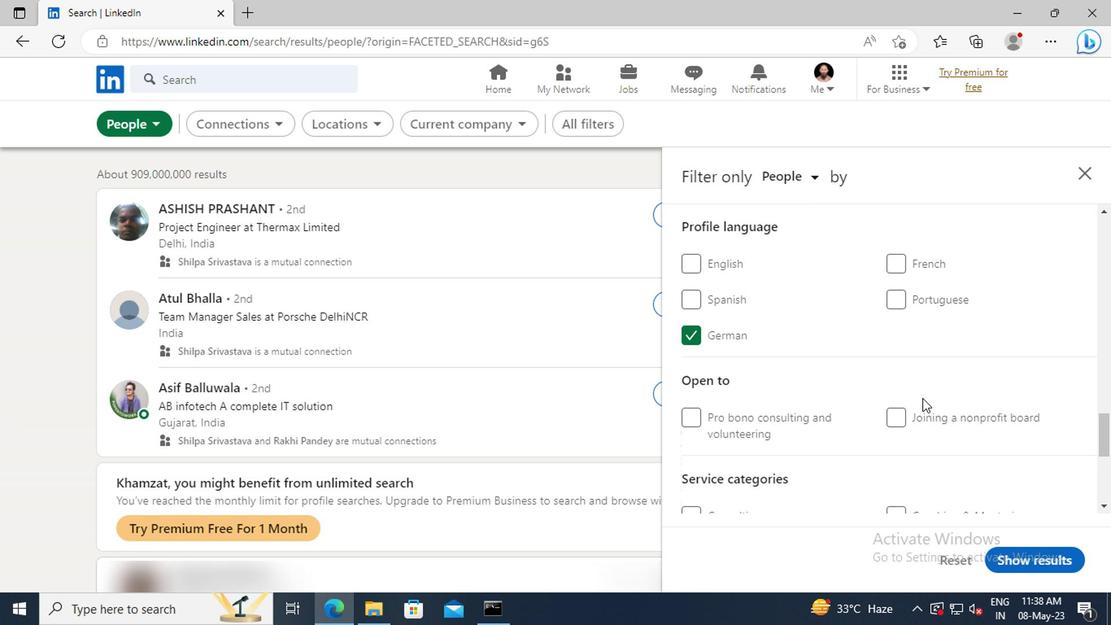 
Action: Mouse moved to (773, 390)
Screenshot: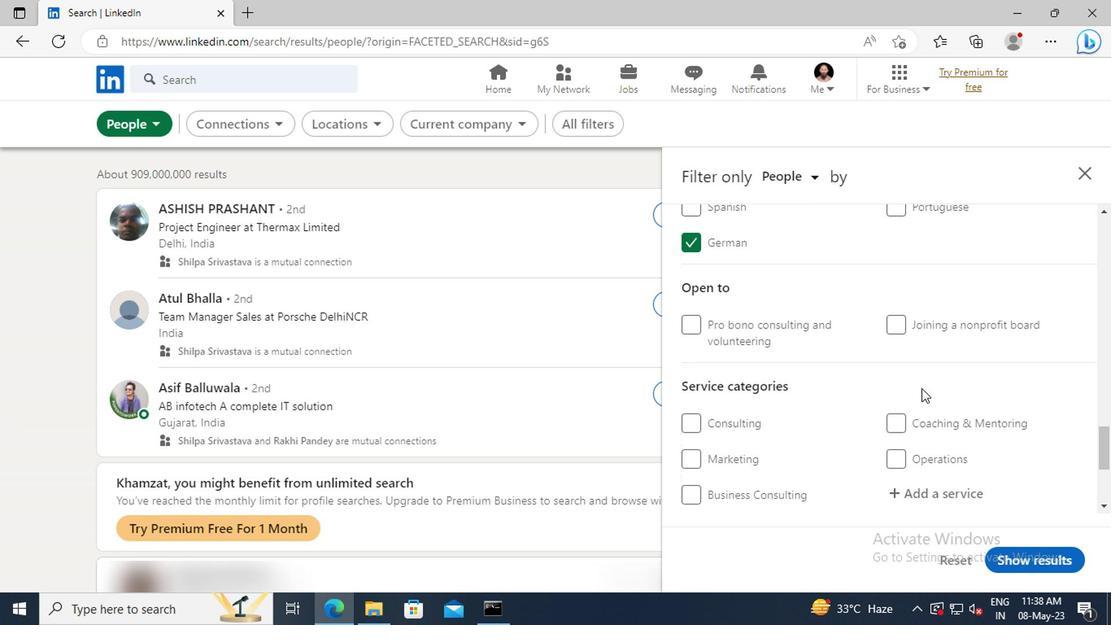 
Action: Mouse scrolled (773, 389) with delta (0, 0)
Screenshot: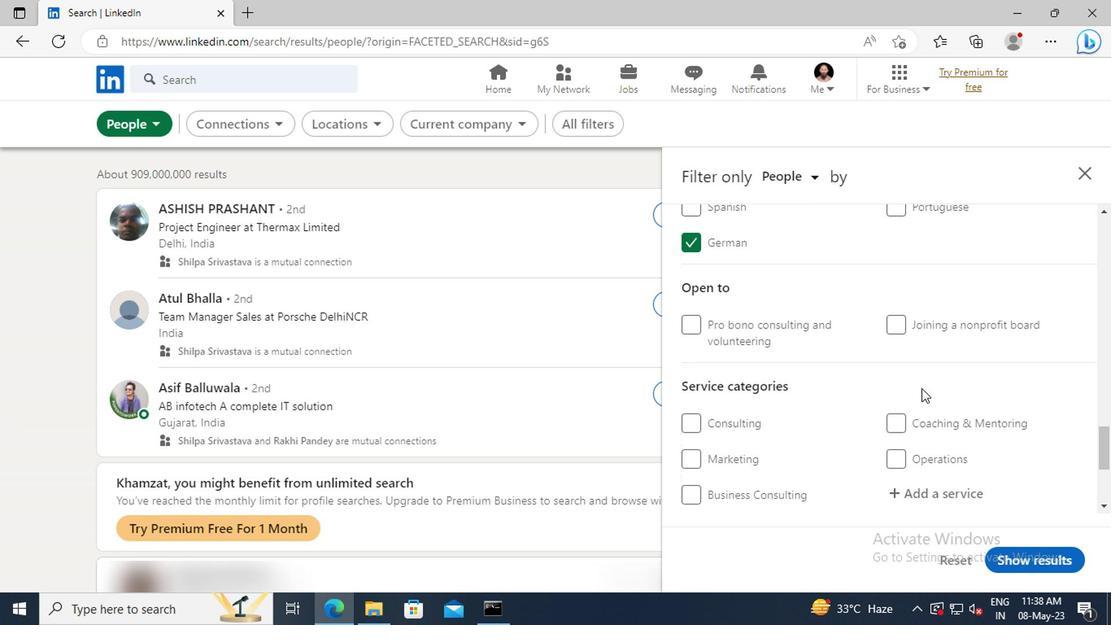 
Action: Mouse moved to (772, 388)
Screenshot: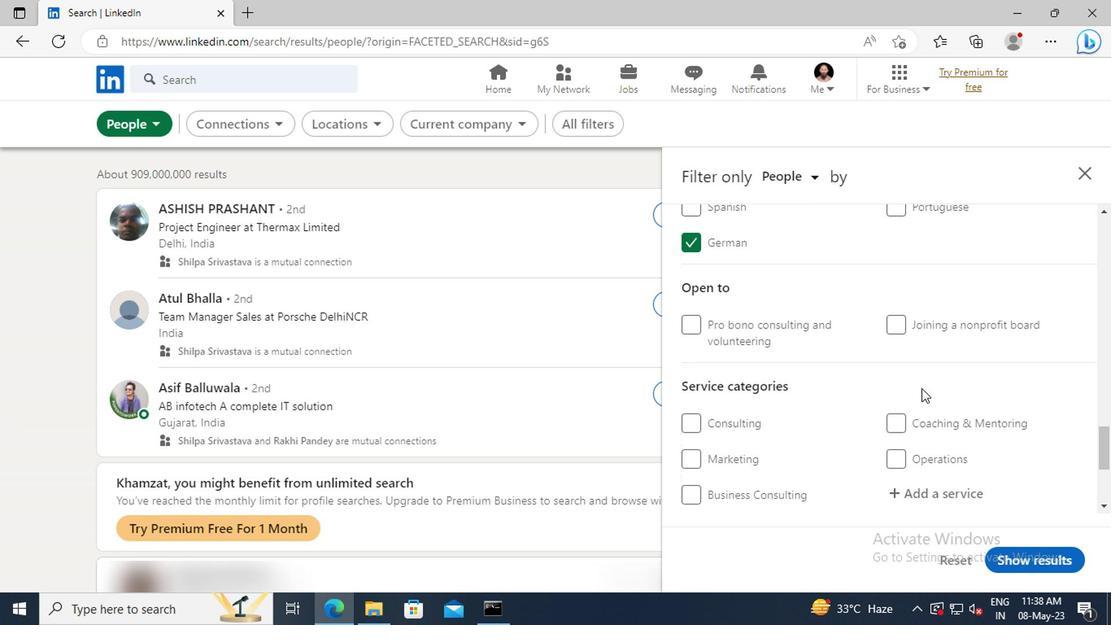 
Action: Mouse scrolled (772, 388) with delta (0, 0)
Screenshot: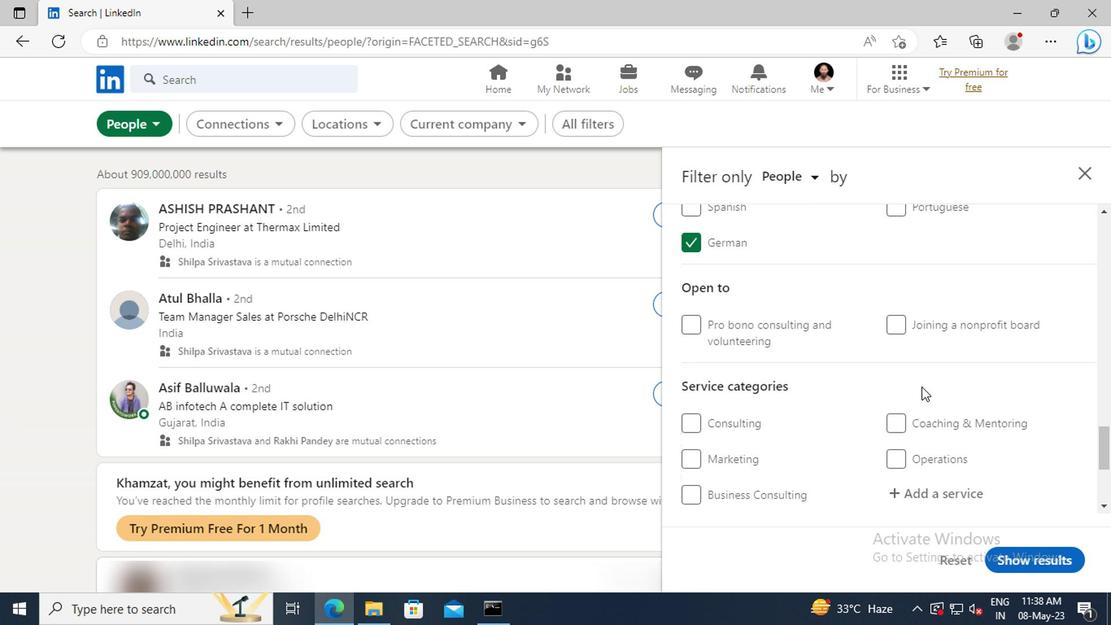 
Action: Mouse moved to (770, 402)
Screenshot: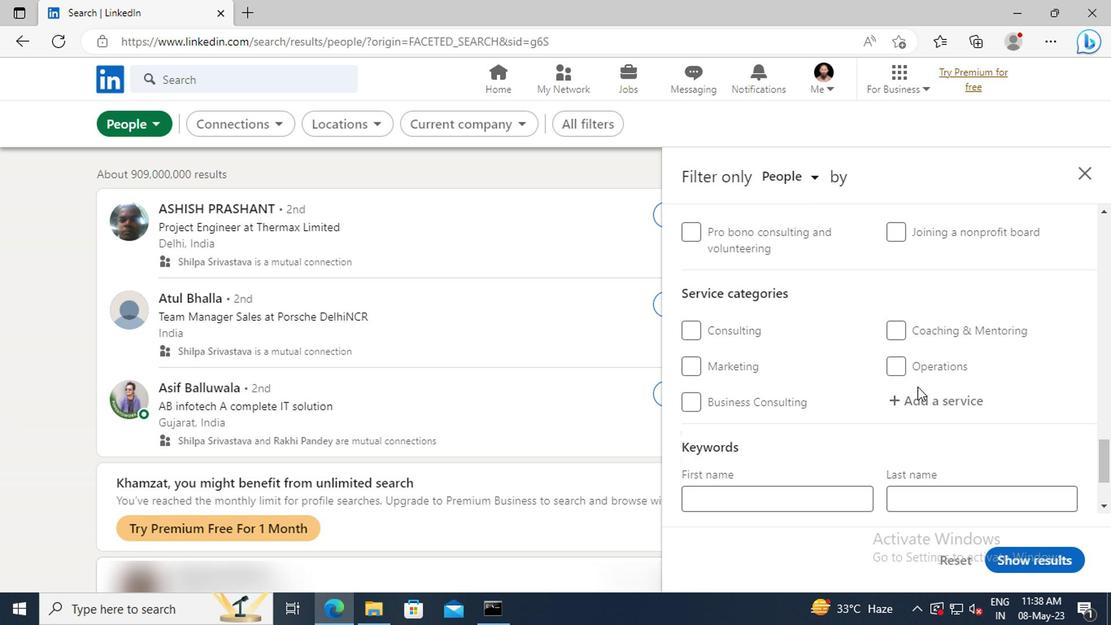 
Action: Mouse pressed left at (770, 402)
Screenshot: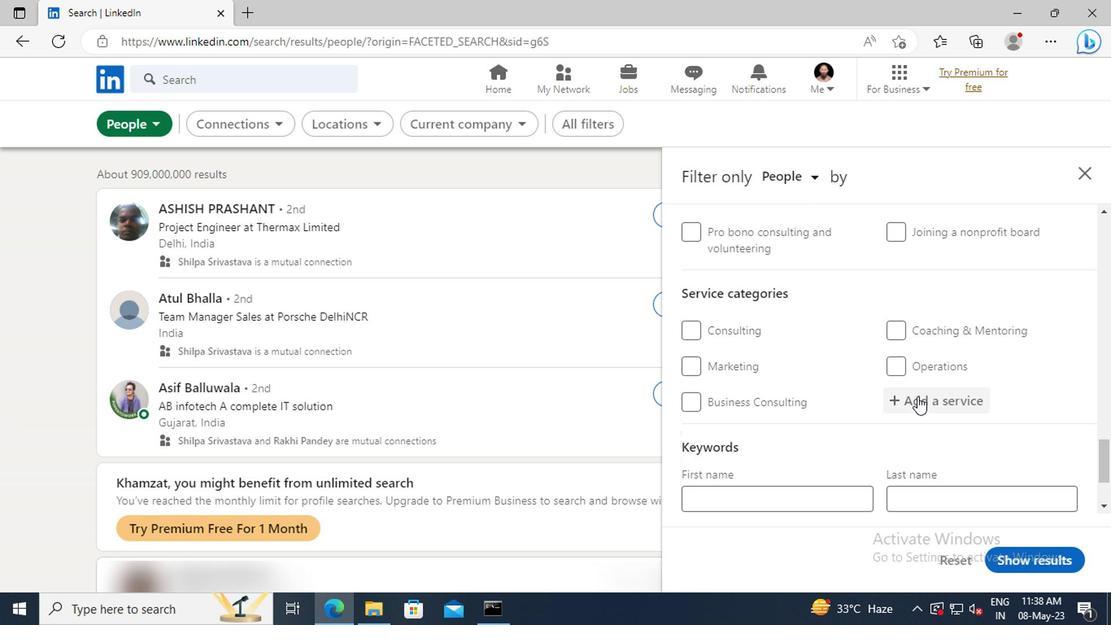 
Action: Key pressed <Key.shift>VIRTU
Screenshot: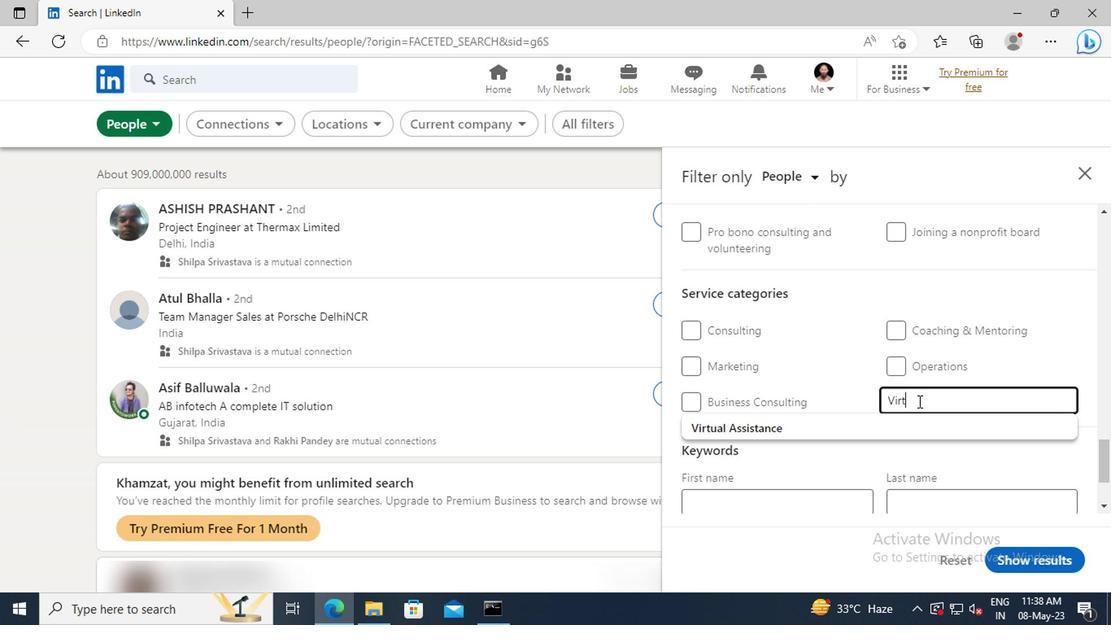 
Action: Mouse moved to (774, 419)
Screenshot: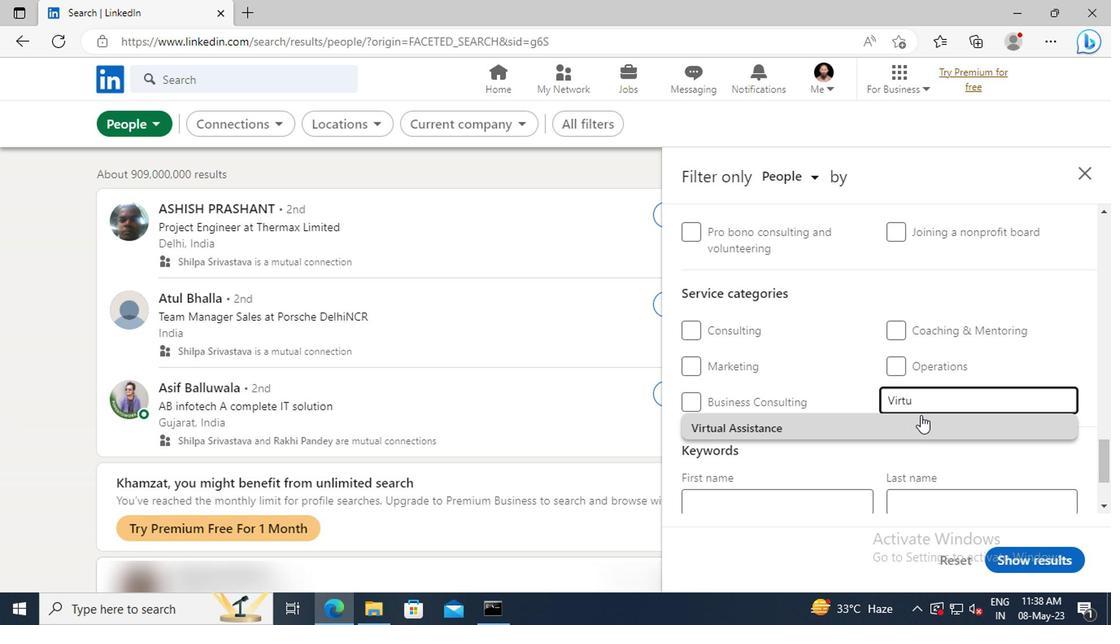 
Action: Mouse pressed left at (774, 419)
Screenshot: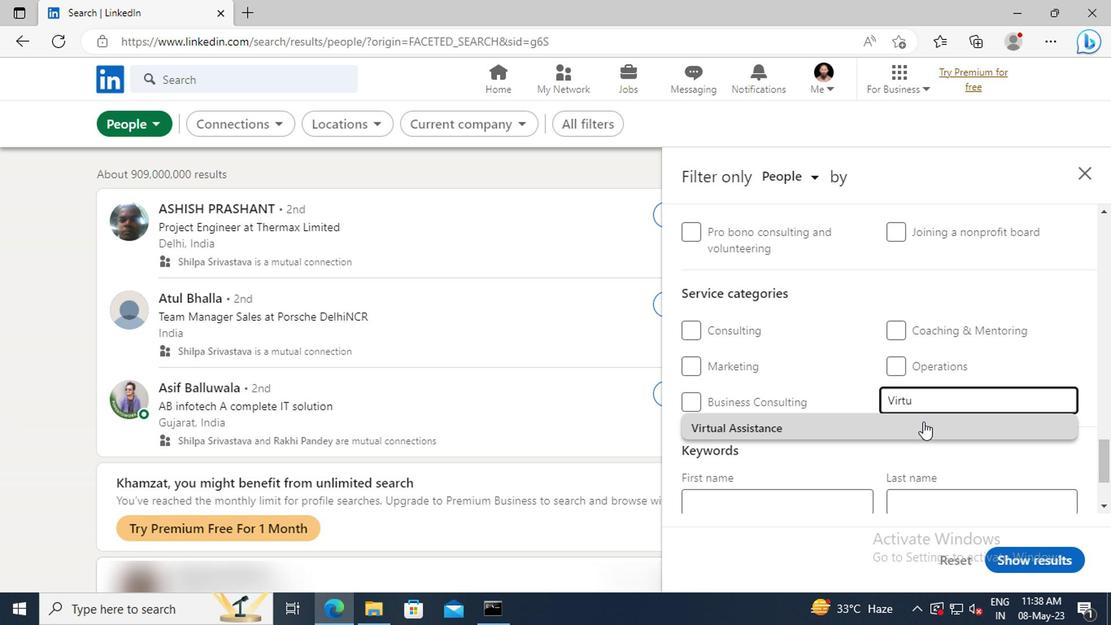 
Action: Mouse scrolled (774, 418) with delta (0, 0)
Screenshot: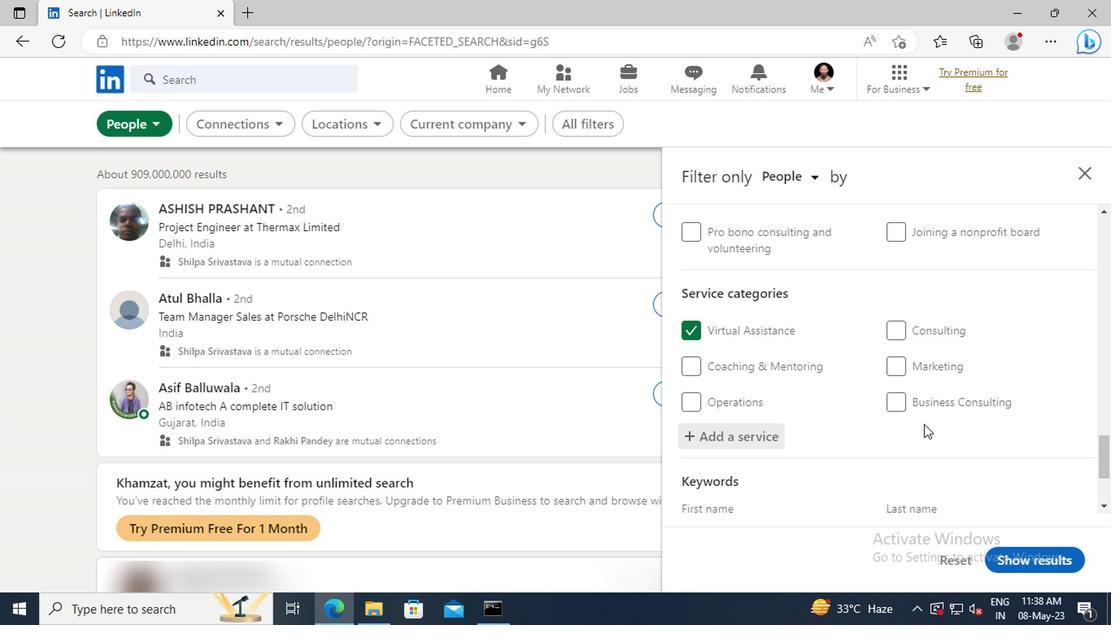 
Action: Mouse scrolled (774, 418) with delta (0, 0)
Screenshot: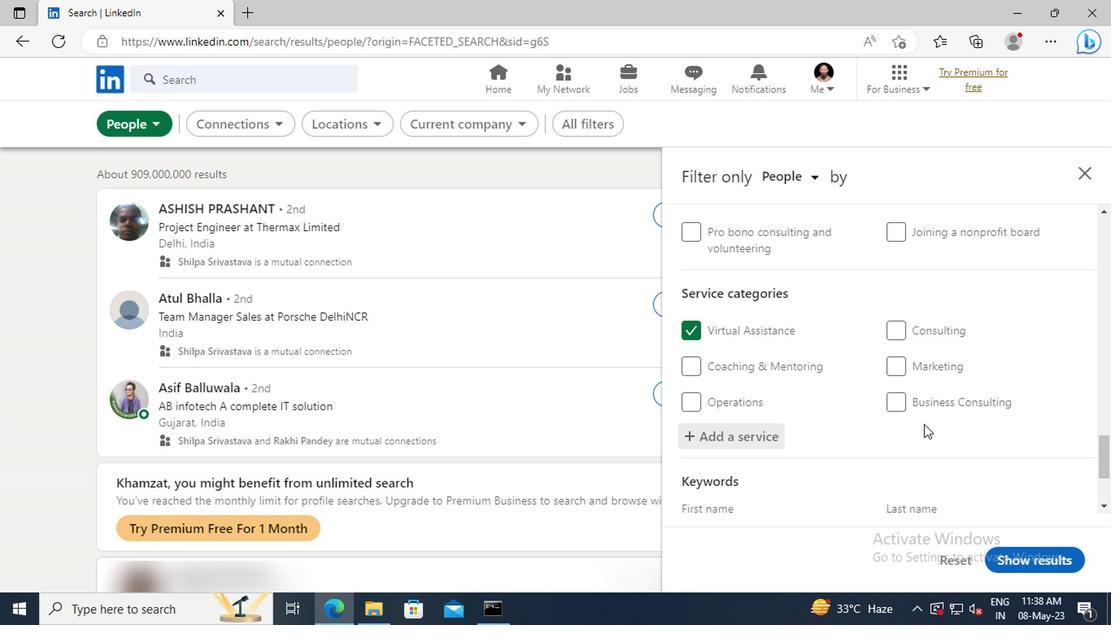 
Action: Mouse scrolled (774, 418) with delta (0, 0)
Screenshot: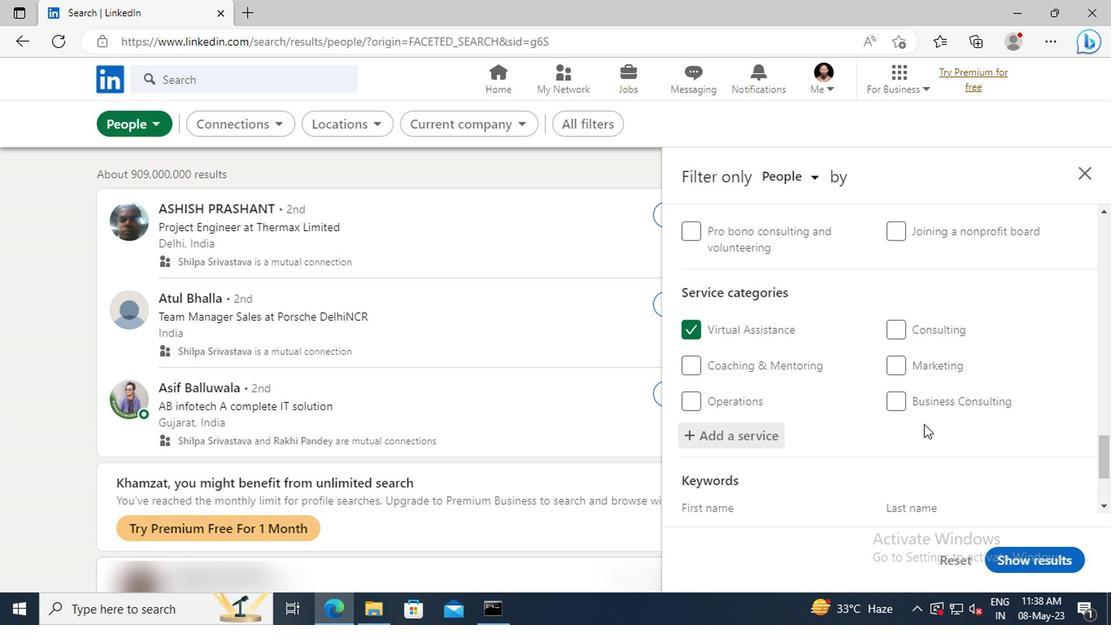 
Action: Mouse scrolled (774, 418) with delta (0, 0)
Screenshot: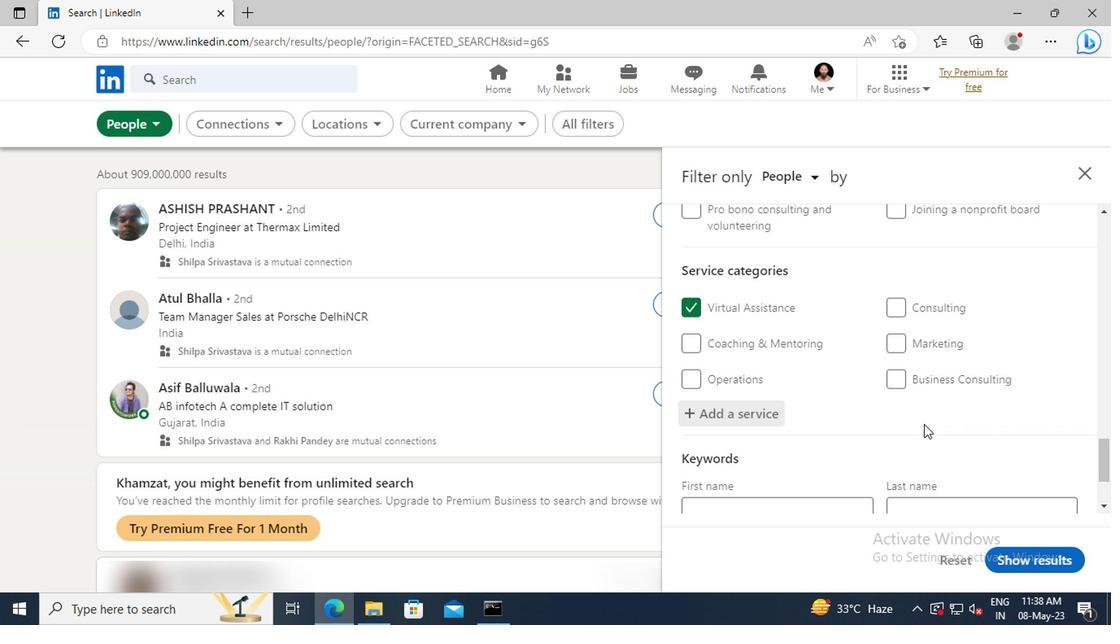 
Action: Mouse scrolled (774, 418) with delta (0, 0)
Screenshot: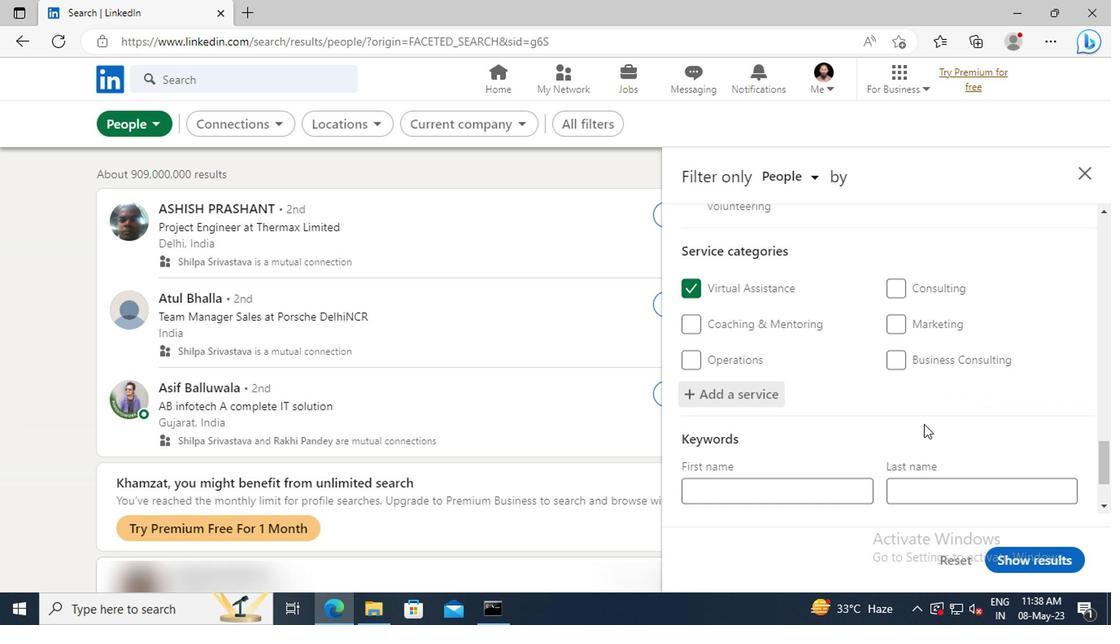 
Action: Mouse moved to (688, 432)
Screenshot: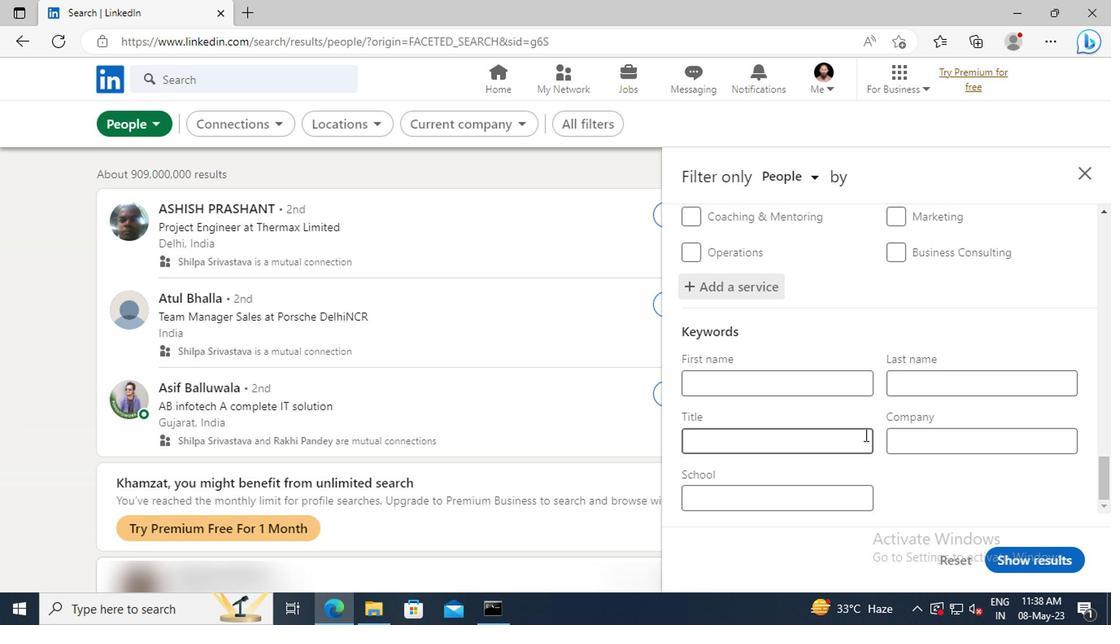 
Action: Mouse pressed left at (688, 432)
Screenshot: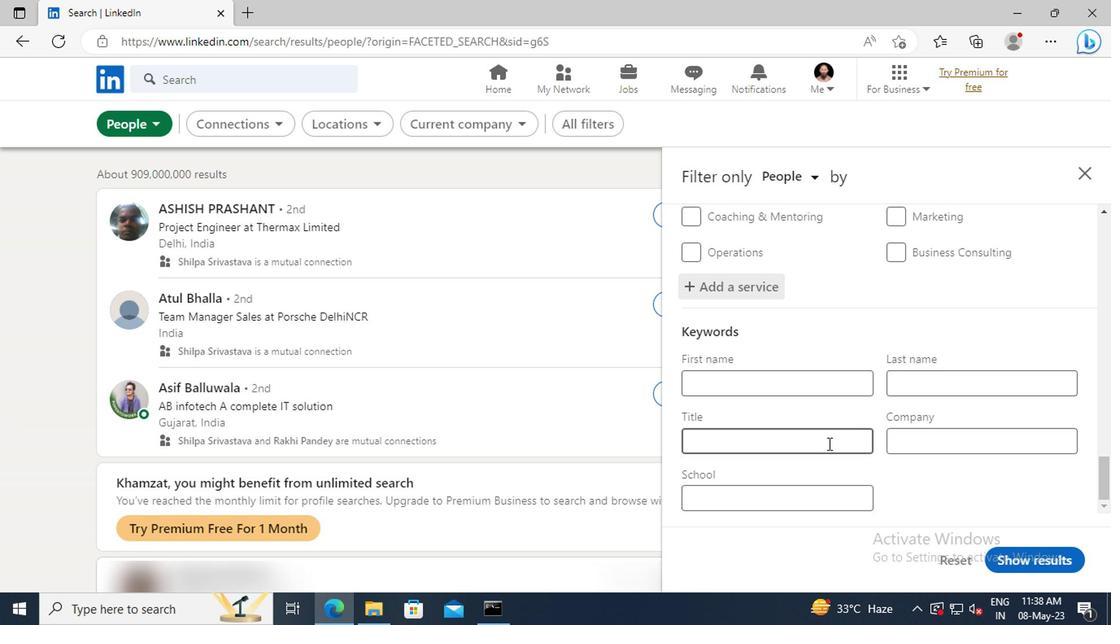 
Action: Key pressed <Key.shift>ACCOUNTING<Key.space><Key.shift>DIRECTOR<Key.enter>
Screenshot: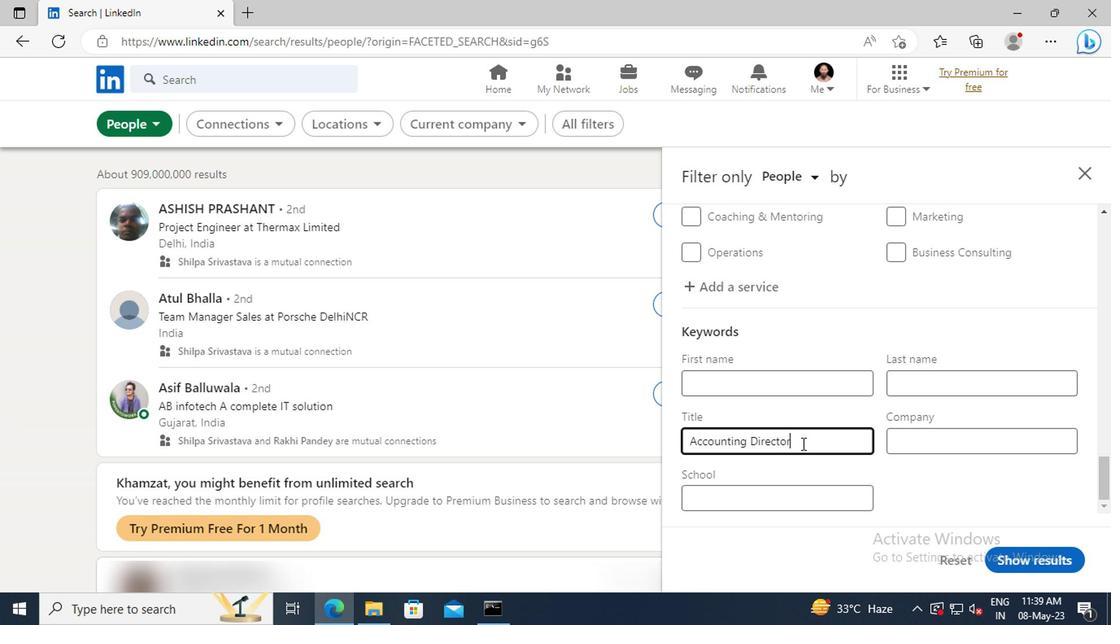 
Action: Mouse moved to (833, 514)
Screenshot: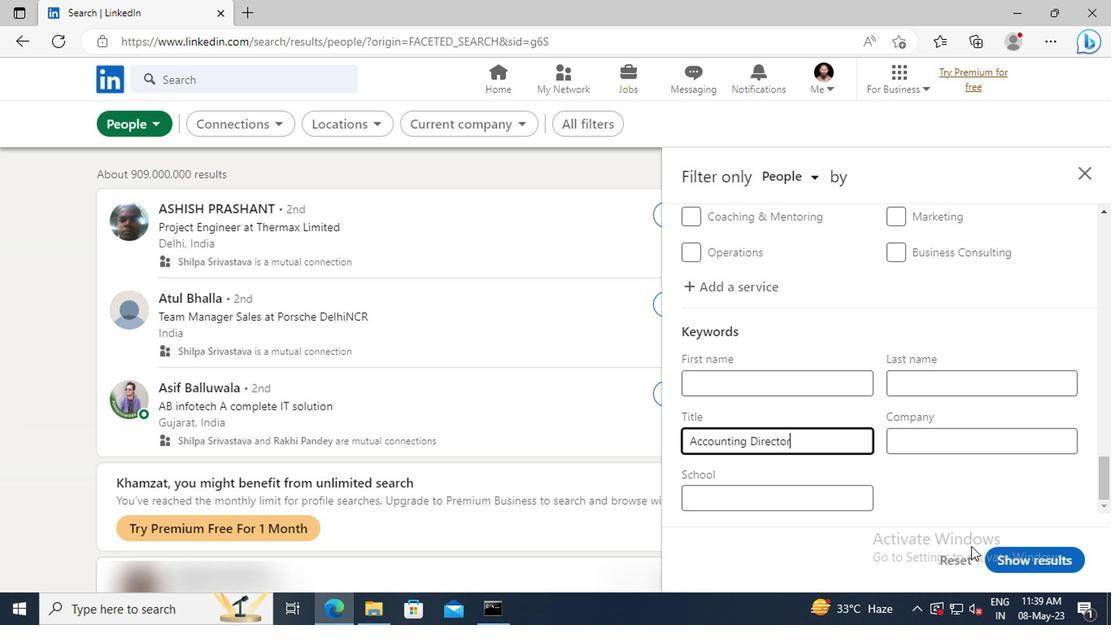 
Action: Mouse pressed left at (833, 514)
Screenshot: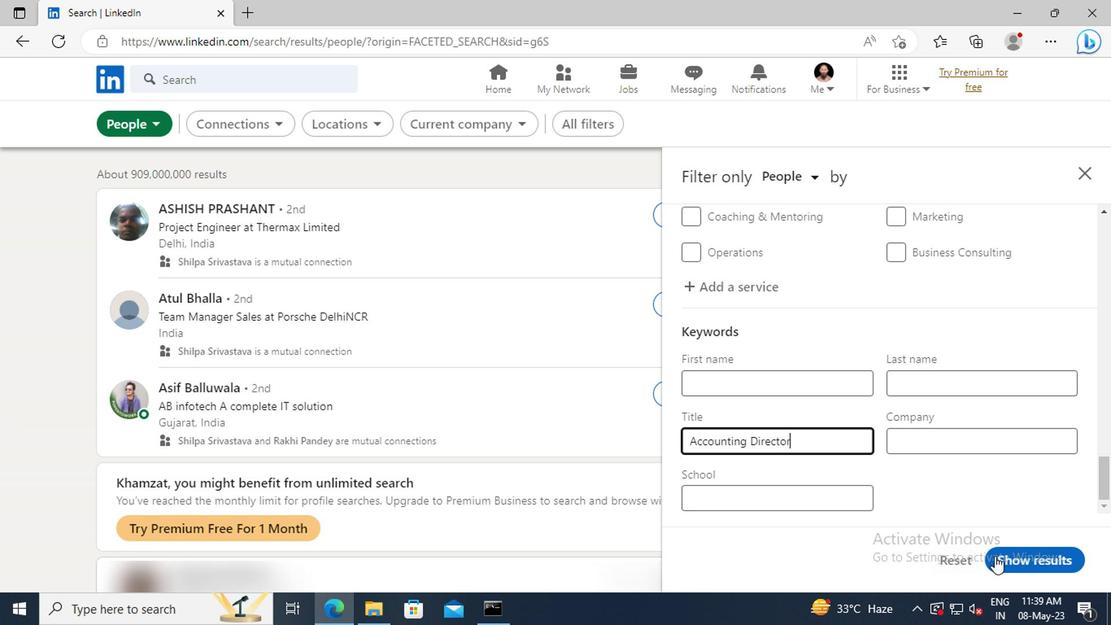 
